 Task: Find connections with filter location Dassa-Zoumé with filter topic #lifestylewith filter profile language Potuguese with filter current company Panasonic India with filter school DAV PUBLIC SCHOOL SRESHTHA VIHAR DELHI-110092 with filter industry Metal Treatments with filter service category Web Design with filter keywords title Customer Service Manager
Action: Mouse moved to (185, 243)
Screenshot: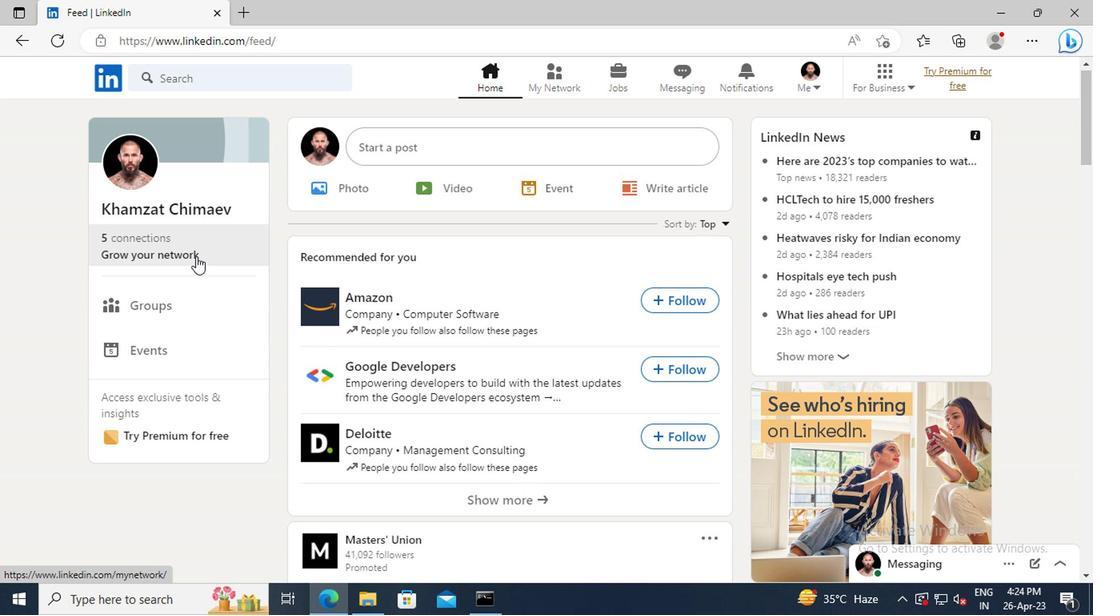 
Action: Mouse pressed left at (185, 243)
Screenshot: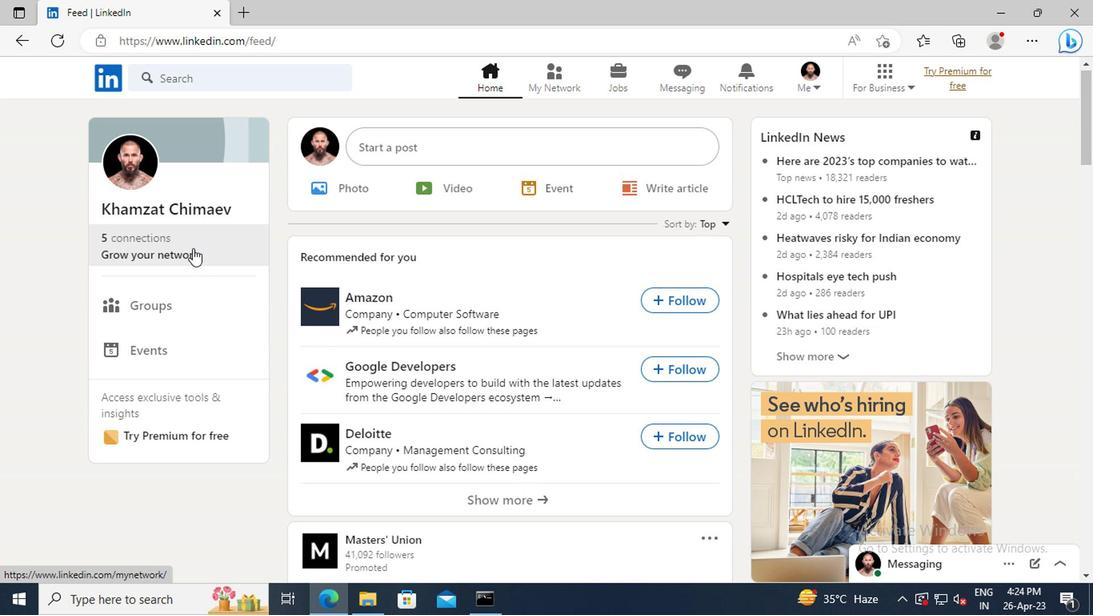 
Action: Mouse moved to (197, 169)
Screenshot: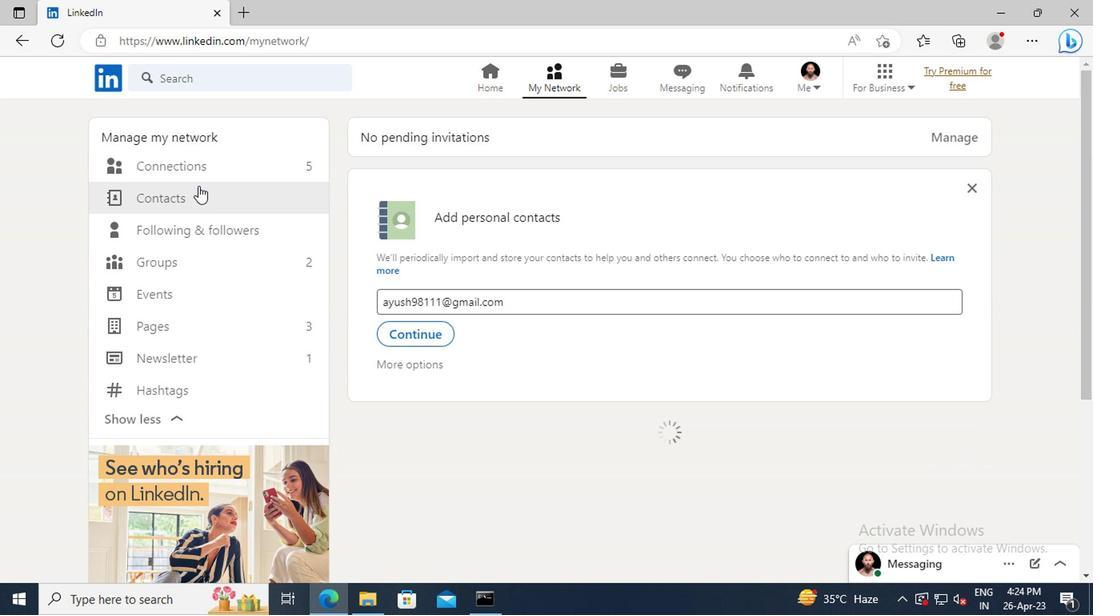 
Action: Mouse pressed left at (197, 169)
Screenshot: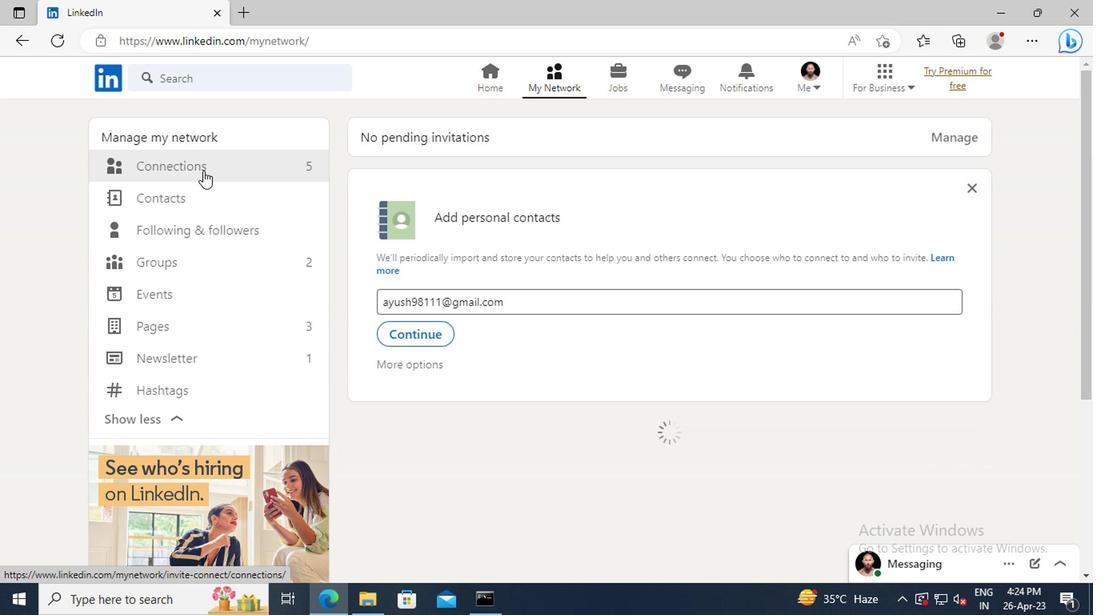 
Action: Mouse moved to (671, 171)
Screenshot: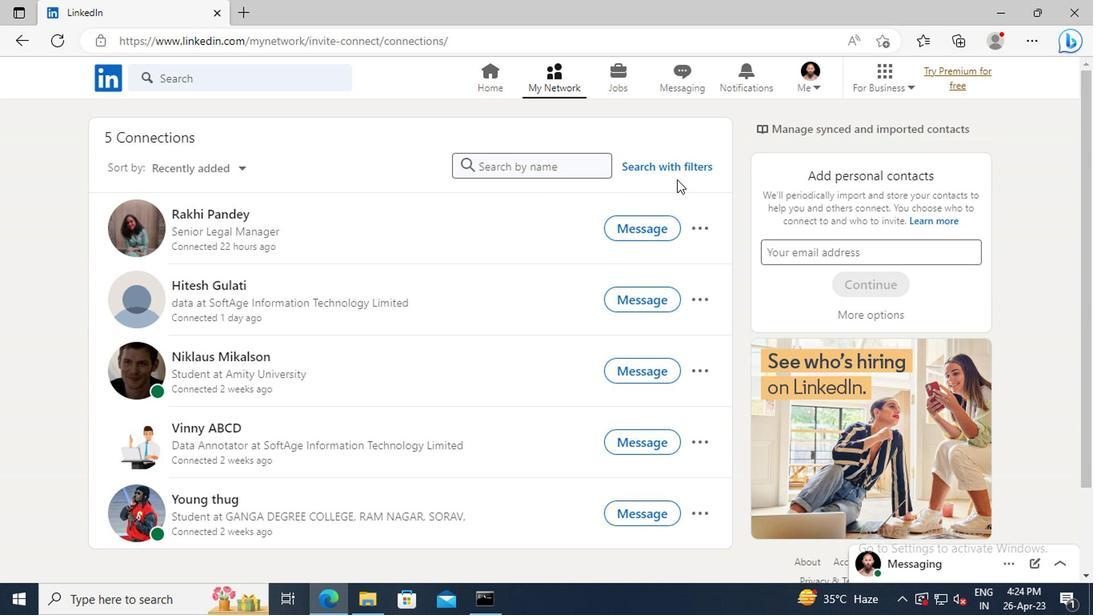 
Action: Mouse pressed left at (671, 171)
Screenshot: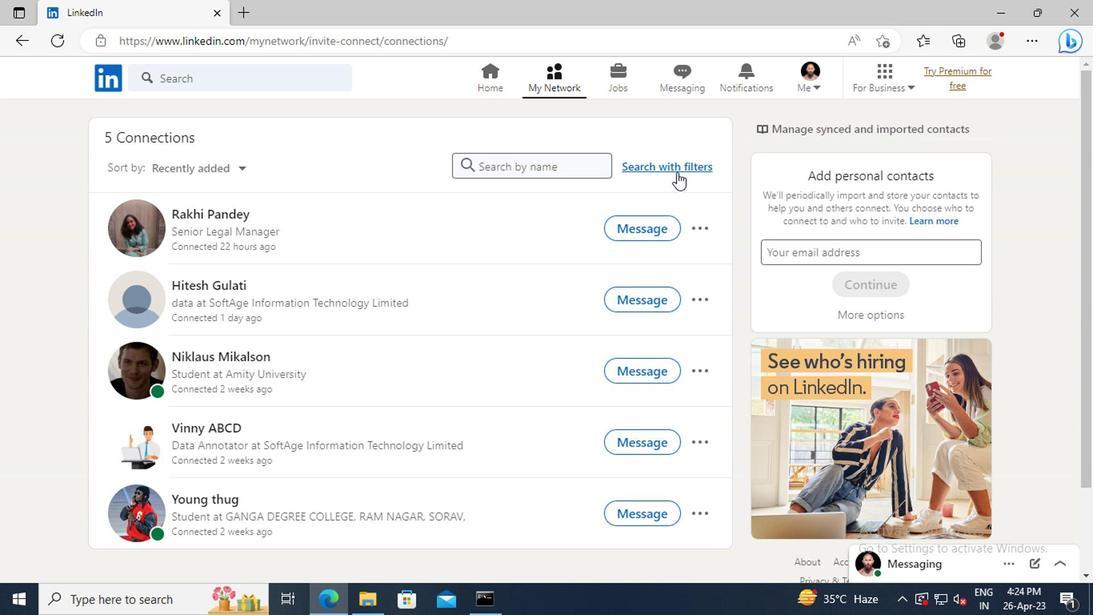 
Action: Mouse moved to (607, 123)
Screenshot: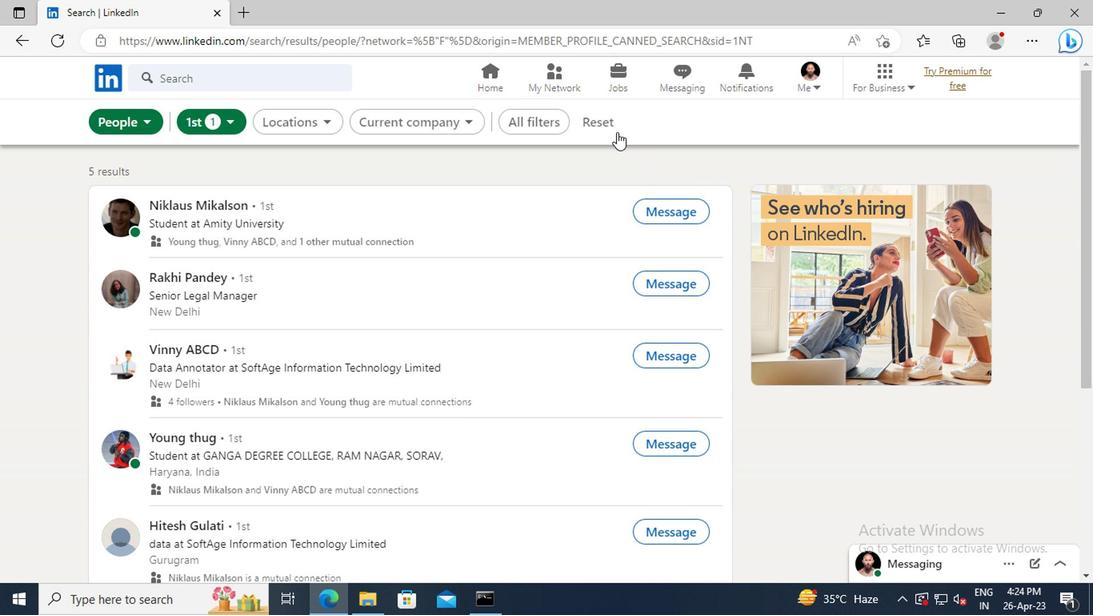 
Action: Mouse pressed left at (607, 123)
Screenshot: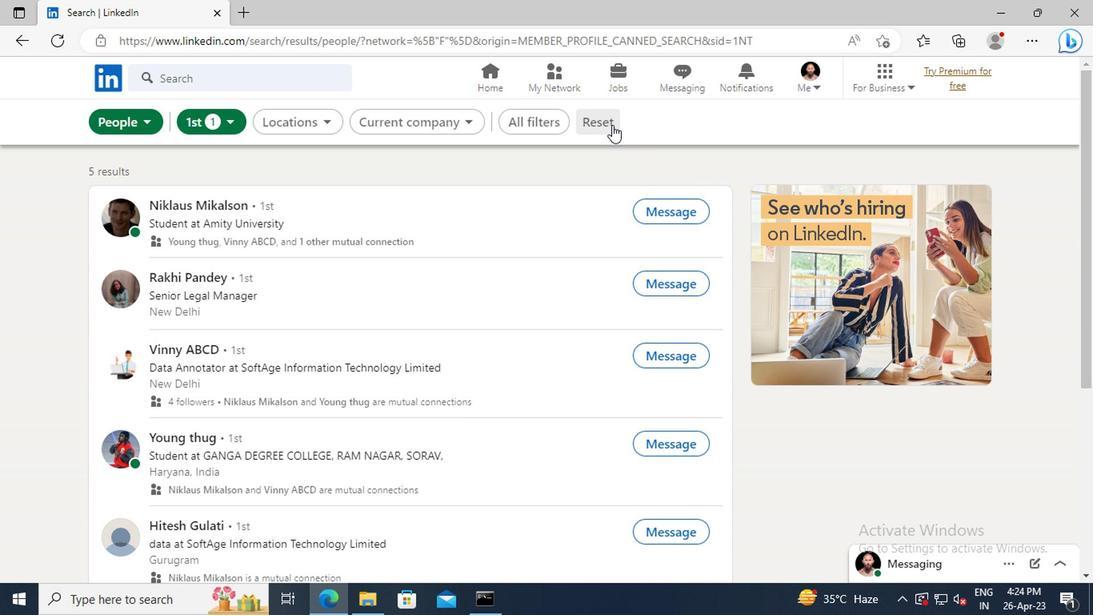 
Action: Mouse moved to (578, 119)
Screenshot: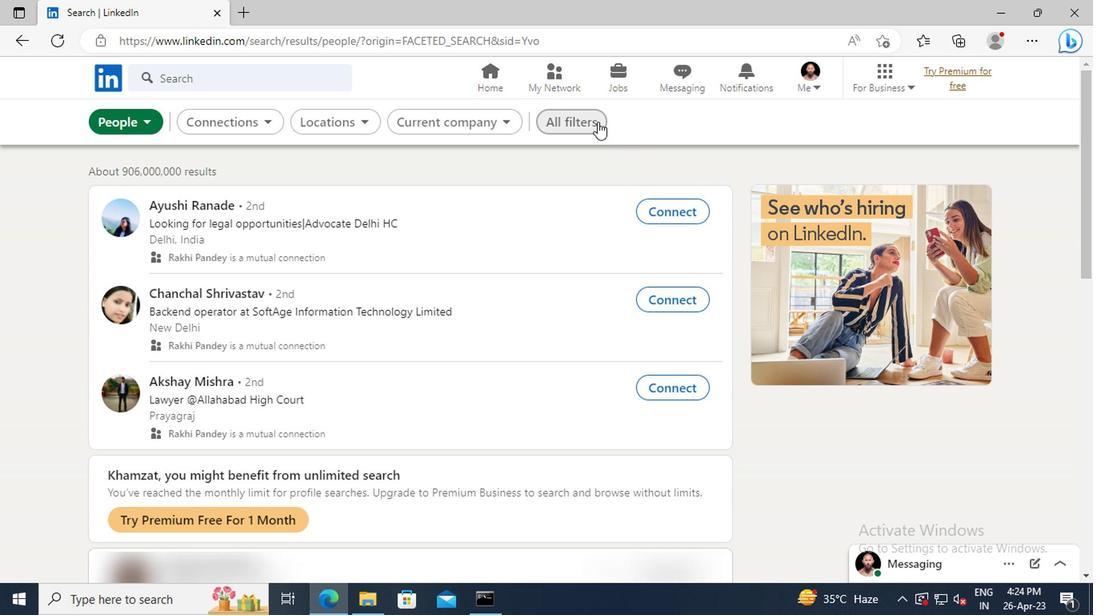 
Action: Mouse pressed left at (578, 119)
Screenshot: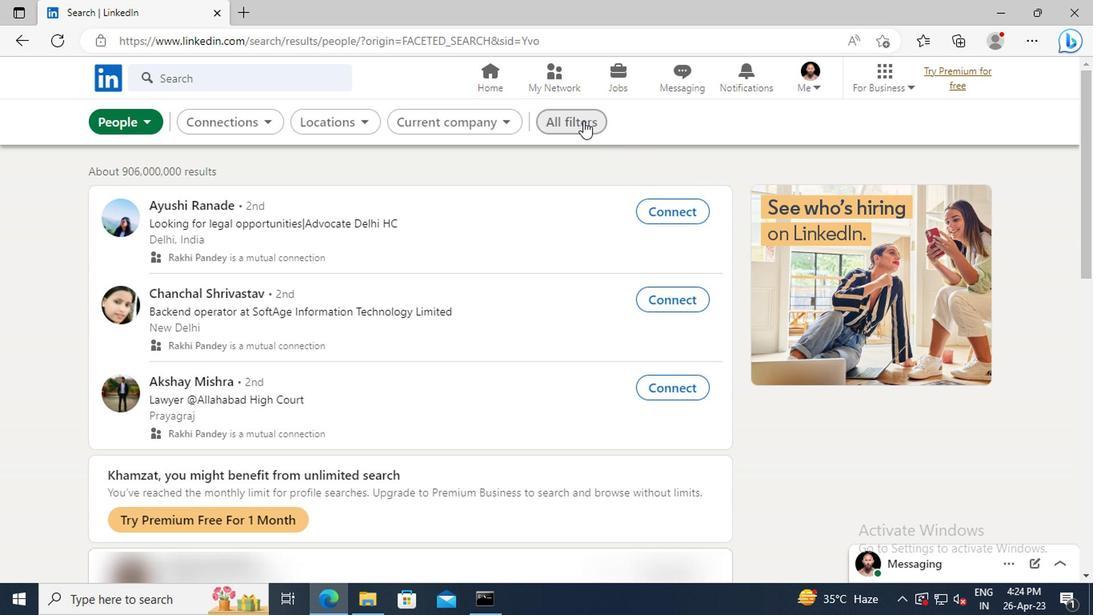 
Action: Mouse moved to (866, 320)
Screenshot: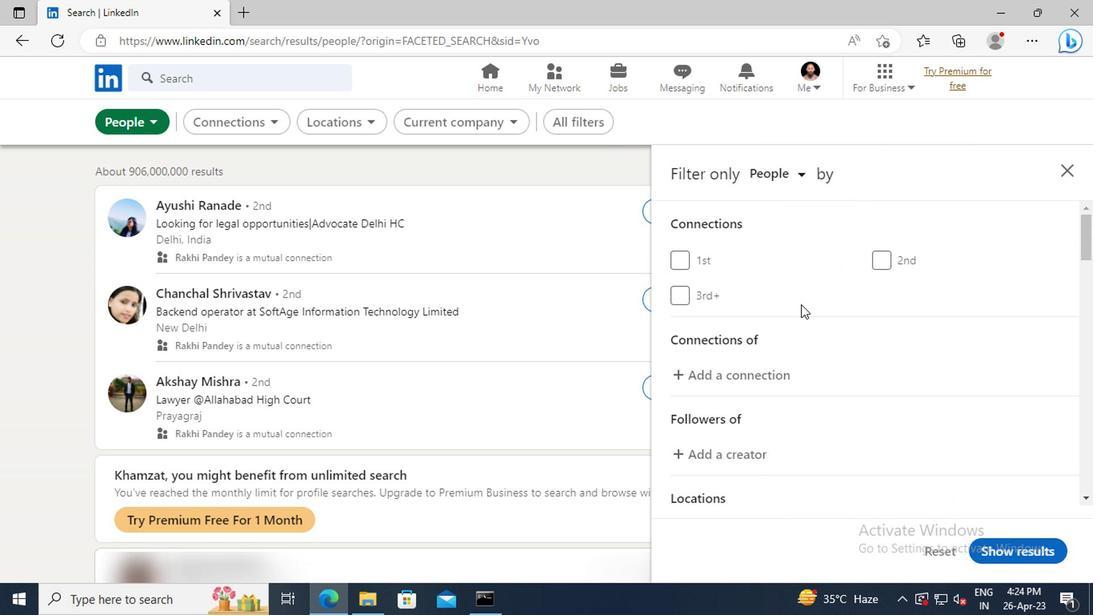 
Action: Mouse scrolled (866, 320) with delta (0, 0)
Screenshot: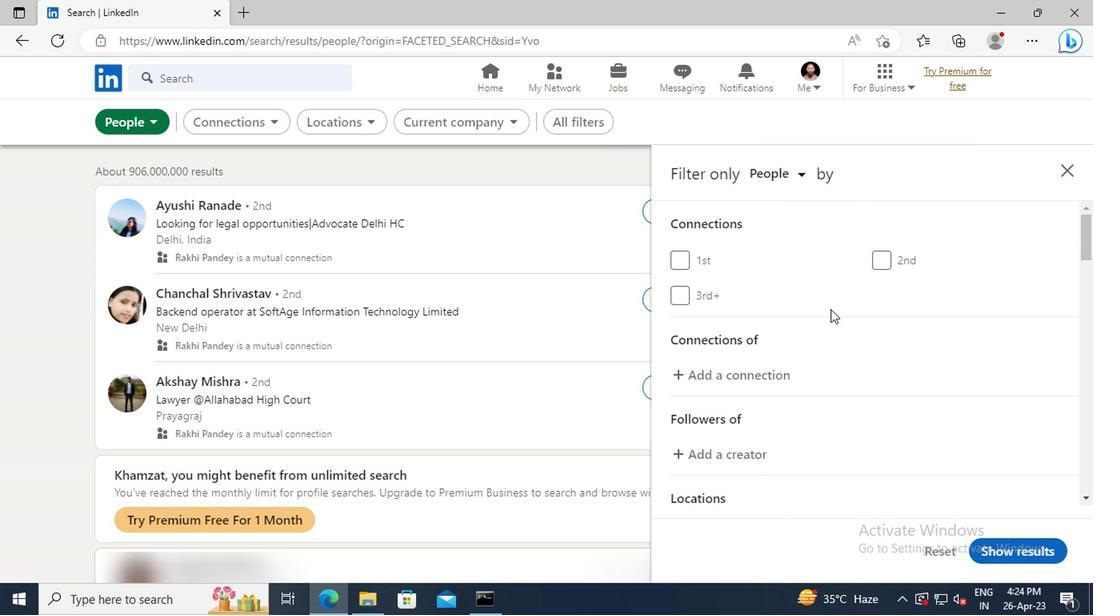 
Action: Mouse scrolled (866, 320) with delta (0, 0)
Screenshot: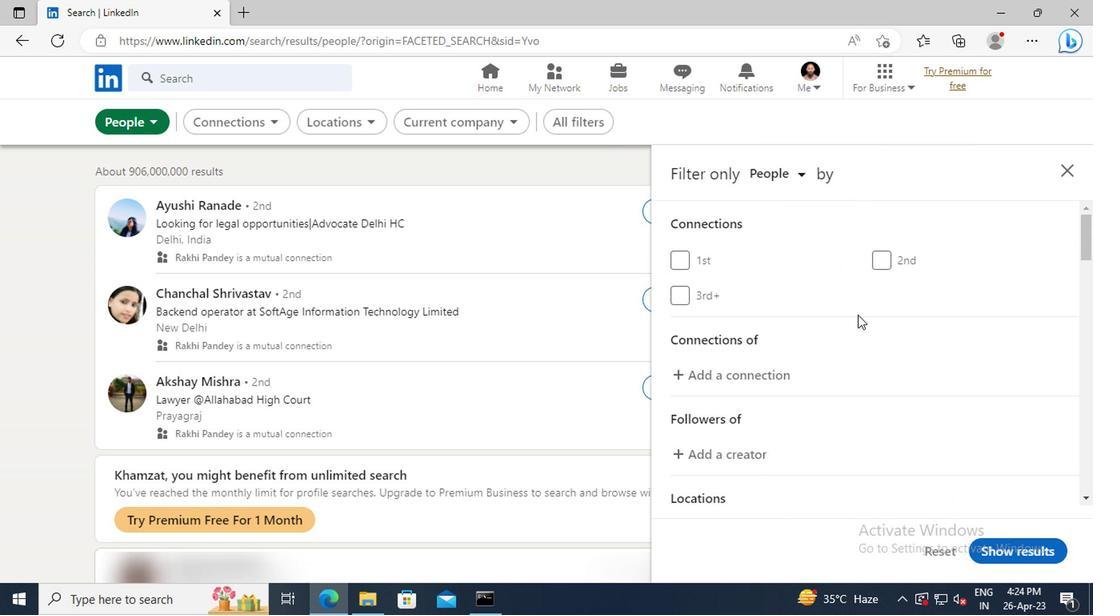 
Action: Mouse scrolled (866, 320) with delta (0, 0)
Screenshot: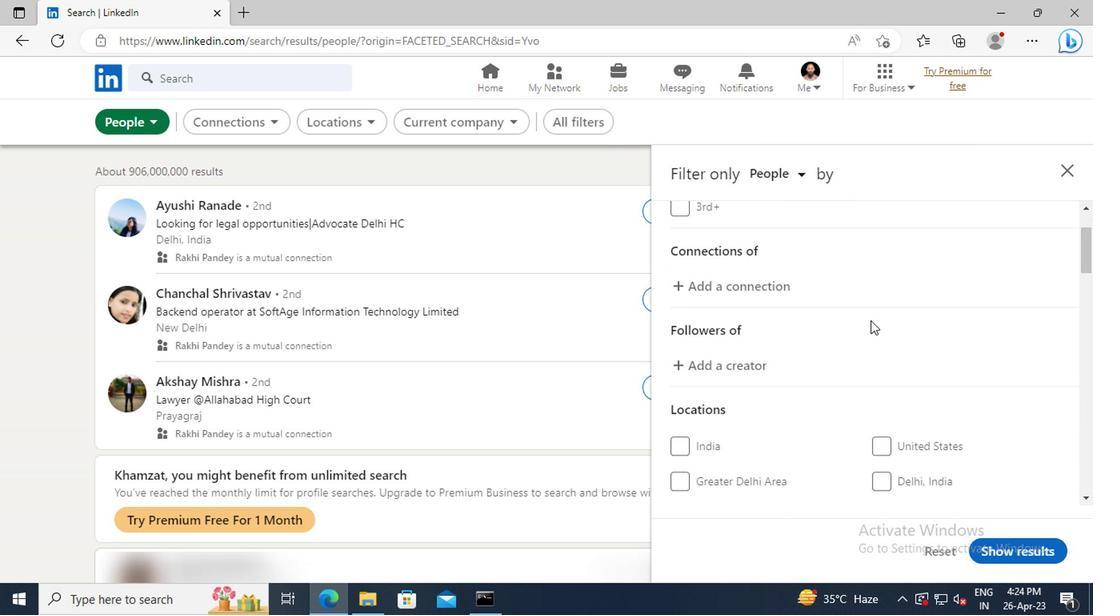 
Action: Mouse scrolled (866, 320) with delta (0, 0)
Screenshot: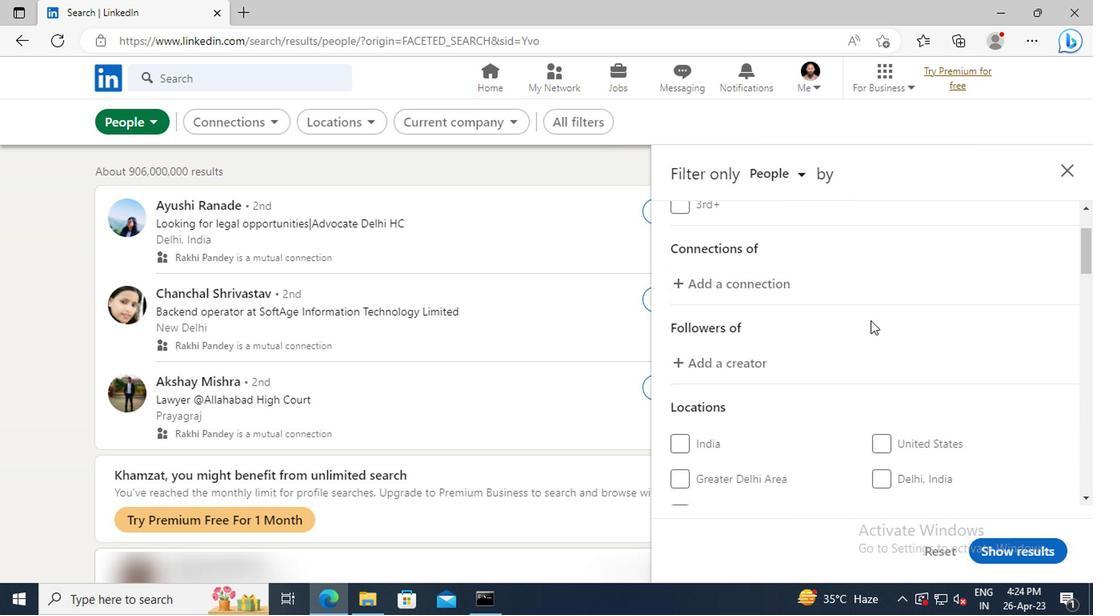 
Action: Mouse moved to (875, 358)
Screenshot: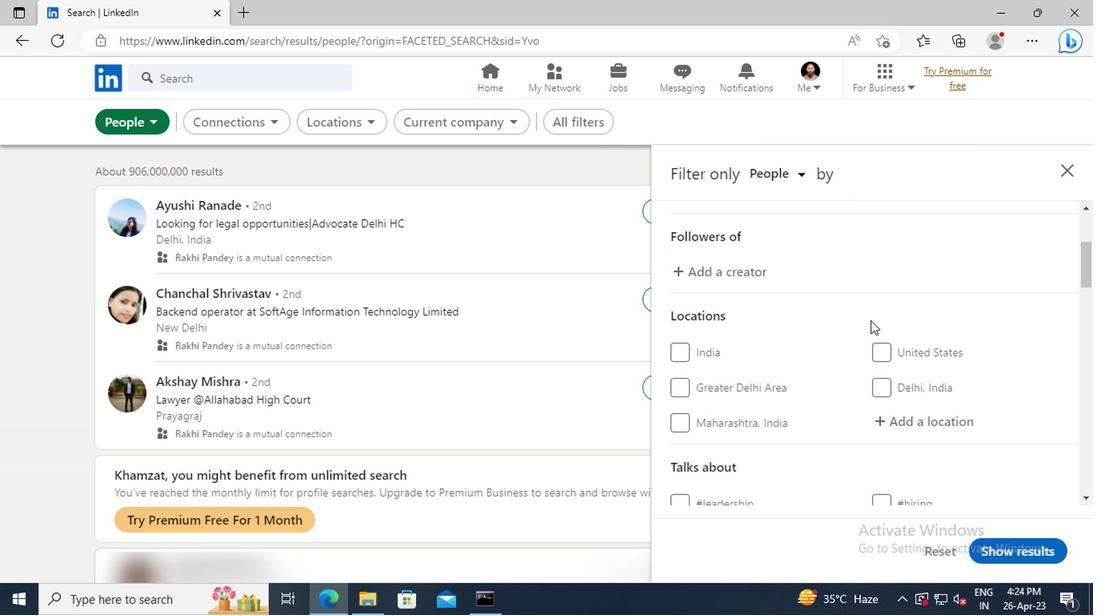 
Action: Mouse scrolled (875, 357) with delta (0, -1)
Screenshot: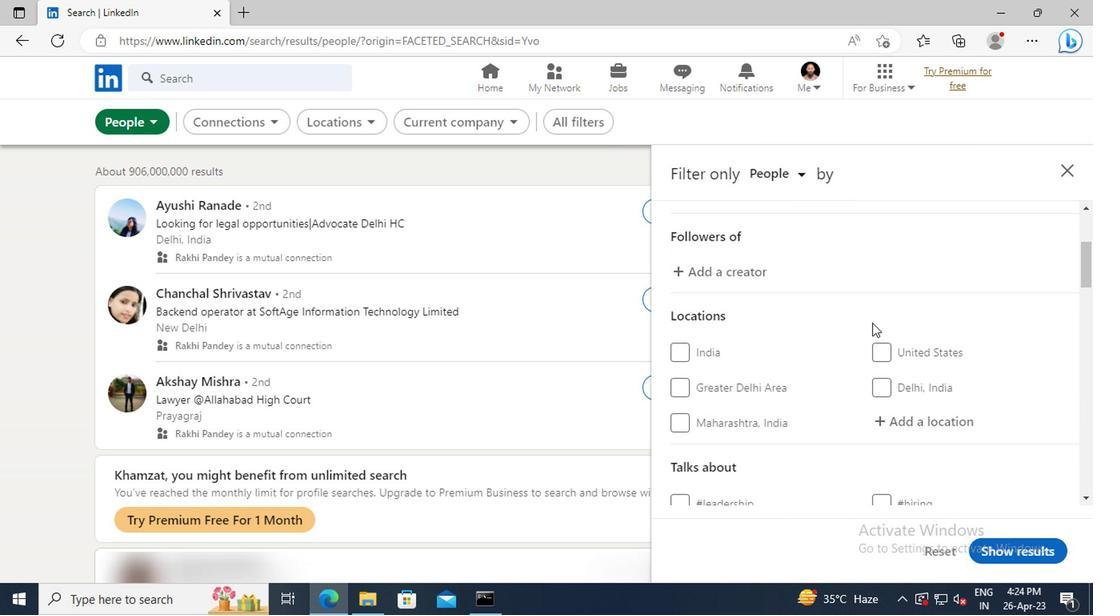 
Action: Mouse moved to (897, 379)
Screenshot: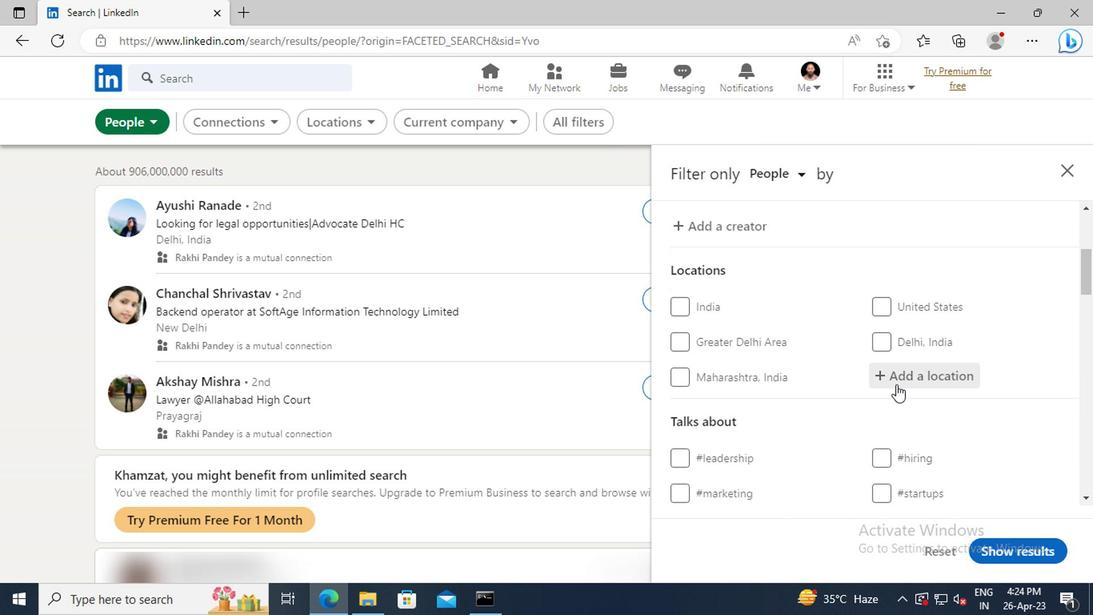
Action: Mouse pressed left at (897, 379)
Screenshot: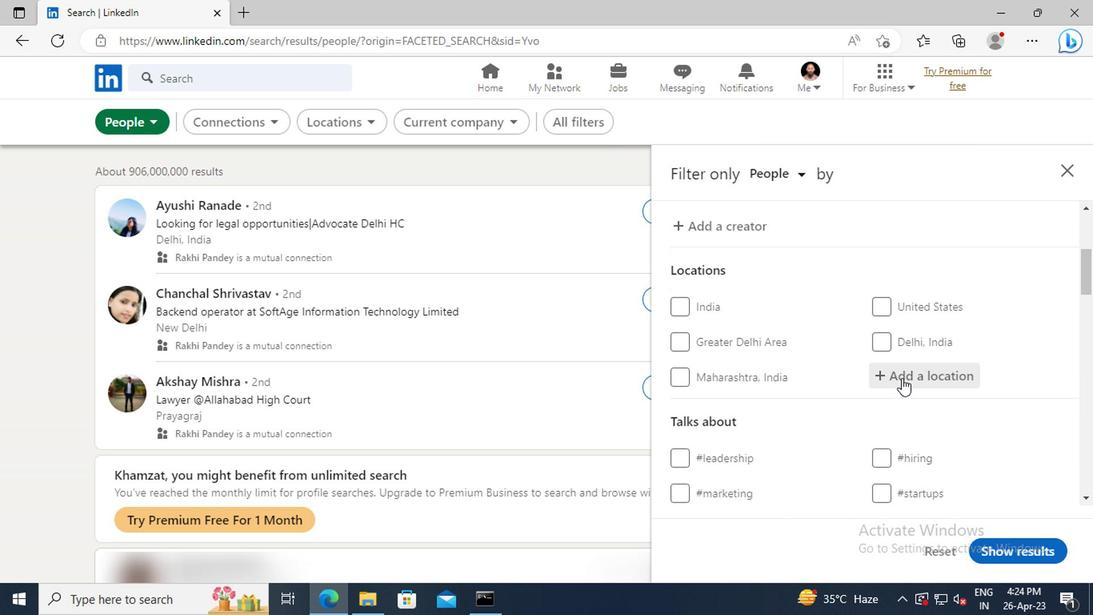 
Action: Key pressed <Key.shift>DASSA-<Key.shift>ZOUME<Key.enter>
Screenshot: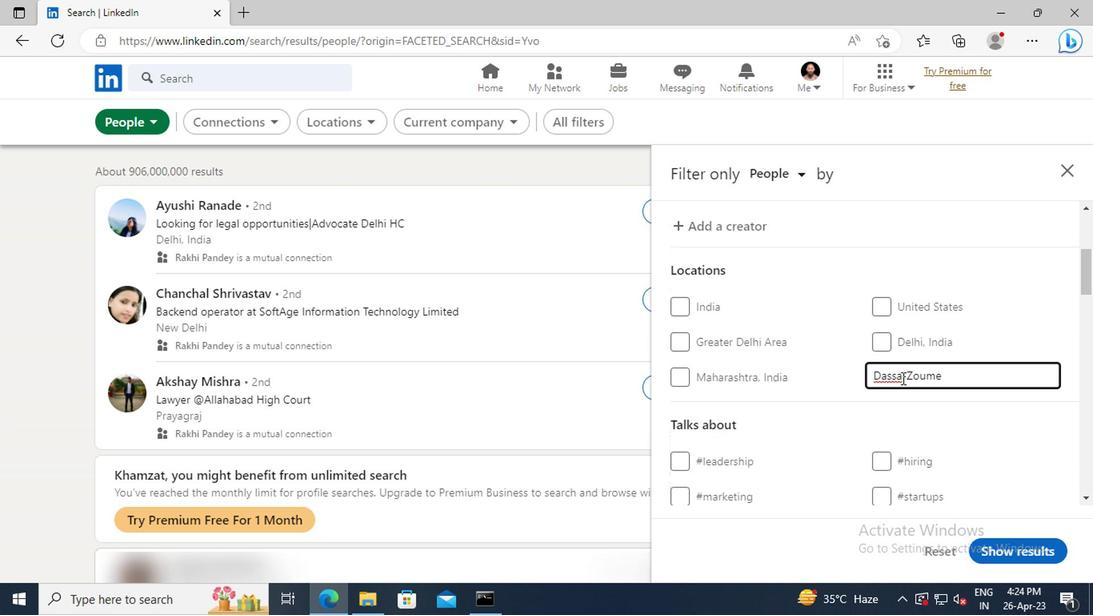 
Action: Mouse scrolled (897, 378) with delta (0, -1)
Screenshot: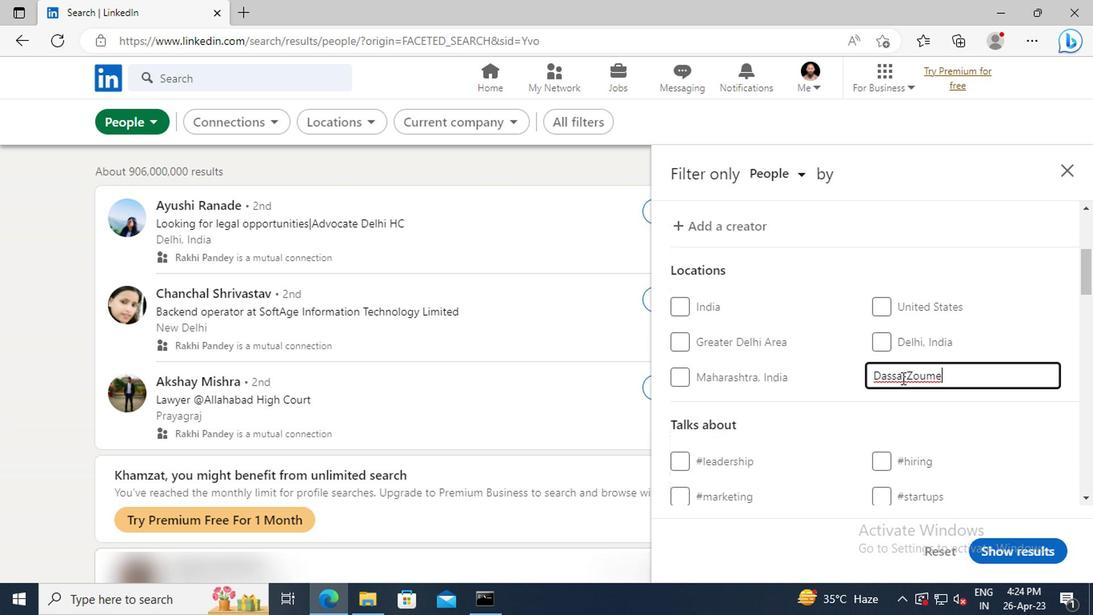 
Action: Mouse scrolled (897, 378) with delta (0, -1)
Screenshot: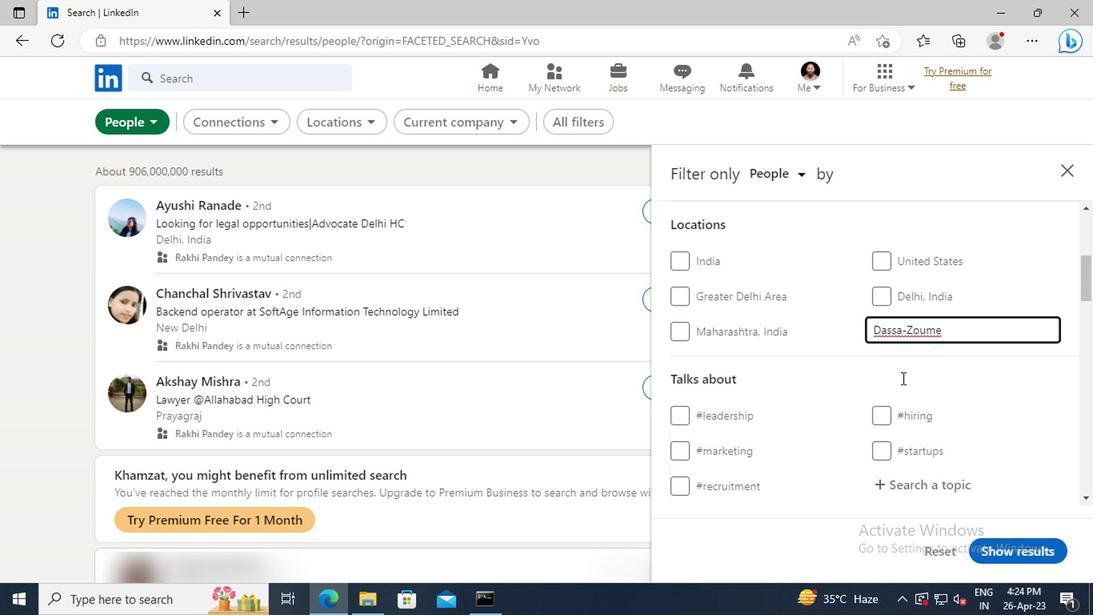 
Action: Mouse scrolled (897, 378) with delta (0, -1)
Screenshot: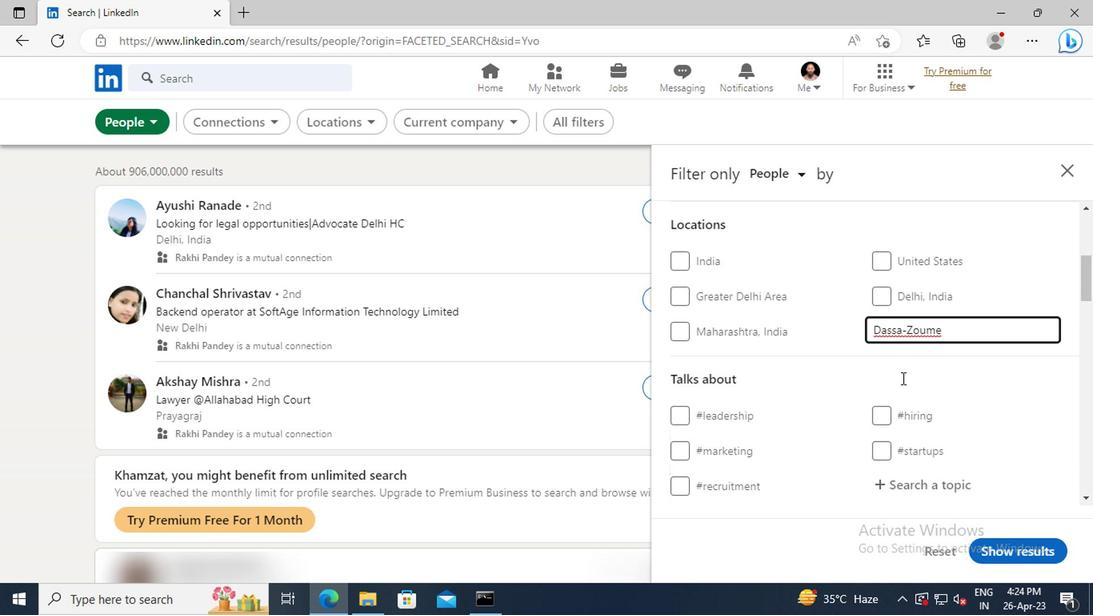 
Action: Mouse moved to (900, 391)
Screenshot: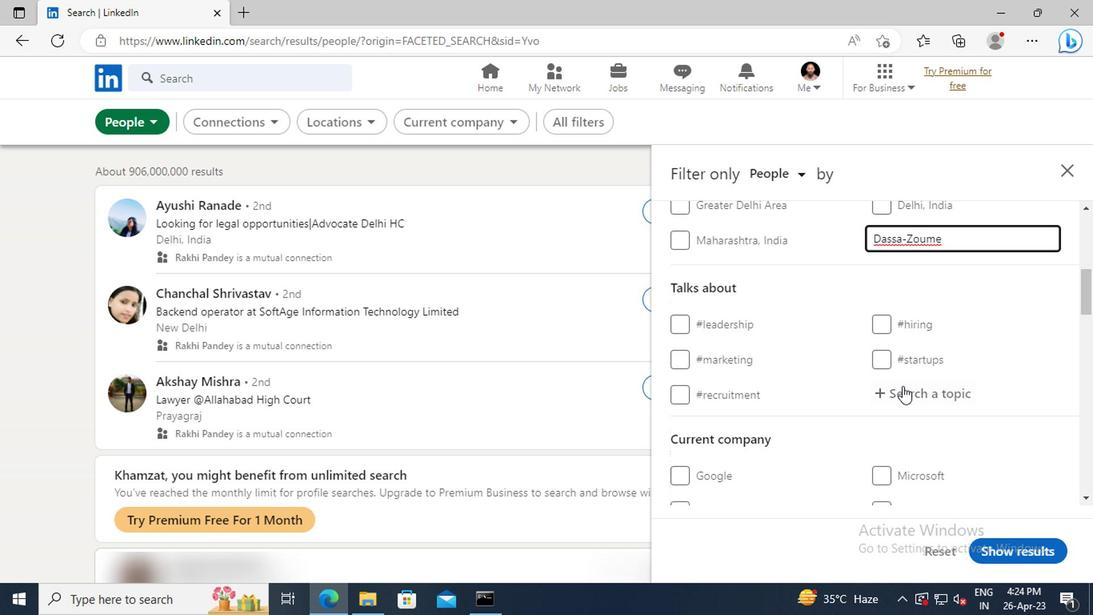 
Action: Mouse pressed left at (900, 391)
Screenshot: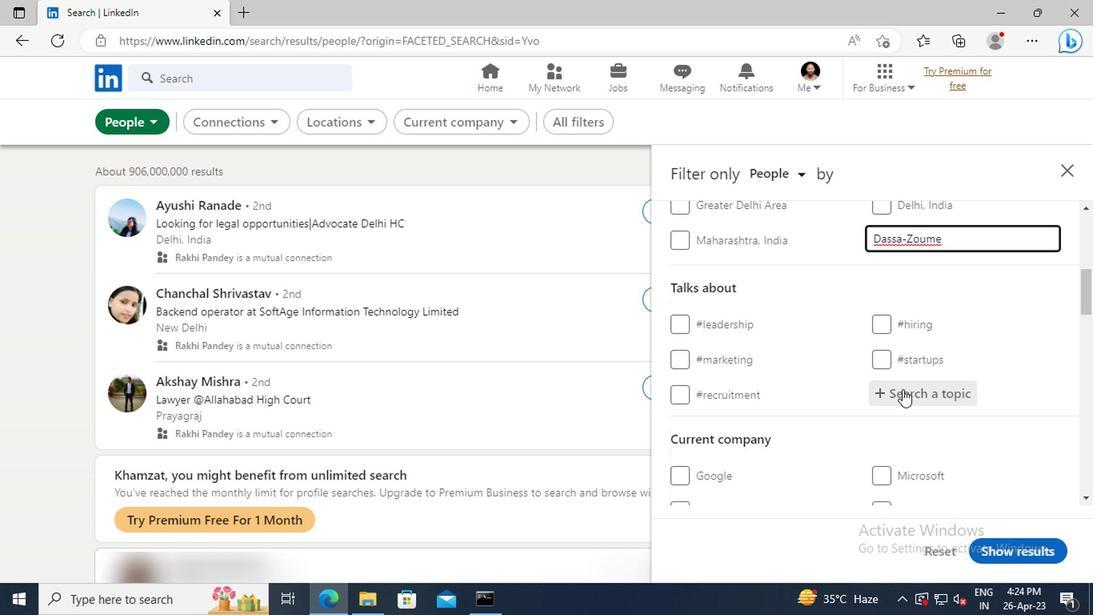 
Action: Key pressed <Key.shift>#LIFESTYLEWITH<Key.enter>
Screenshot: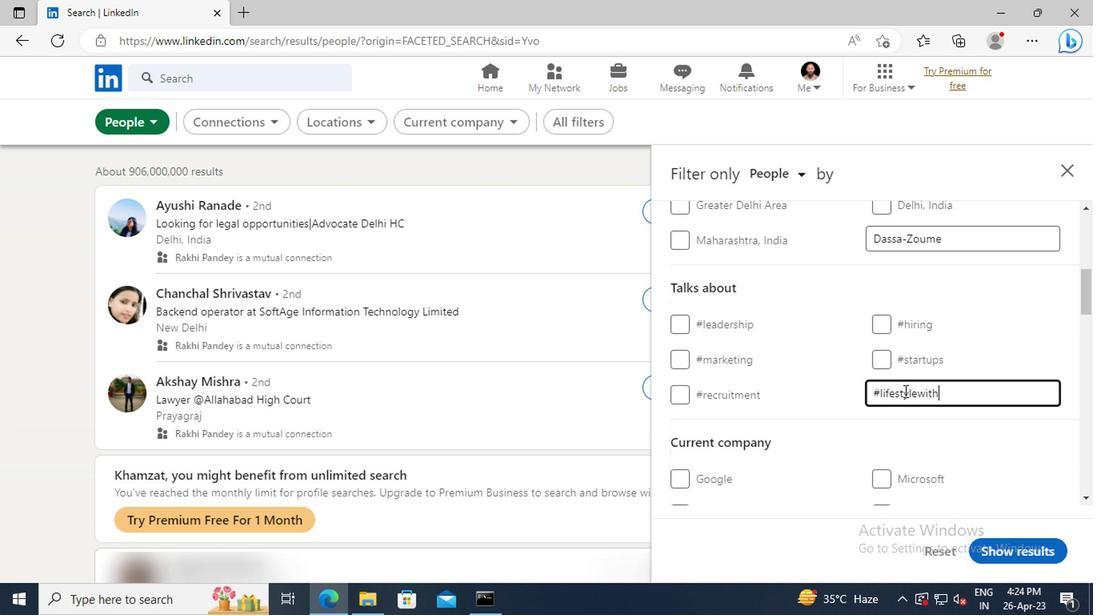 
Action: Mouse scrolled (900, 391) with delta (0, 0)
Screenshot: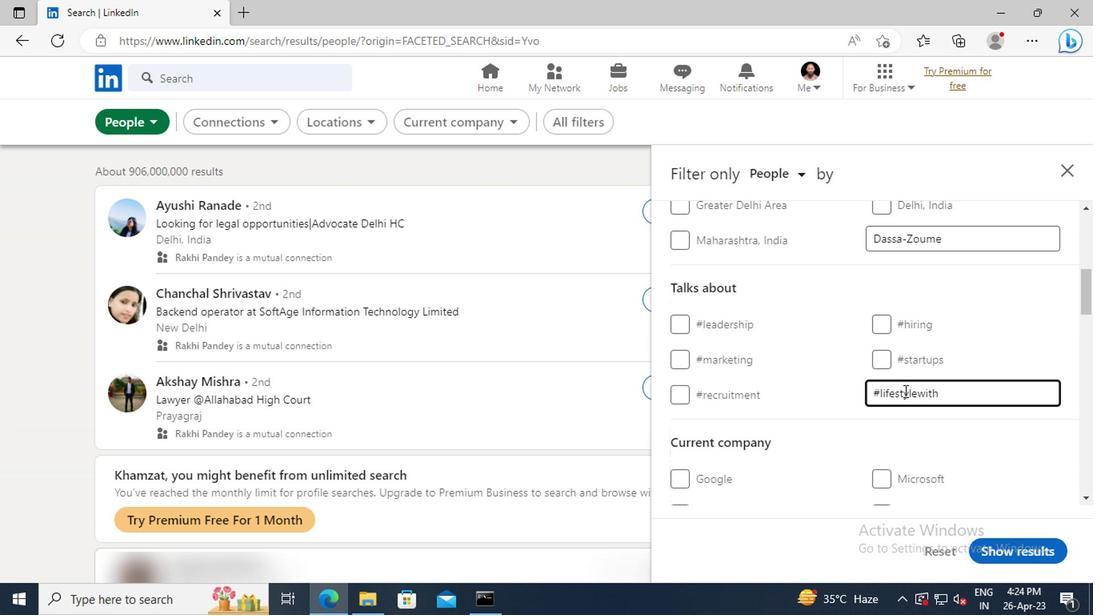 
Action: Mouse scrolled (900, 391) with delta (0, 0)
Screenshot: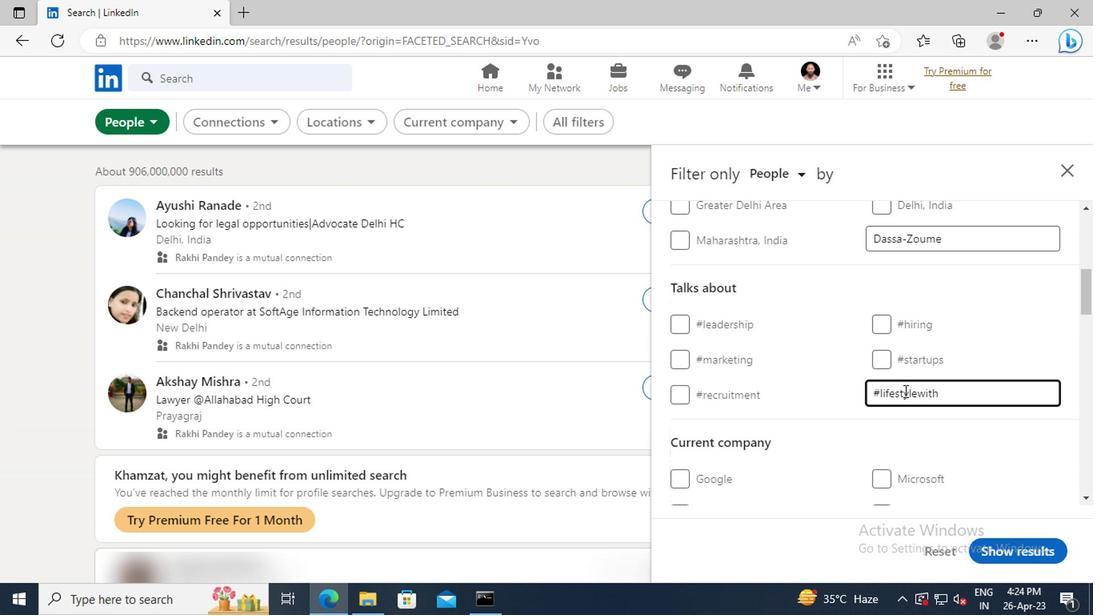 
Action: Mouse scrolled (900, 391) with delta (0, 0)
Screenshot: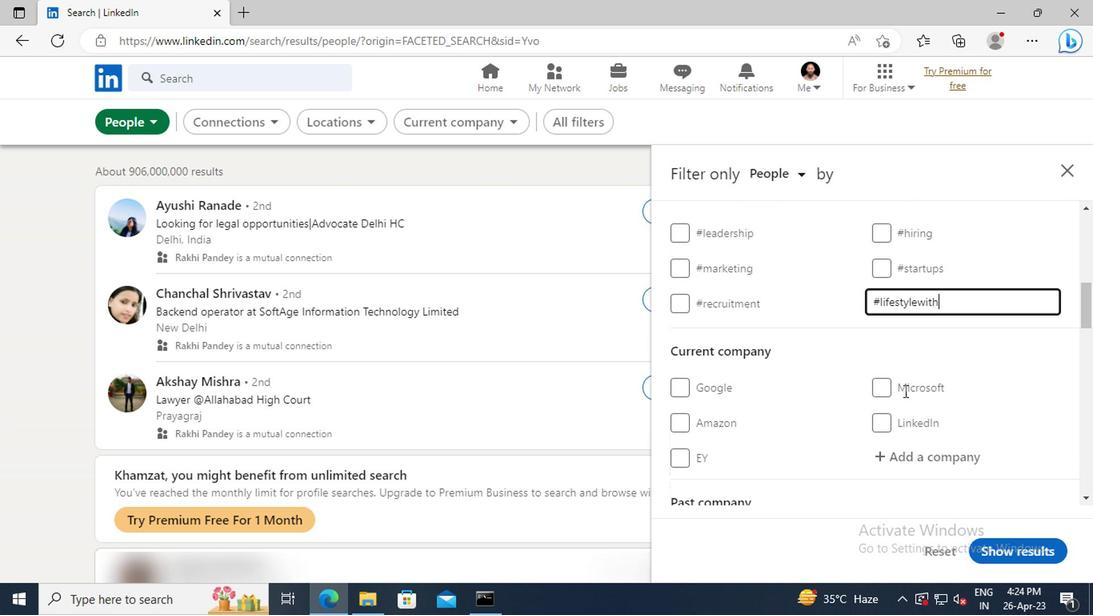 
Action: Mouse scrolled (900, 391) with delta (0, 0)
Screenshot: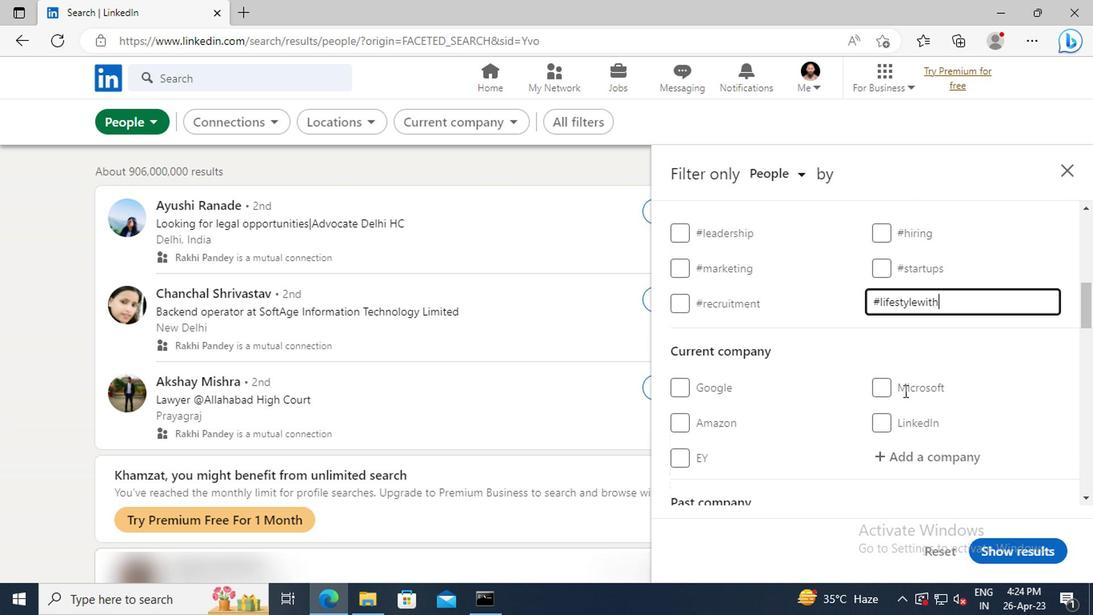 
Action: Mouse scrolled (900, 391) with delta (0, 0)
Screenshot: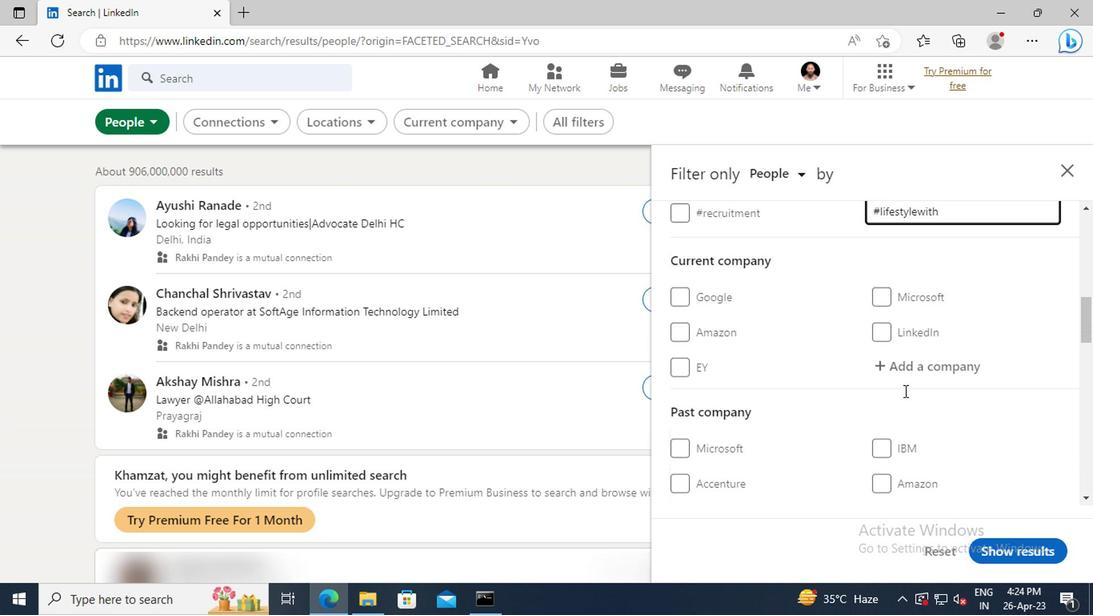 
Action: Mouse scrolled (900, 391) with delta (0, 0)
Screenshot: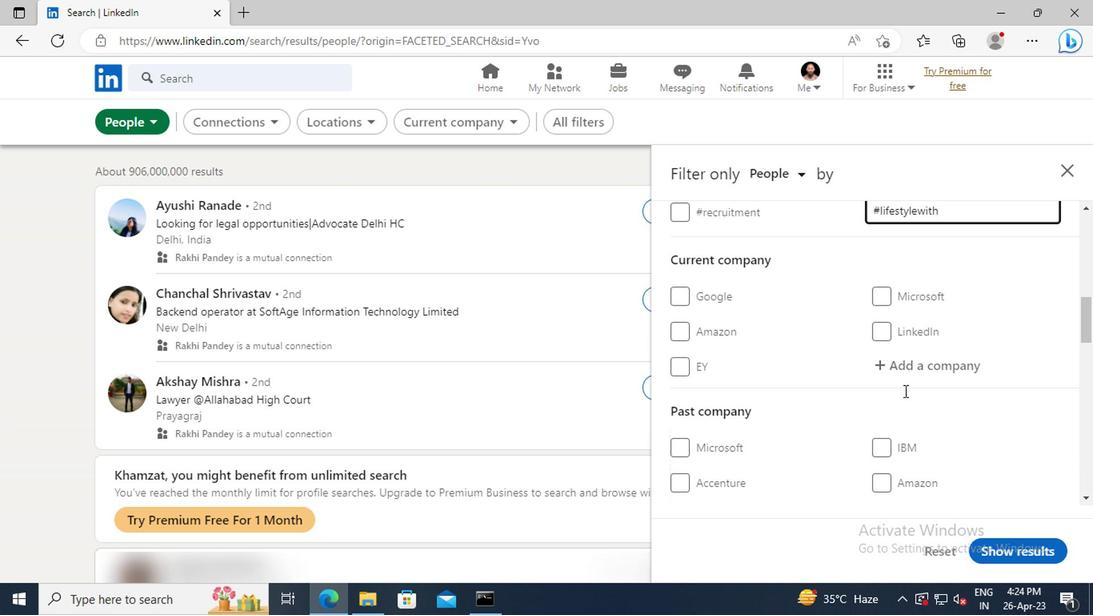 
Action: Mouse scrolled (900, 391) with delta (0, 0)
Screenshot: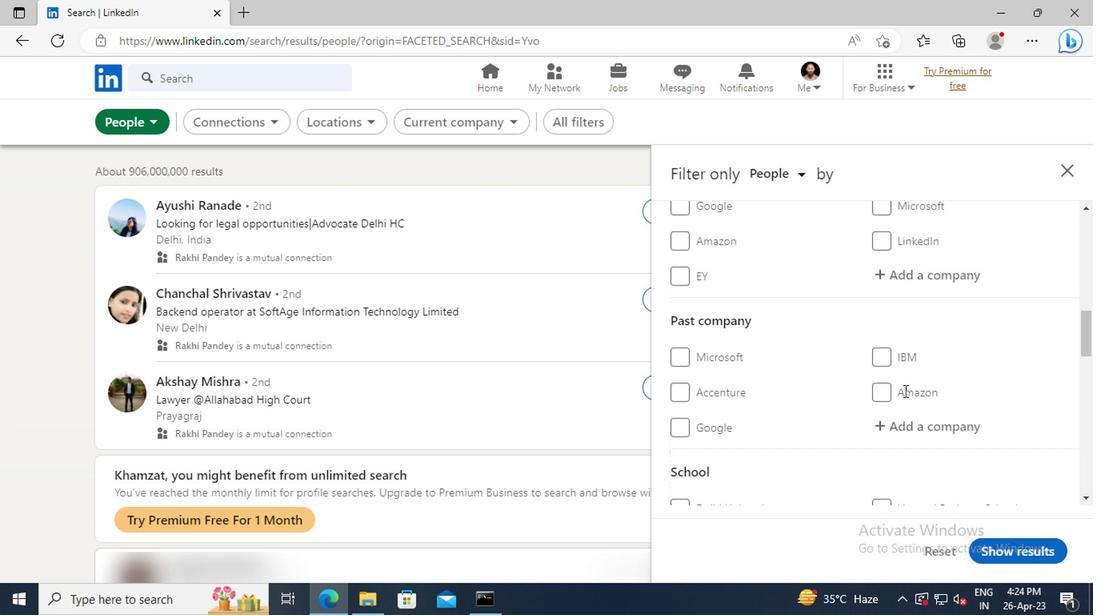
Action: Mouse scrolled (900, 391) with delta (0, 0)
Screenshot: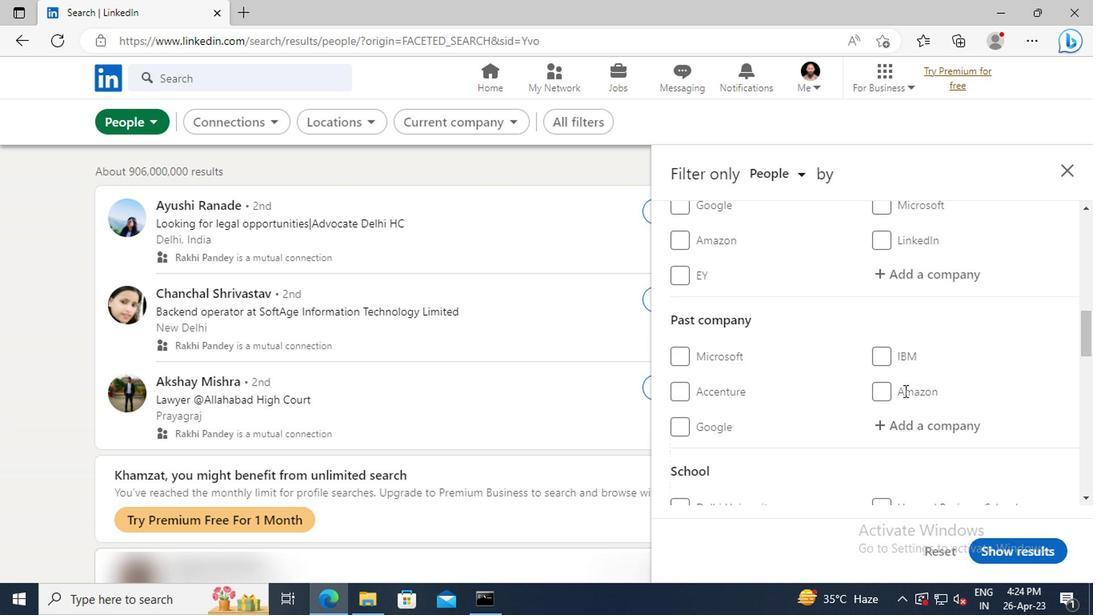
Action: Mouse scrolled (900, 391) with delta (0, 0)
Screenshot: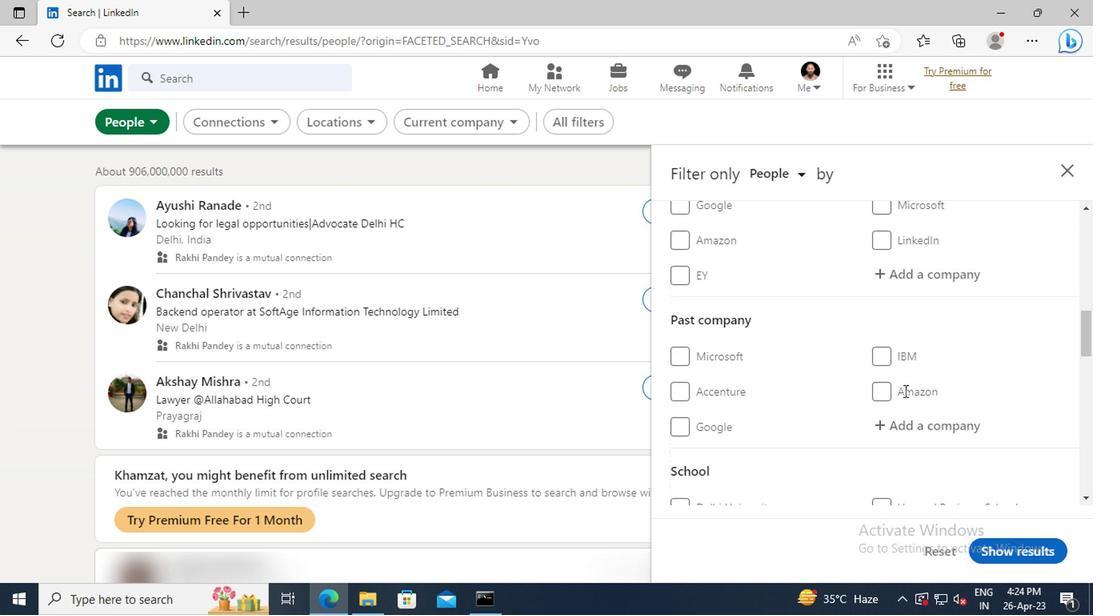 
Action: Mouse scrolled (900, 391) with delta (0, 0)
Screenshot: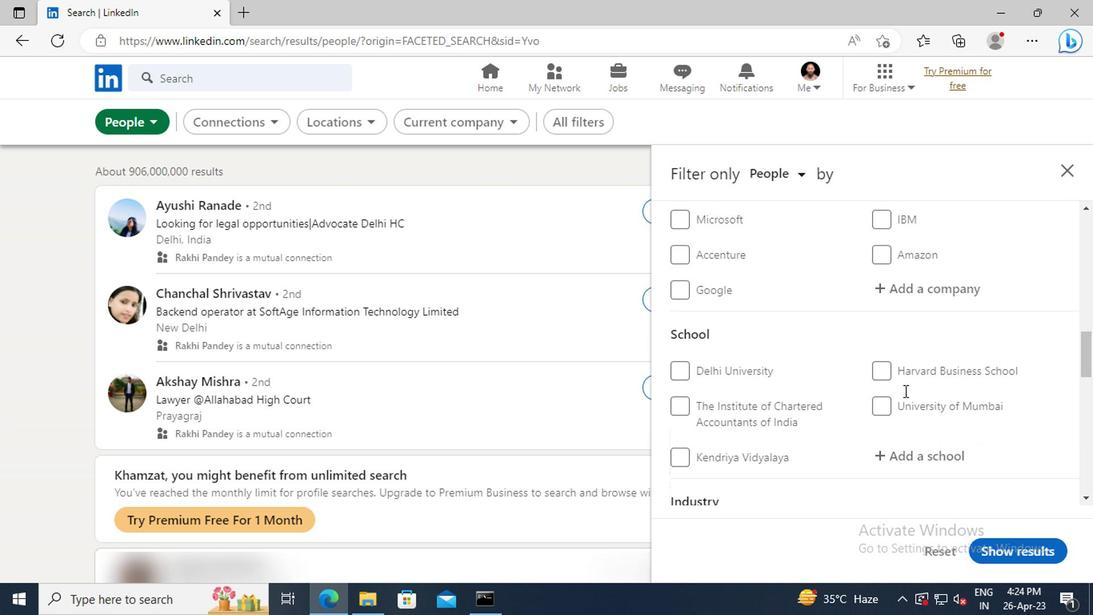 
Action: Mouse scrolled (900, 391) with delta (0, 0)
Screenshot: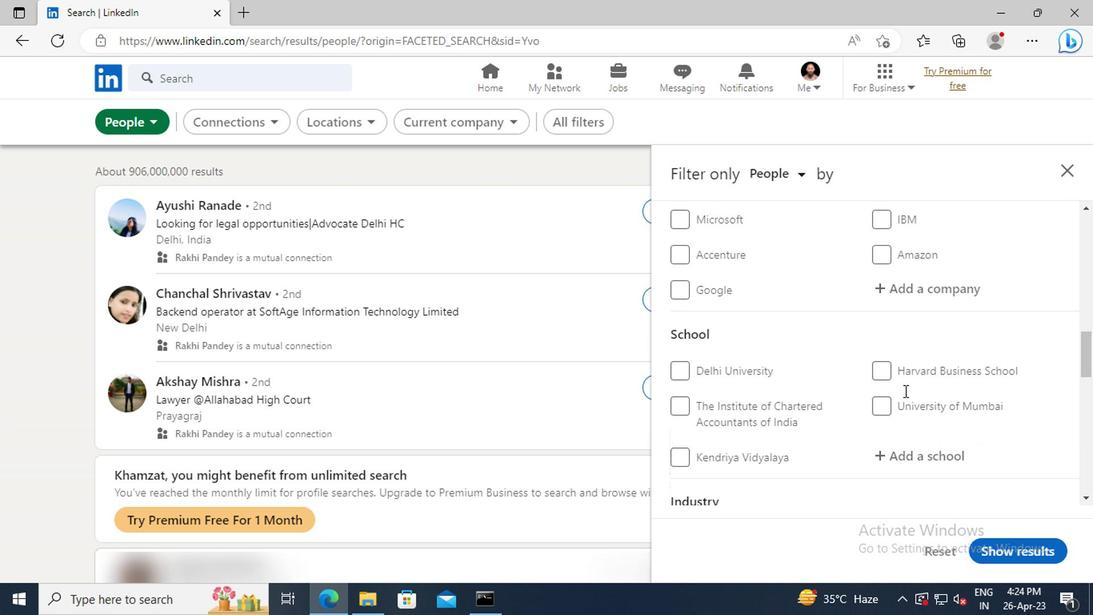 
Action: Mouse scrolled (900, 391) with delta (0, 0)
Screenshot: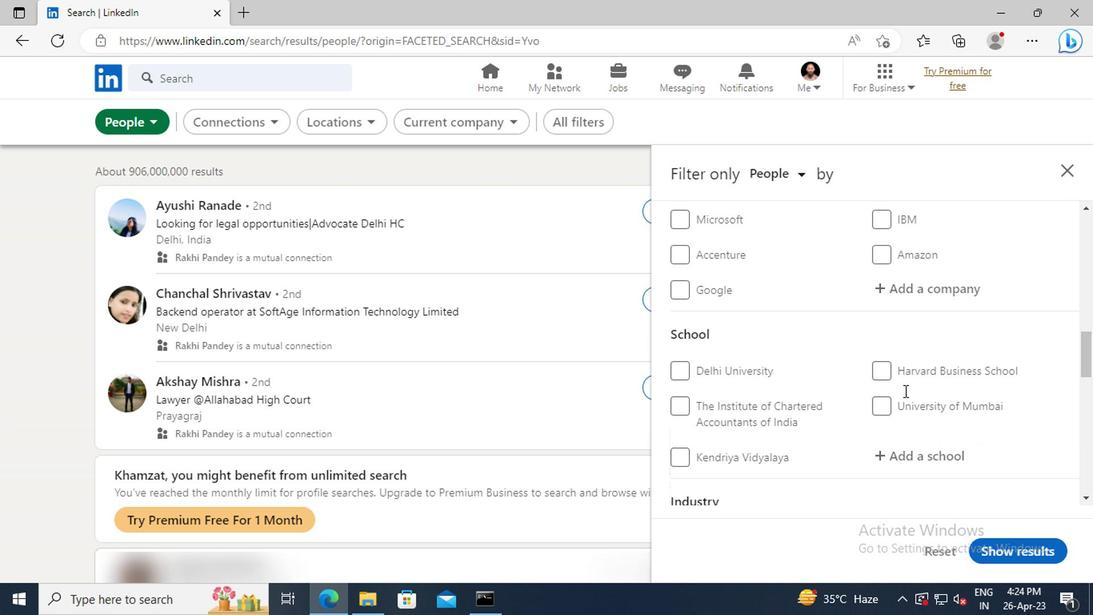 
Action: Mouse scrolled (900, 391) with delta (0, 0)
Screenshot: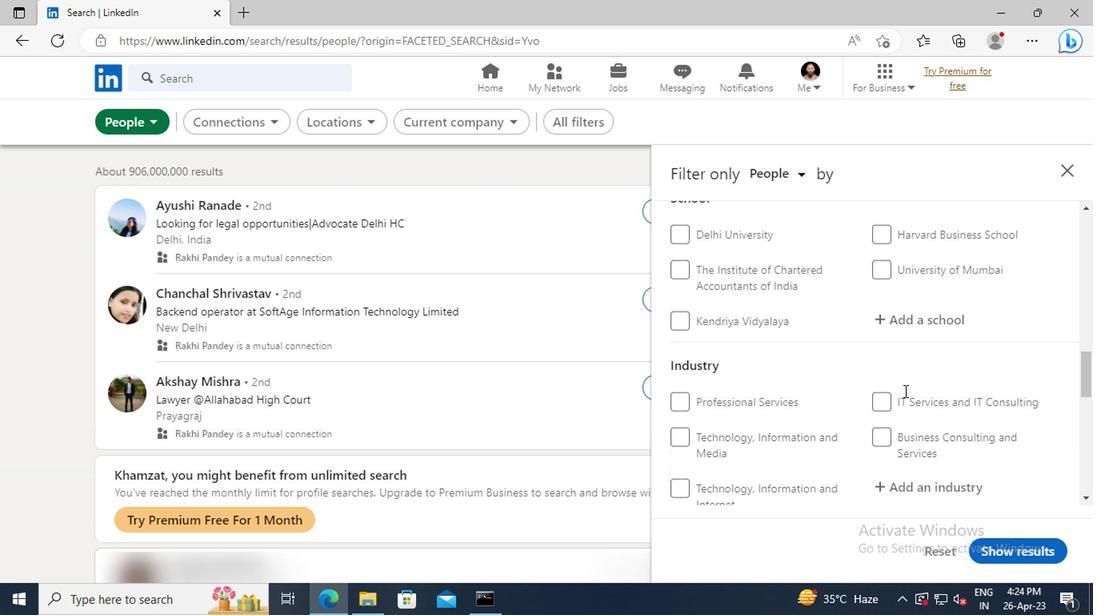 
Action: Mouse scrolled (900, 391) with delta (0, 0)
Screenshot: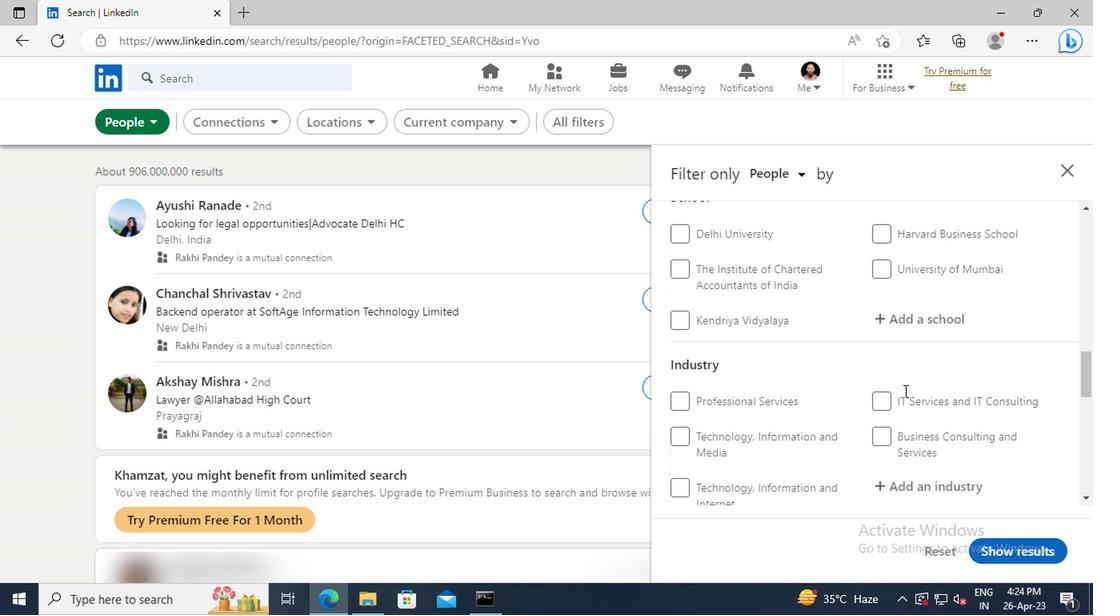 
Action: Mouse scrolled (900, 391) with delta (0, 0)
Screenshot: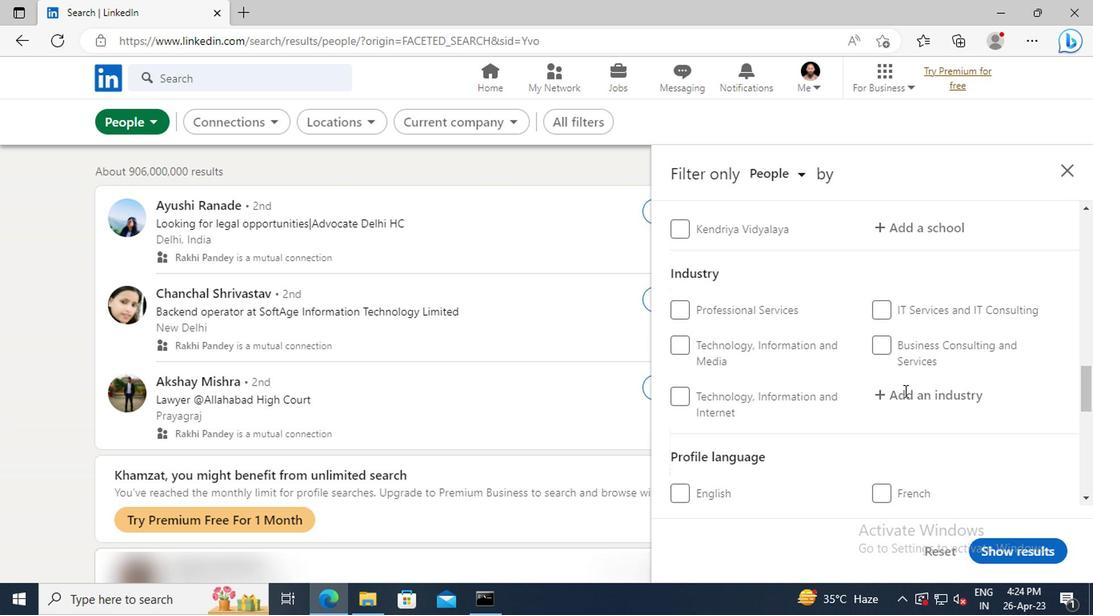 
Action: Mouse scrolled (900, 391) with delta (0, 0)
Screenshot: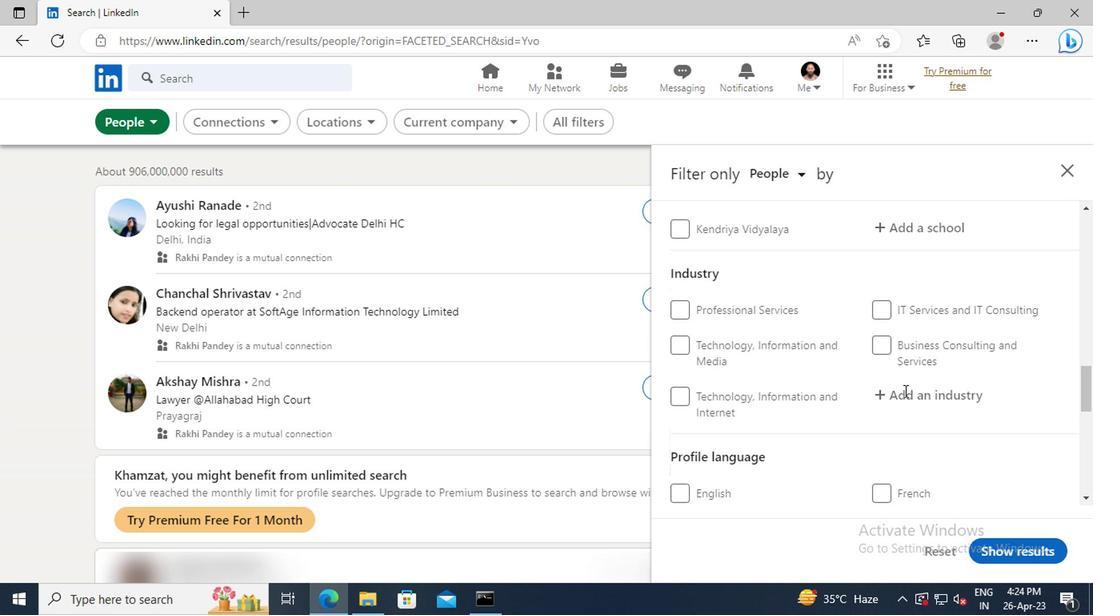 
Action: Mouse moved to (878, 446)
Screenshot: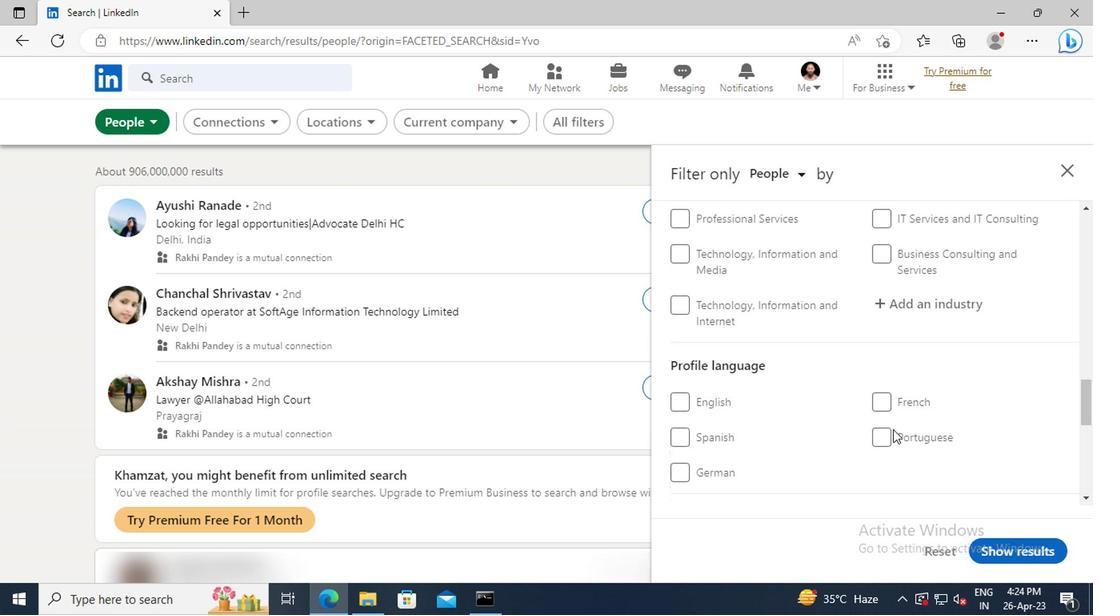
Action: Mouse pressed left at (878, 446)
Screenshot: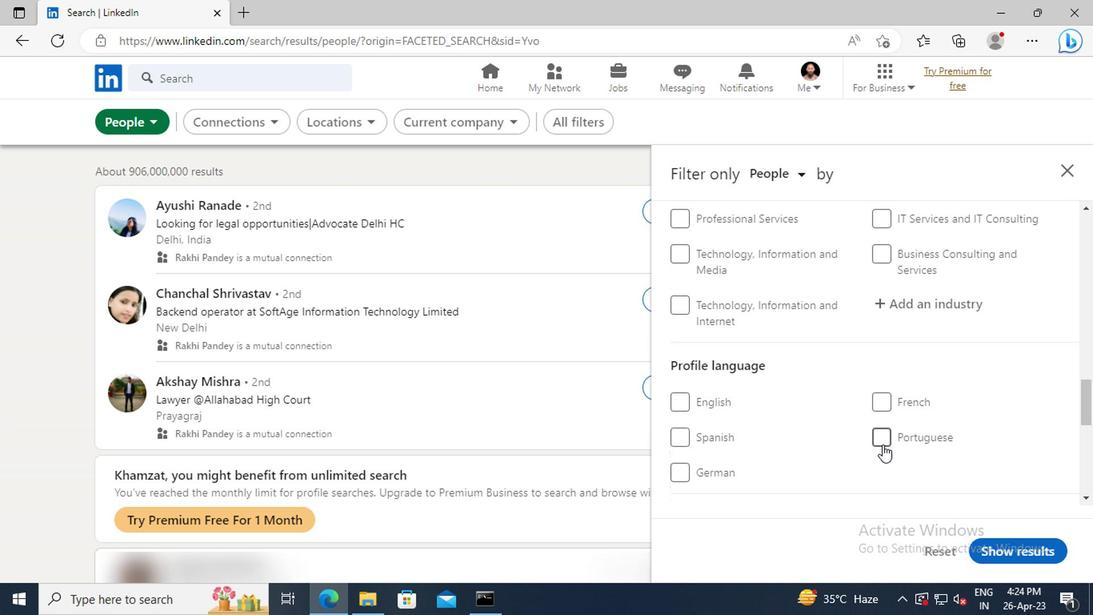 
Action: Mouse scrolled (878, 447) with delta (0, 0)
Screenshot: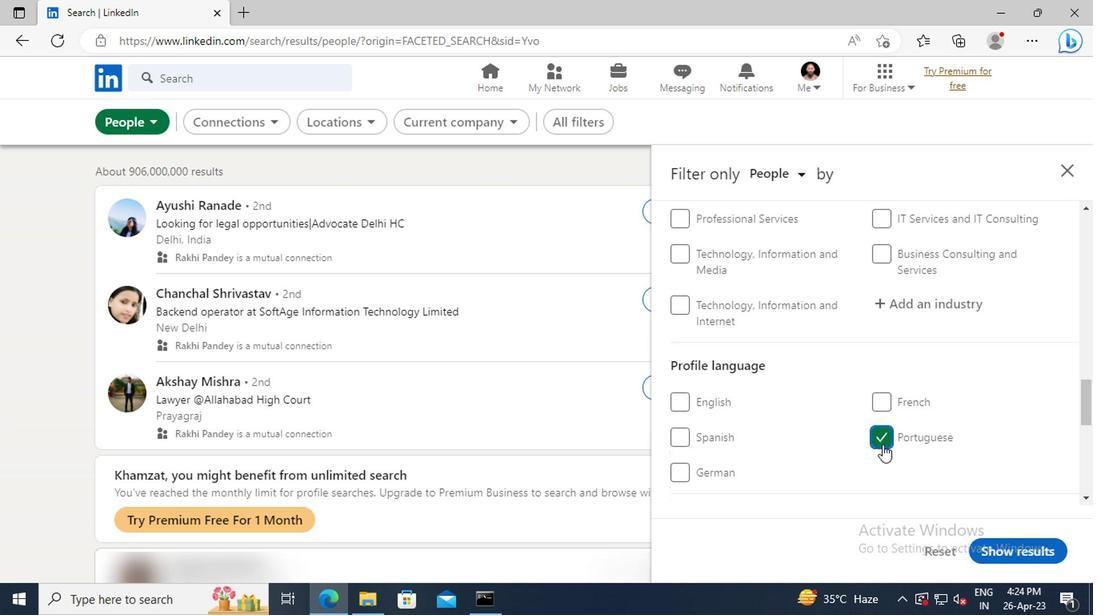 
Action: Mouse scrolled (878, 447) with delta (0, 0)
Screenshot: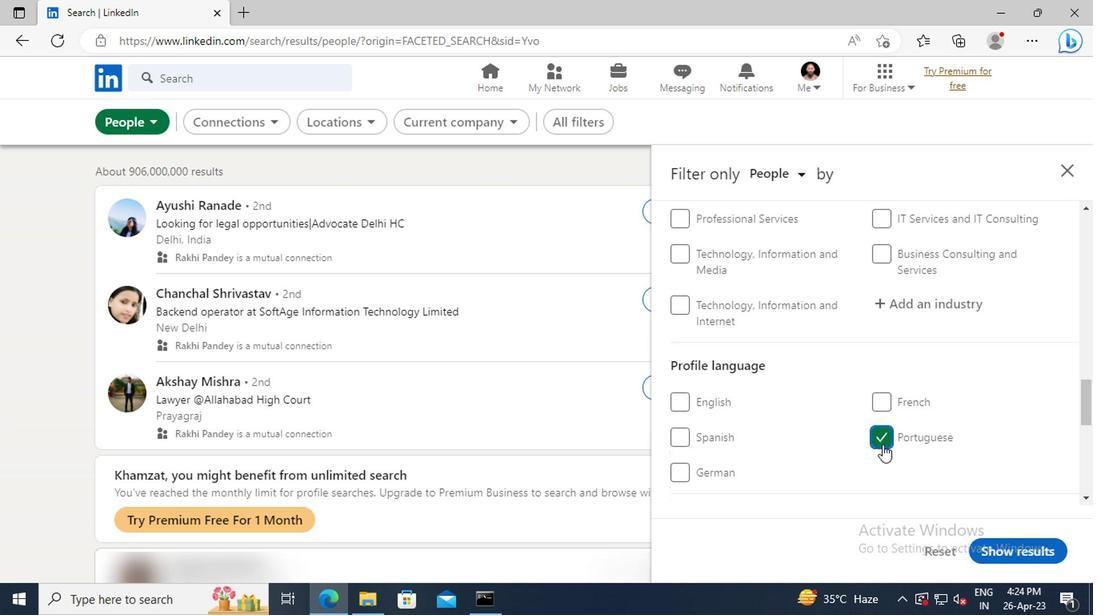 
Action: Mouse scrolled (878, 447) with delta (0, 0)
Screenshot: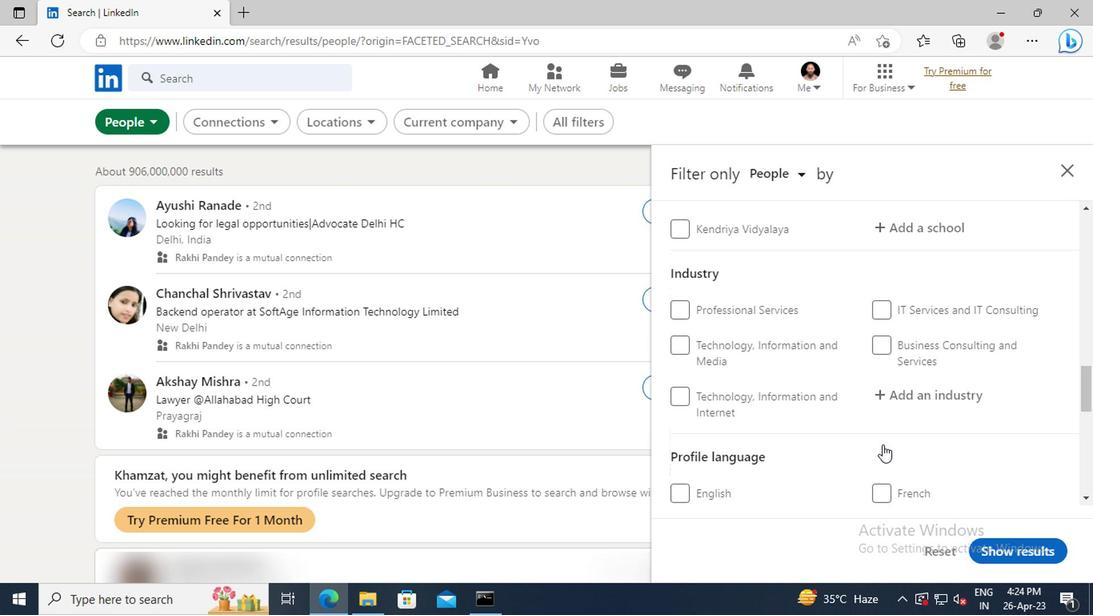 
Action: Mouse scrolled (878, 447) with delta (0, 0)
Screenshot: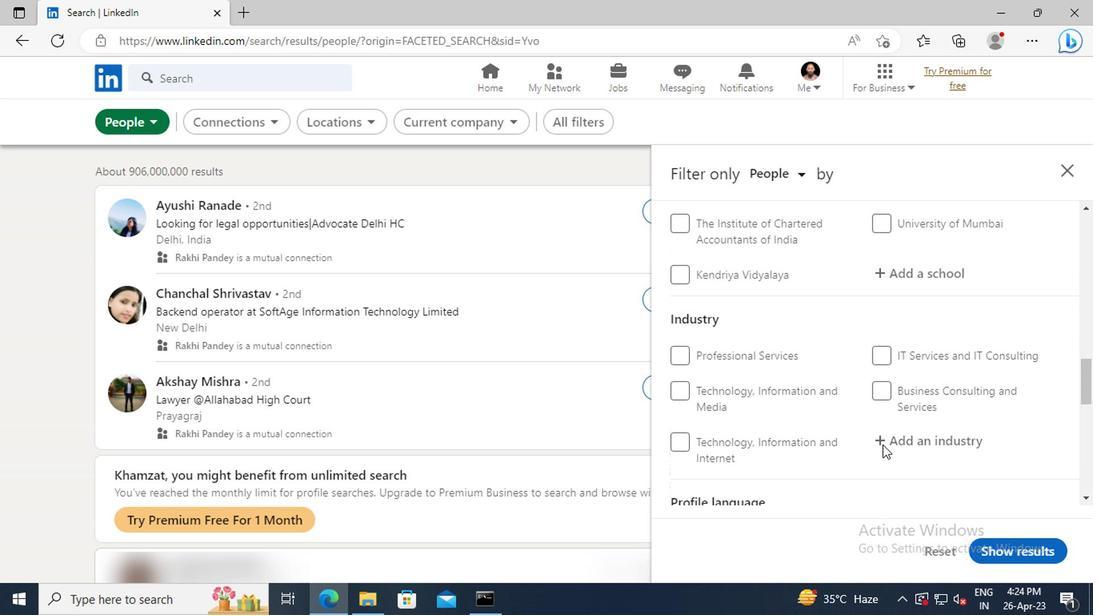 
Action: Mouse scrolled (878, 447) with delta (0, 0)
Screenshot: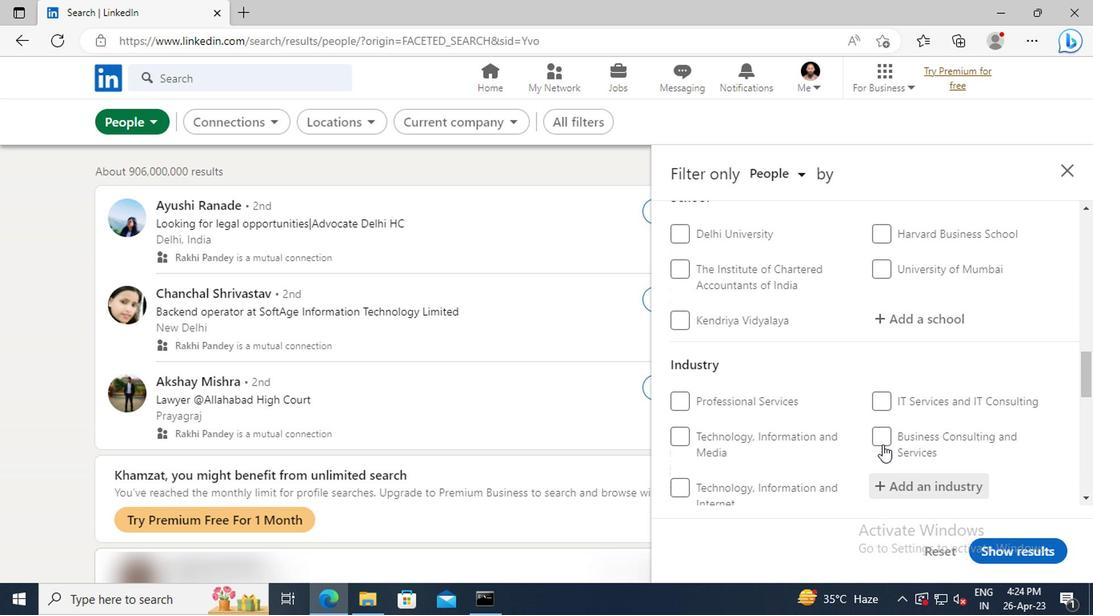 
Action: Mouse scrolled (878, 447) with delta (0, 0)
Screenshot: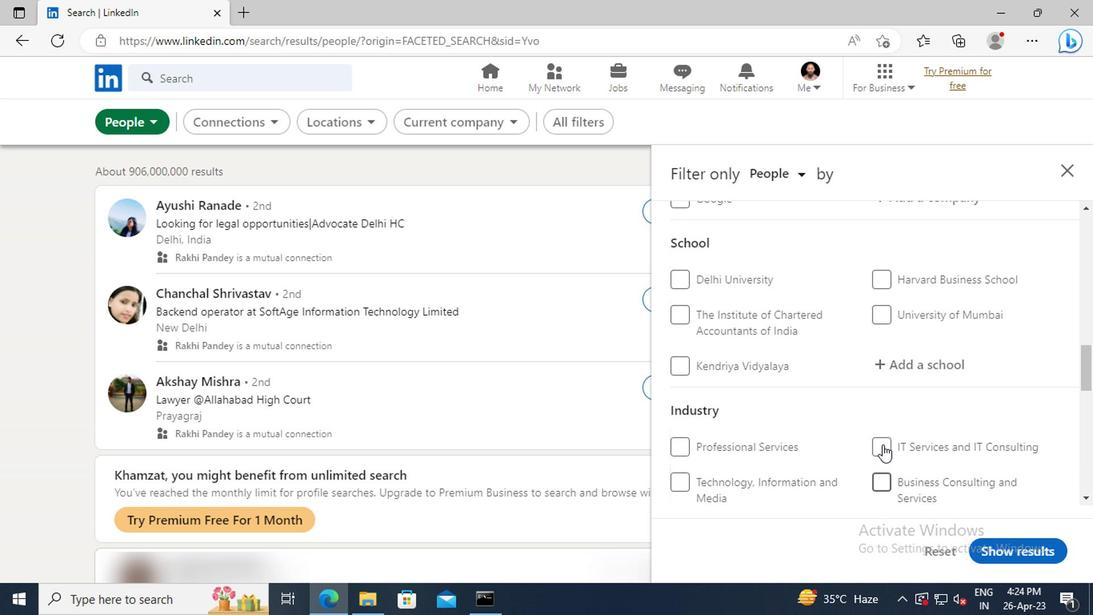 
Action: Mouse scrolled (878, 447) with delta (0, 0)
Screenshot: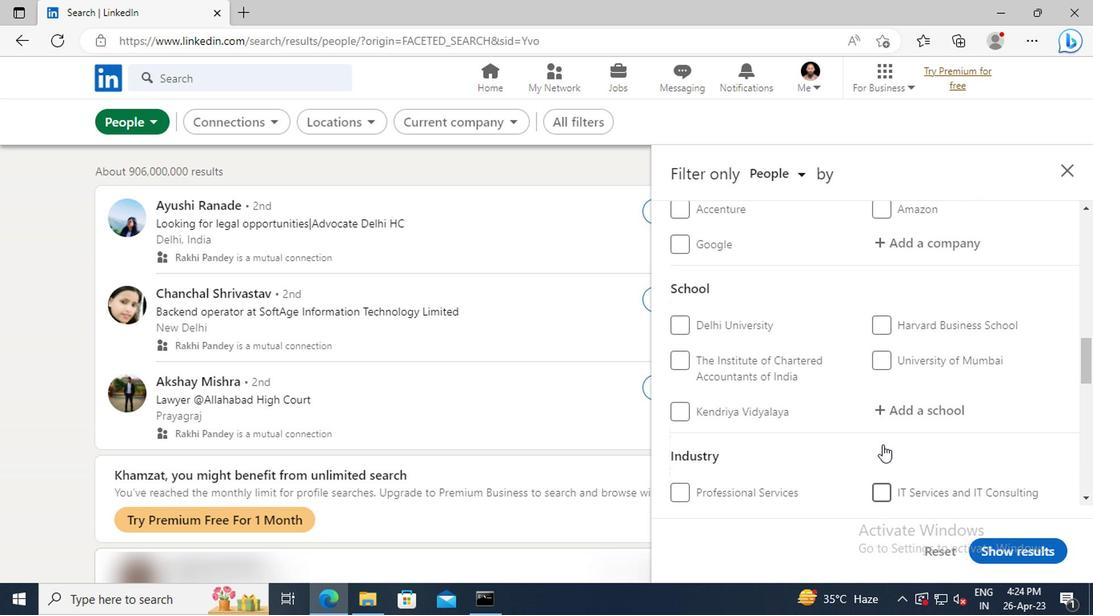 
Action: Mouse scrolled (878, 447) with delta (0, 0)
Screenshot: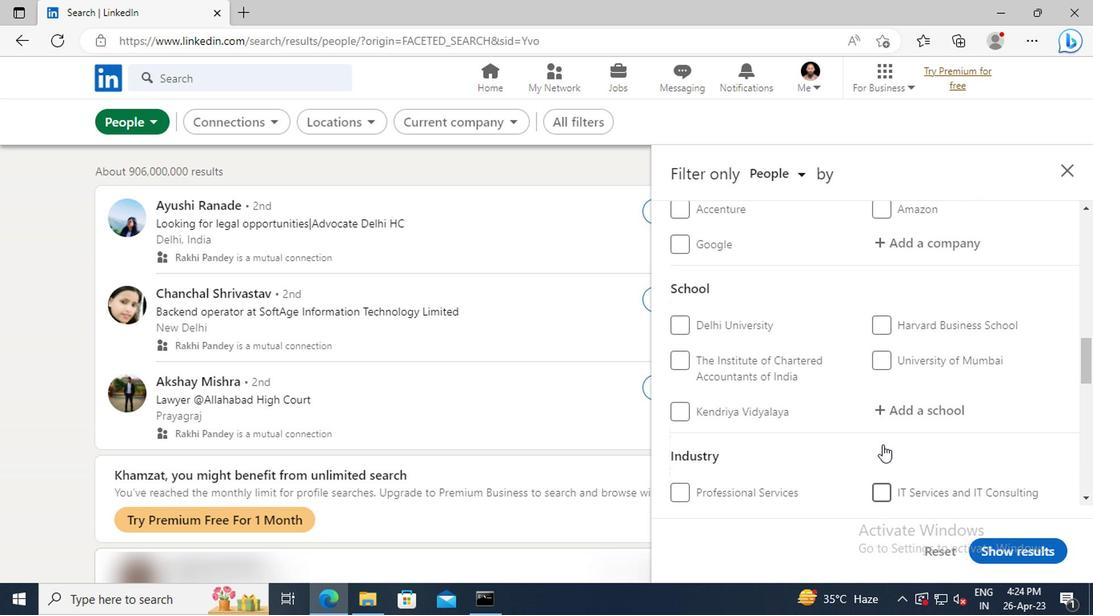 
Action: Mouse scrolled (878, 447) with delta (0, 0)
Screenshot: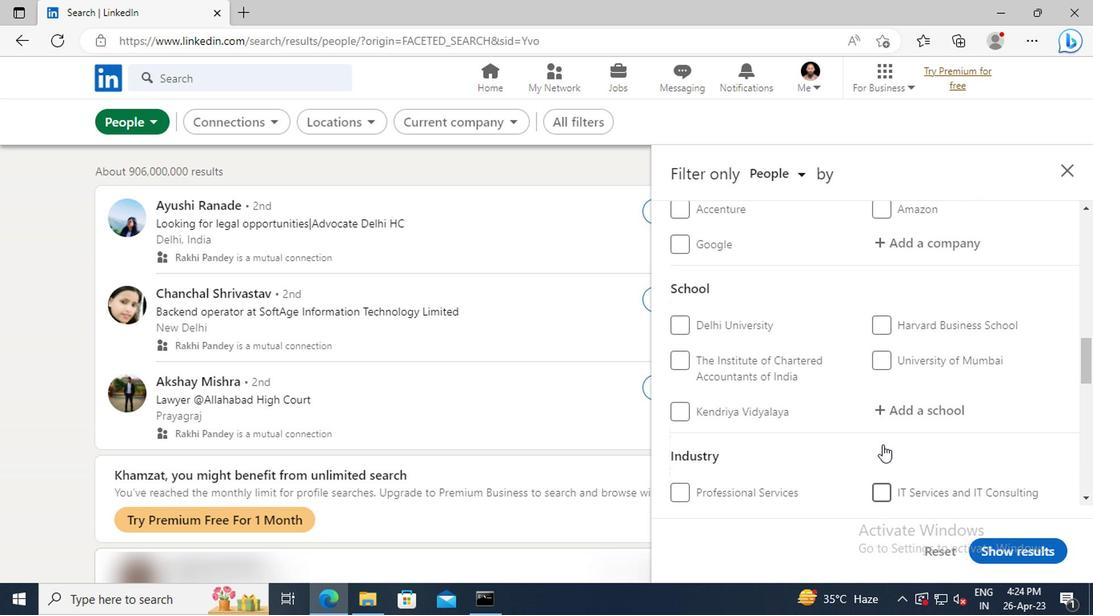 
Action: Mouse scrolled (878, 447) with delta (0, 0)
Screenshot: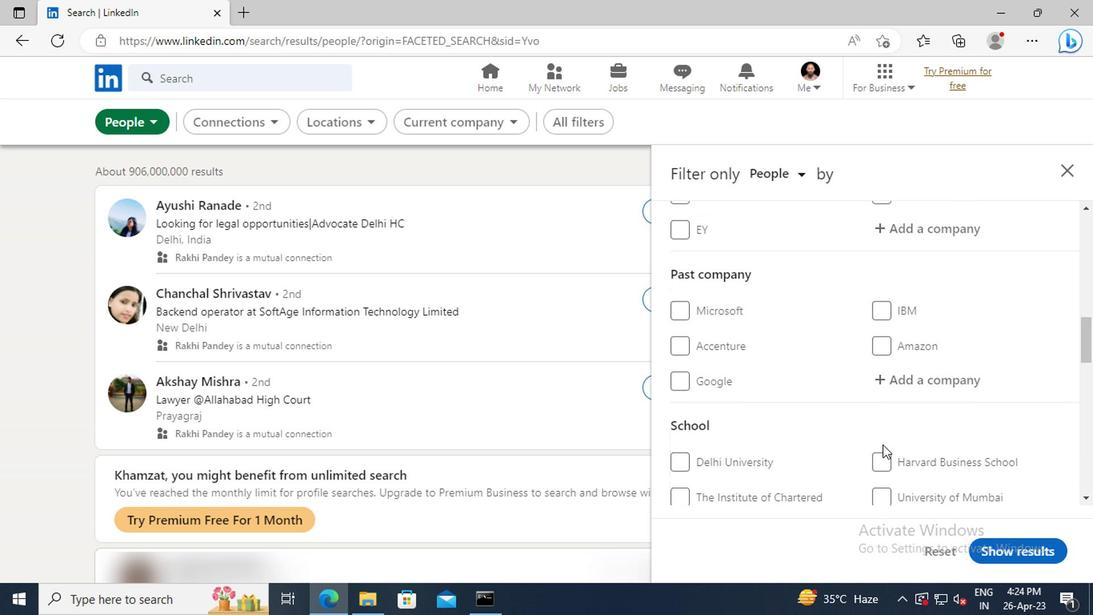 
Action: Mouse scrolled (878, 447) with delta (0, 0)
Screenshot: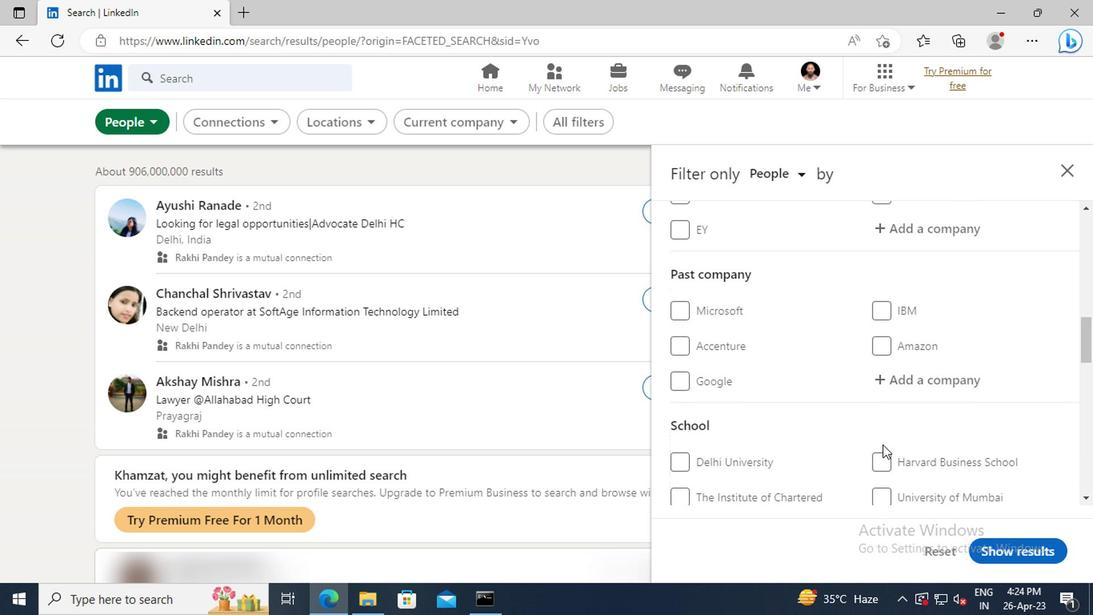 
Action: Mouse scrolled (878, 447) with delta (0, 0)
Screenshot: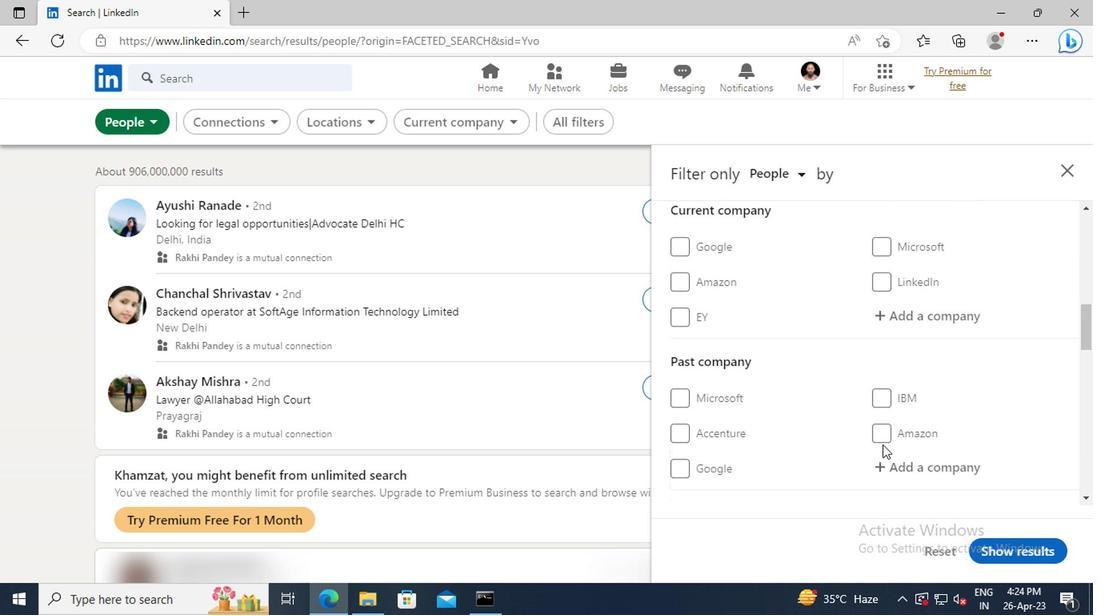 
Action: Mouse moved to (893, 360)
Screenshot: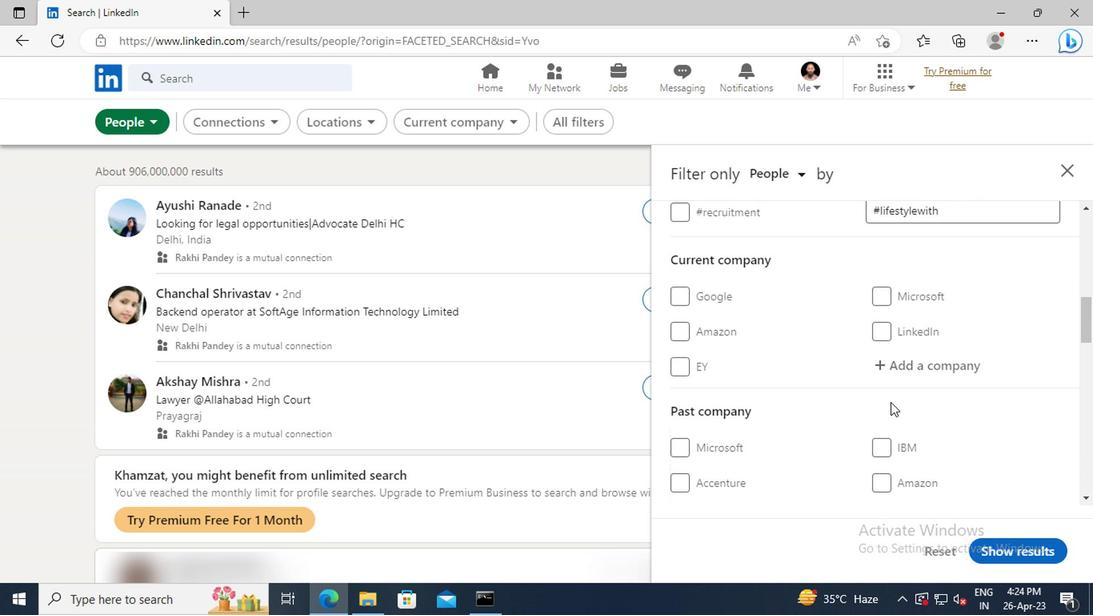 
Action: Mouse pressed left at (893, 360)
Screenshot: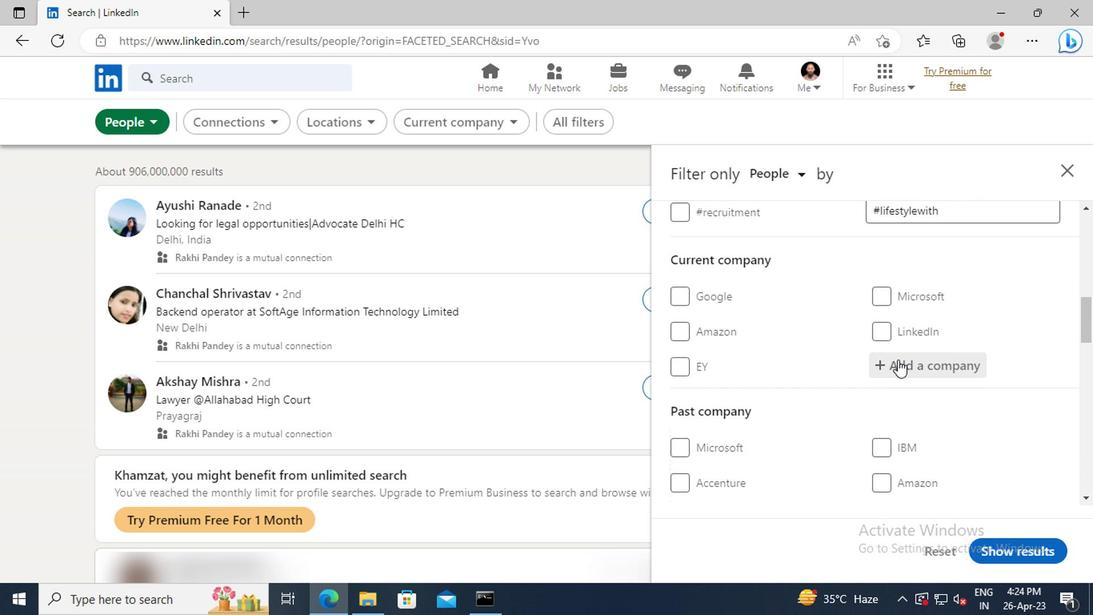 
Action: Key pressed <Key.shift>PANASONIC<Key.space><Key.shift>INDIA
Screenshot: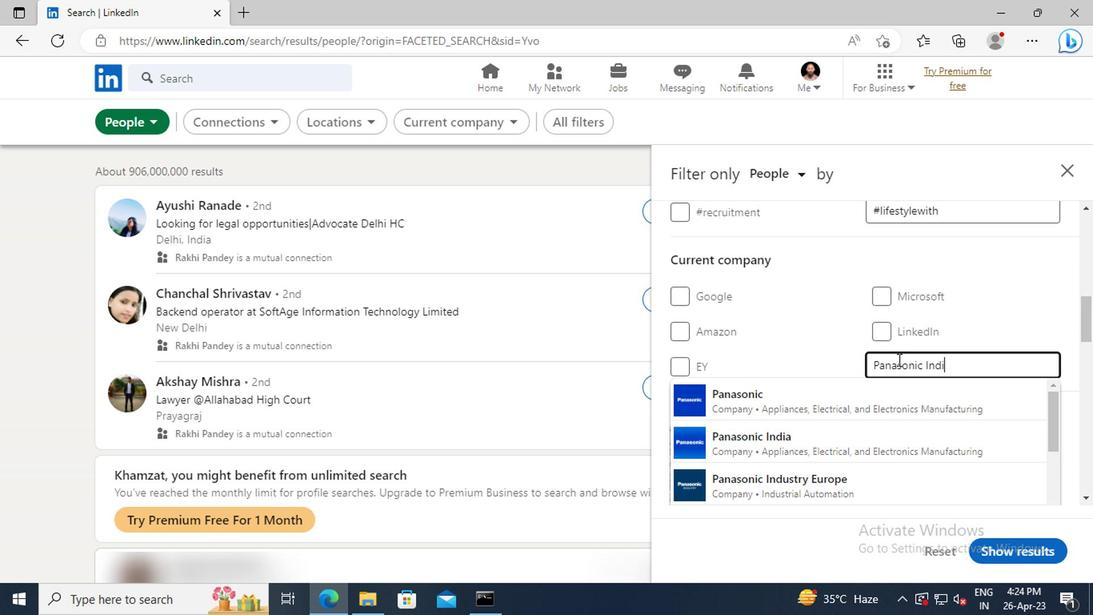 
Action: Mouse moved to (853, 435)
Screenshot: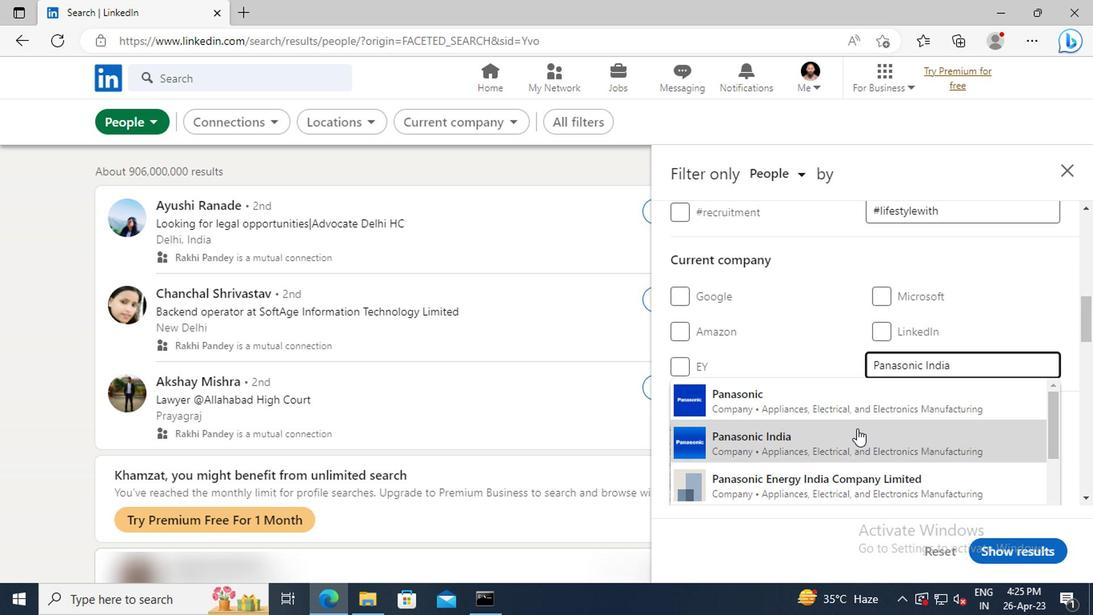 
Action: Mouse pressed left at (853, 435)
Screenshot: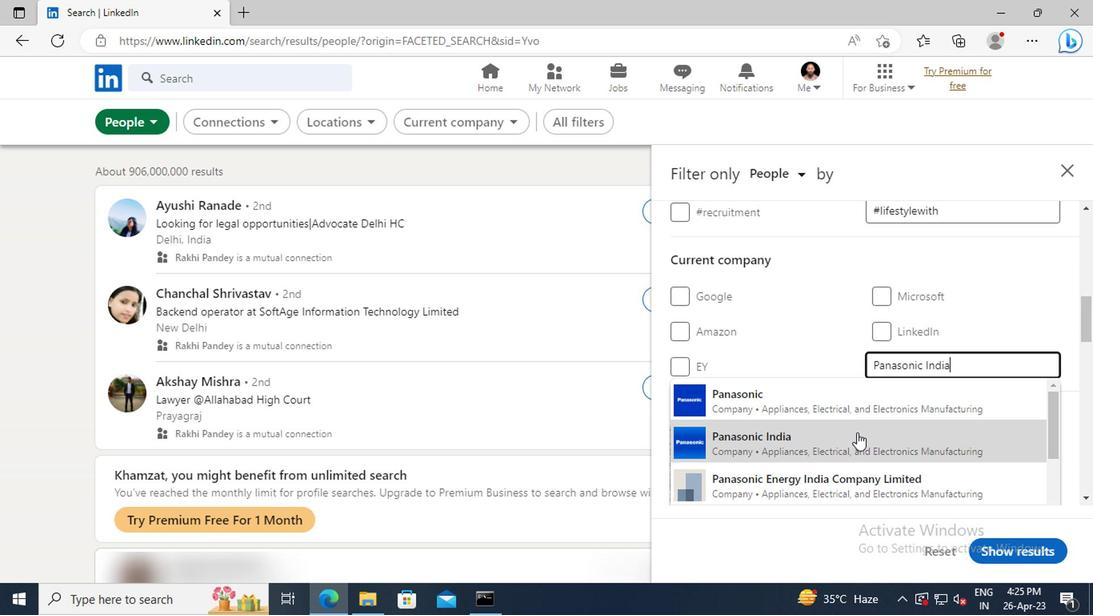 
Action: Mouse moved to (828, 326)
Screenshot: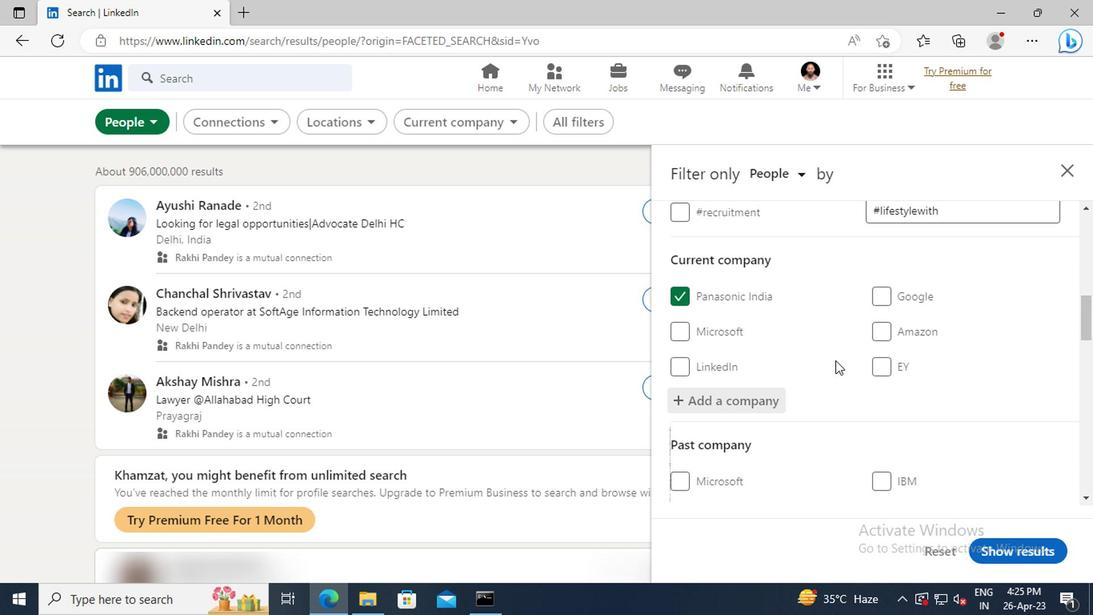 
Action: Mouse scrolled (828, 325) with delta (0, 0)
Screenshot: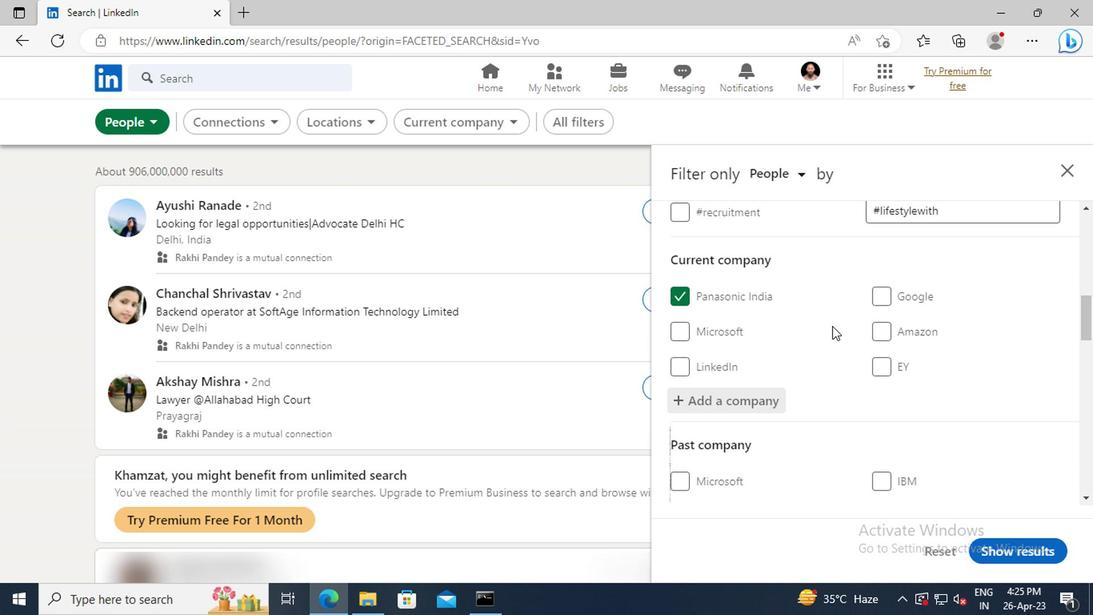 
Action: Mouse scrolled (828, 325) with delta (0, 0)
Screenshot: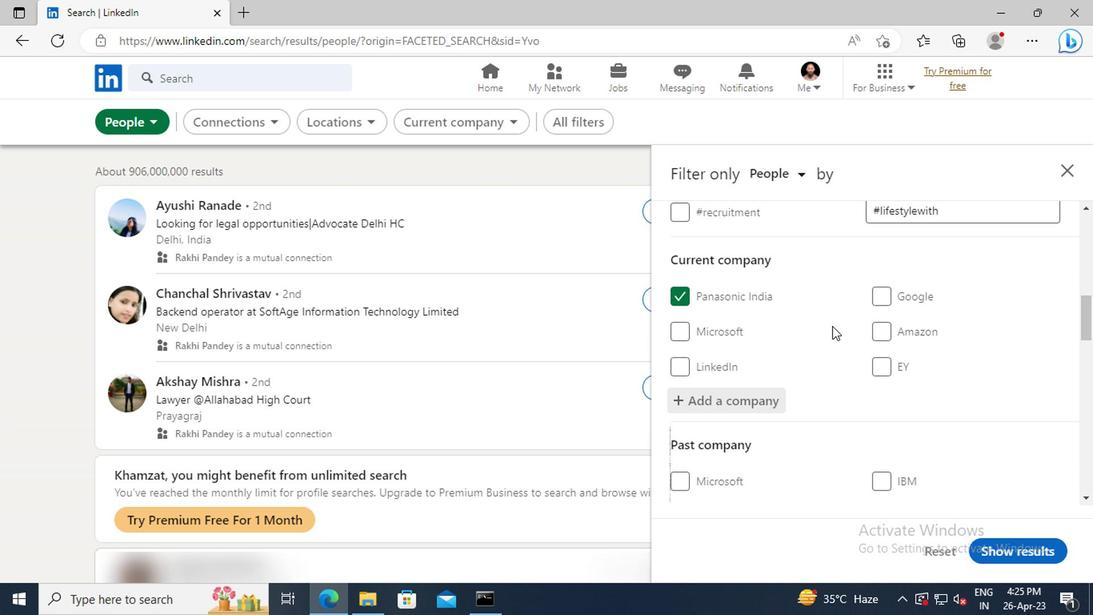 
Action: Mouse scrolled (828, 325) with delta (0, 0)
Screenshot: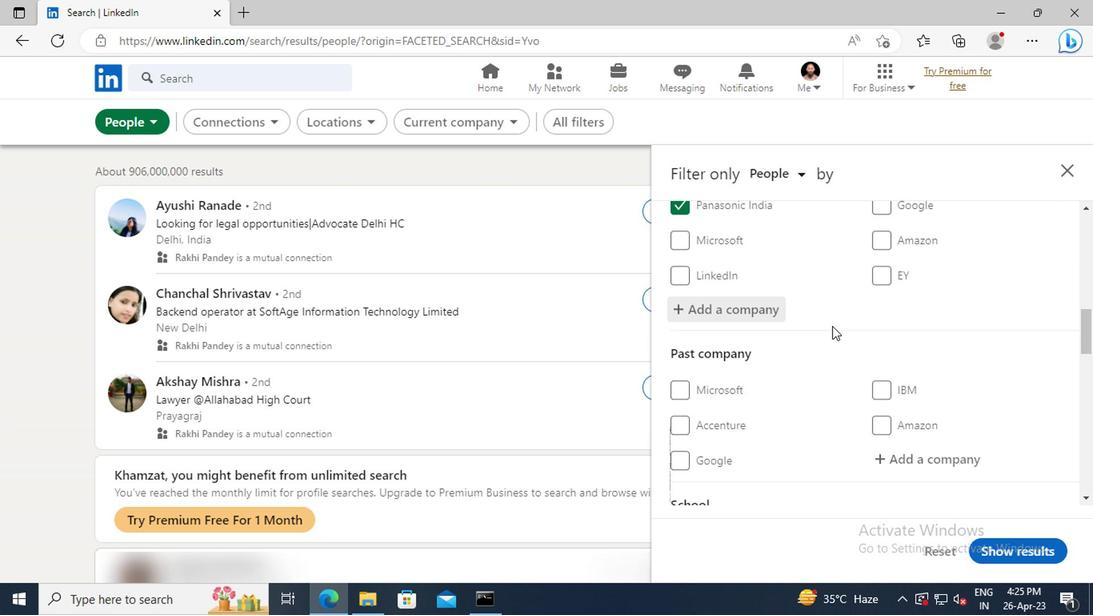 
Action: Mouse scrolled (828, 325) with delta (0, 0)
Screenshot: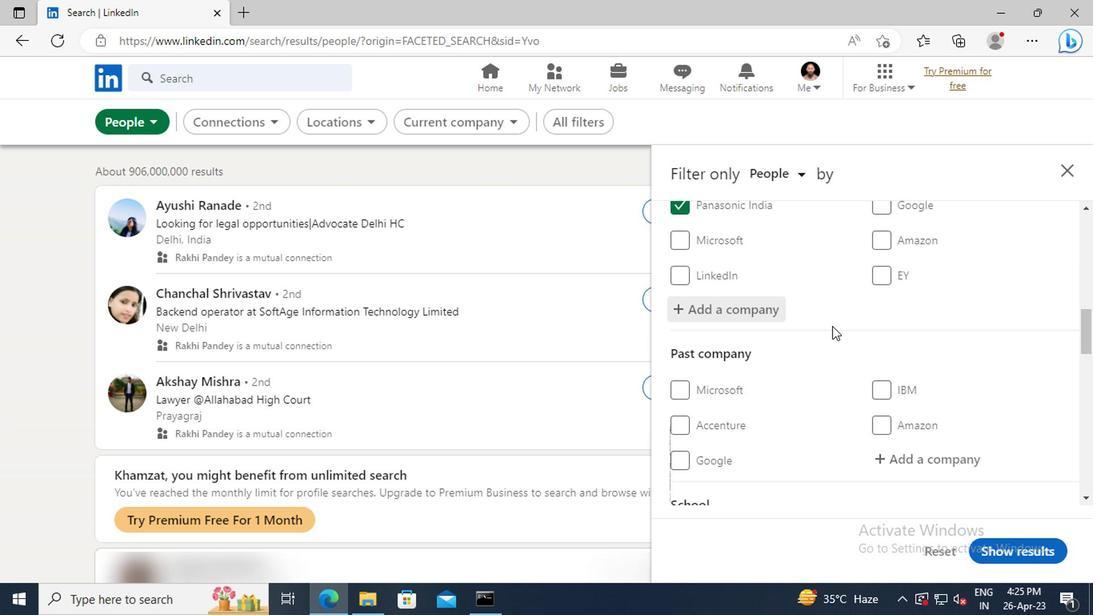 
Action: Mouse scrolled (828, 325) with delta (0, 0)
Screenshot: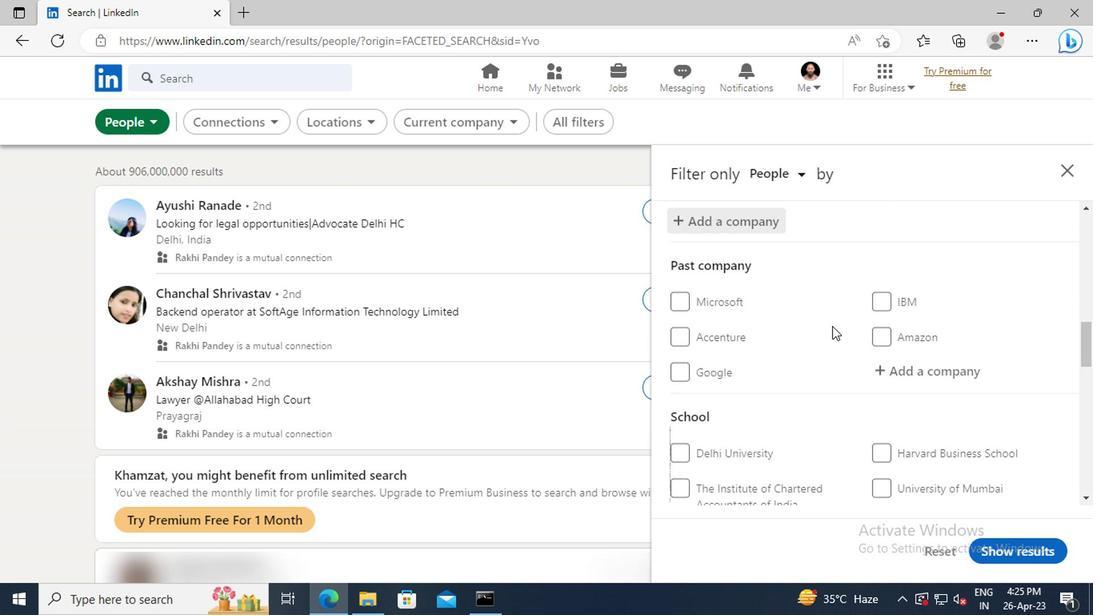
Action: Mouse scrolled (828, 325) with delta (0, 0)
Screenshot: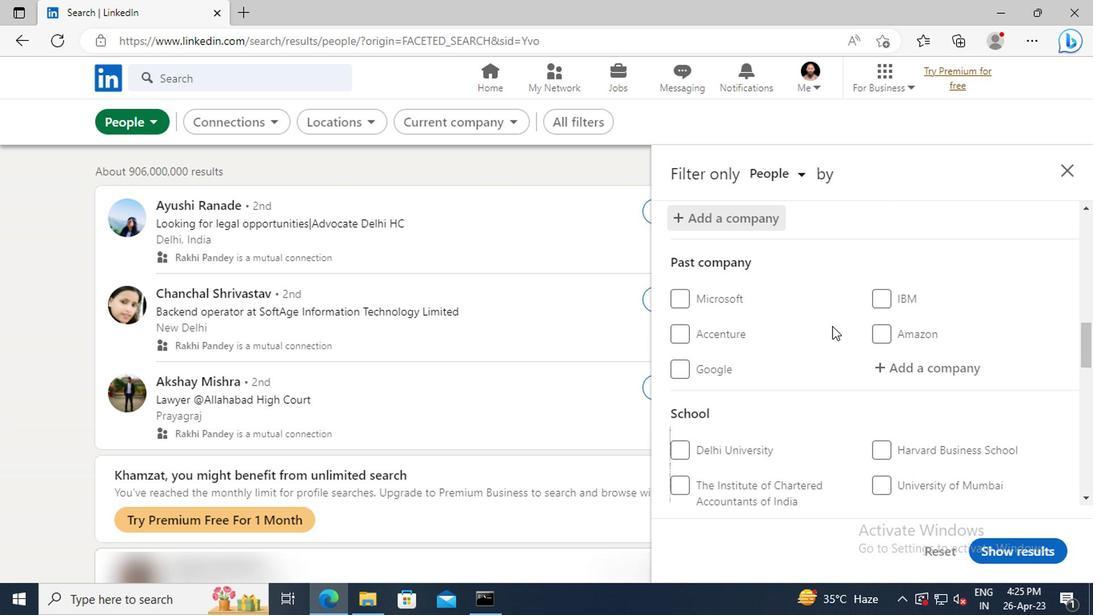 
Action: Mouse scrolled (828, 325) with delta (0, 0)
Screenshot: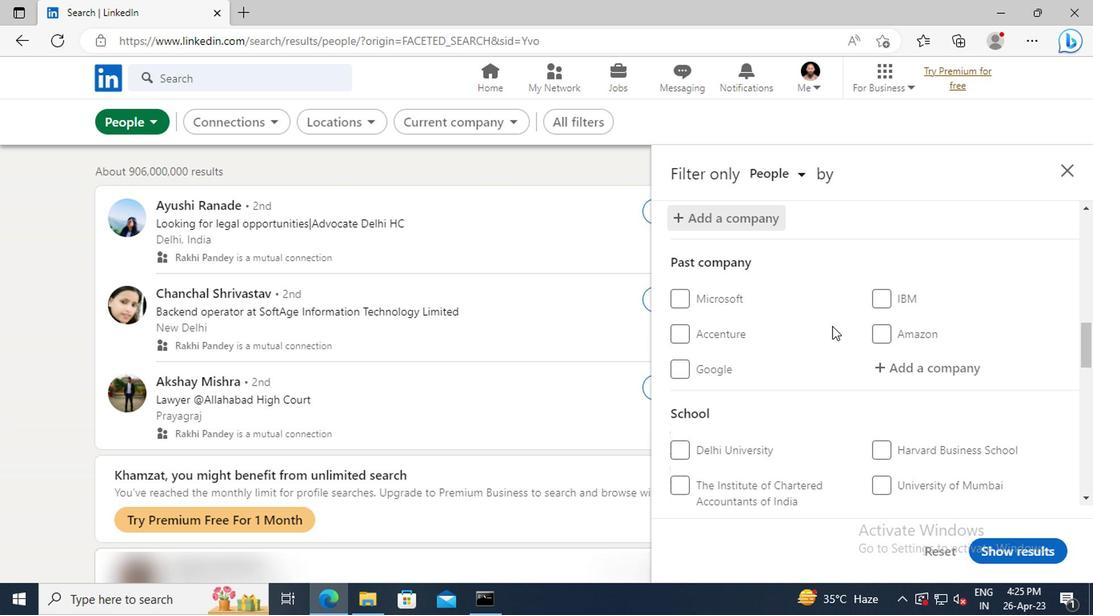 
Action: Mouse moved to (899, 402)
Screenshot: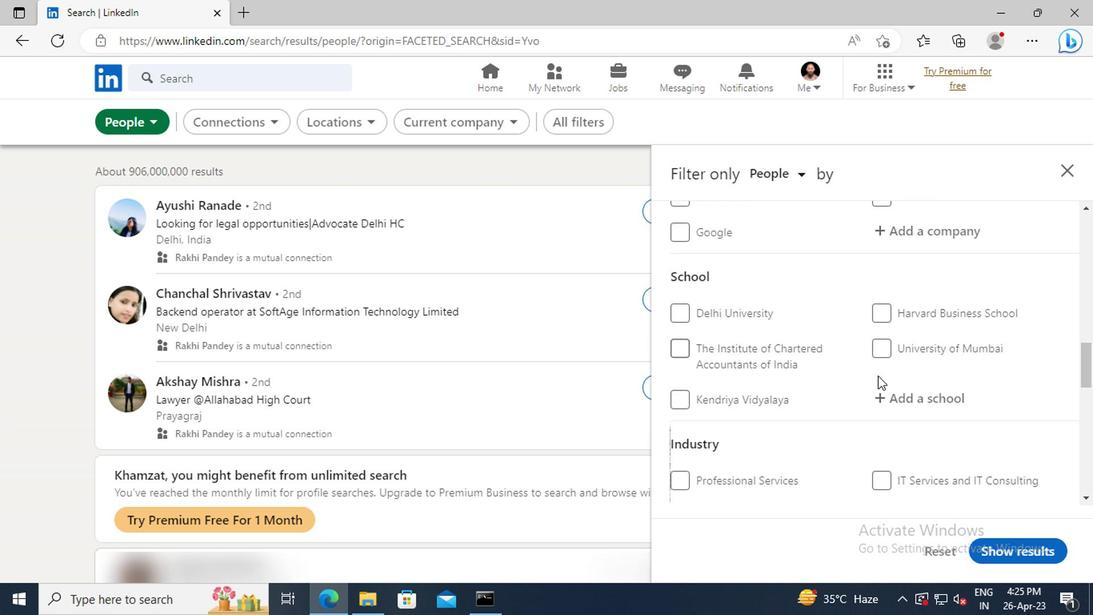 
Action: Mouse pressed left at (899, 402)
Screenshot: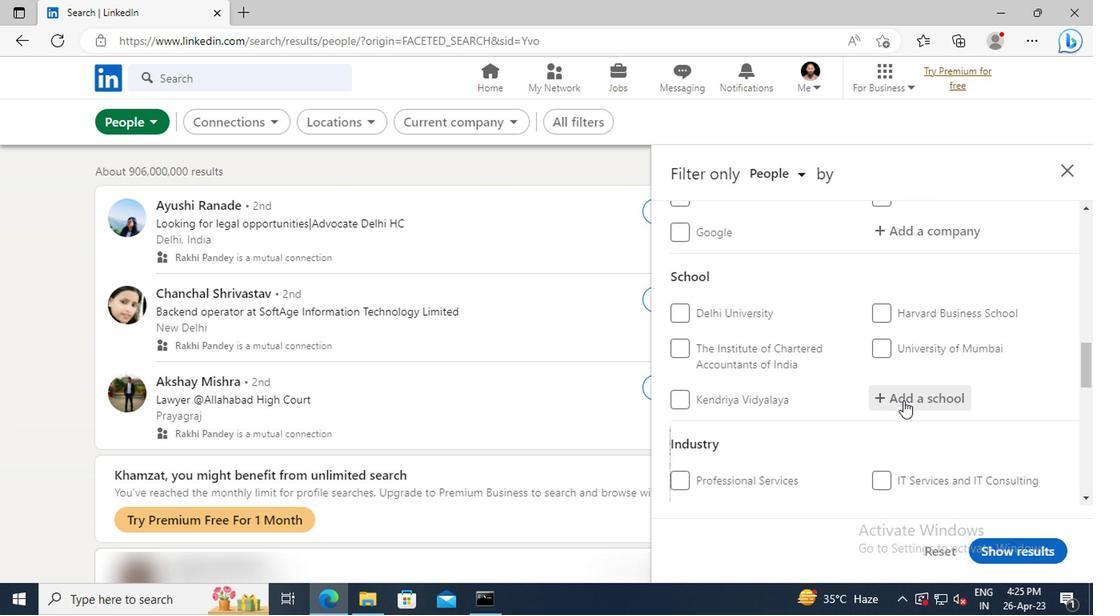
Action: Key pressed <Key.shift>DAV<Key.space><Key.shift>PUBLIC<Key.space><Key.shift>SCHOOL<Key.space><Key.shift><Key.shift><Key.shift><Key.shift><Key.shift><Key.shift><Key.shift><Key.shift><Key.shift><Key.shift><Key.shift>SRESHTHA
Screenshot: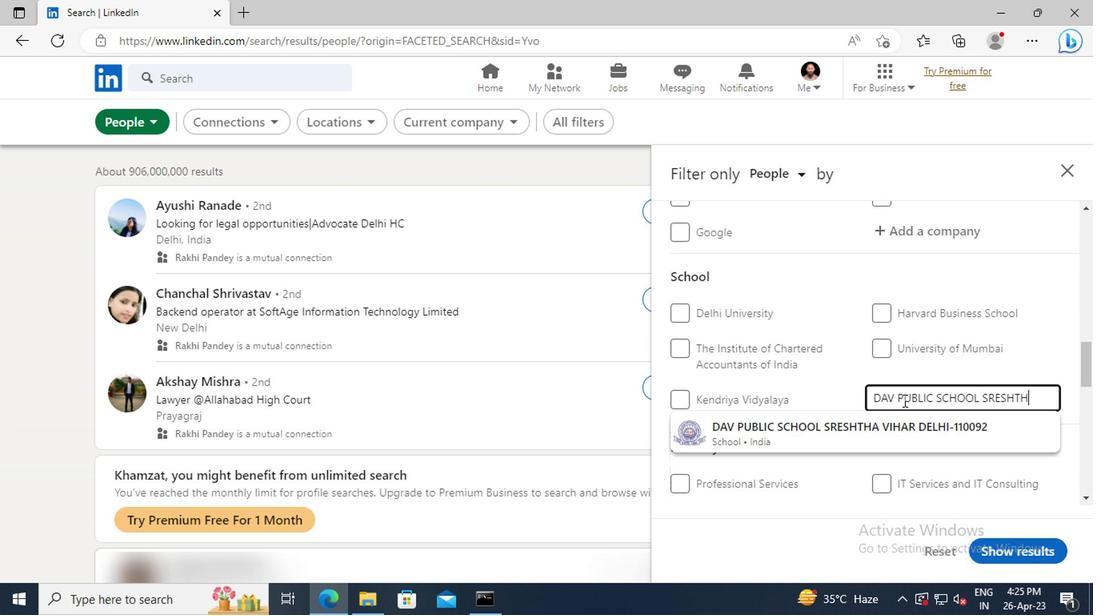
Action: Mouse moved to (903, 431)
Screenshot: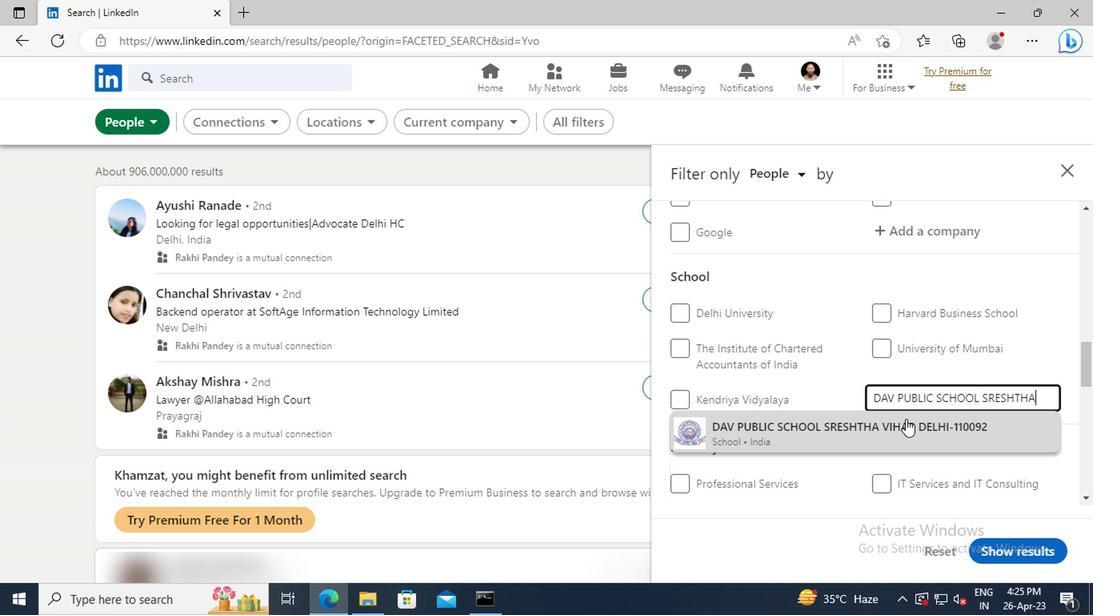 
Action: Mouse pressed left at (903, 431)
Screenshot: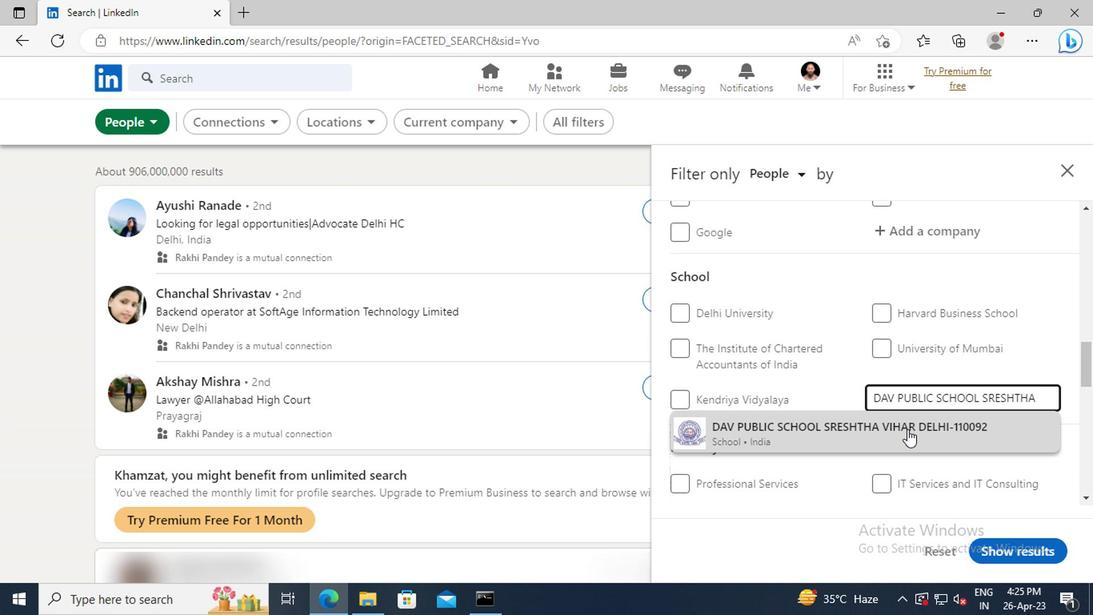 
Action: Mouse moved to (867, 348)
Screenshot: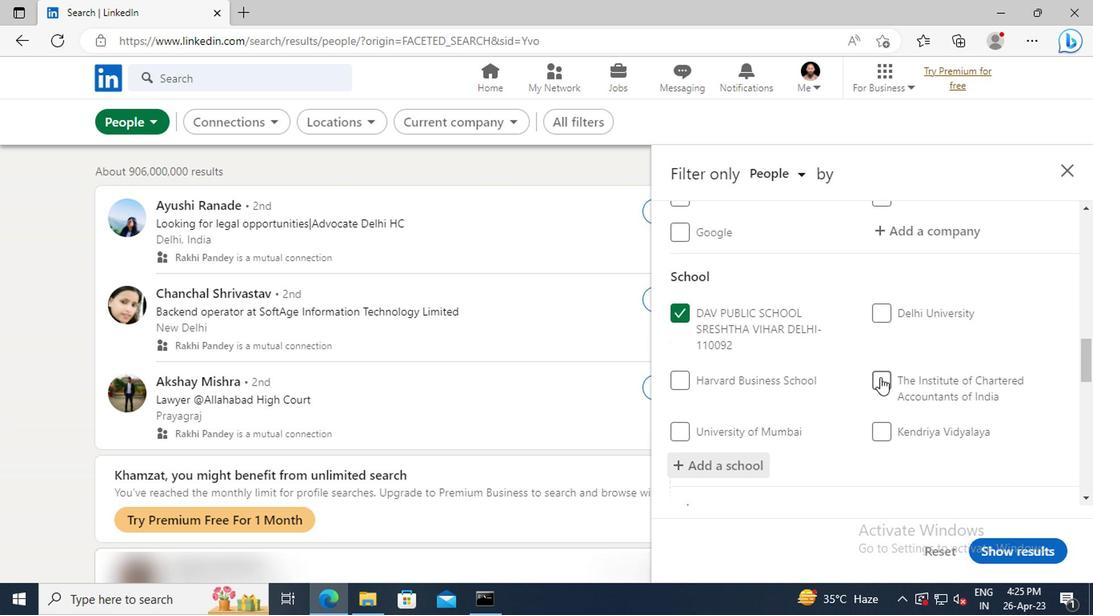 
Action: Mouse scrolled (867, 347) with delta (0, -1)
Screenshot: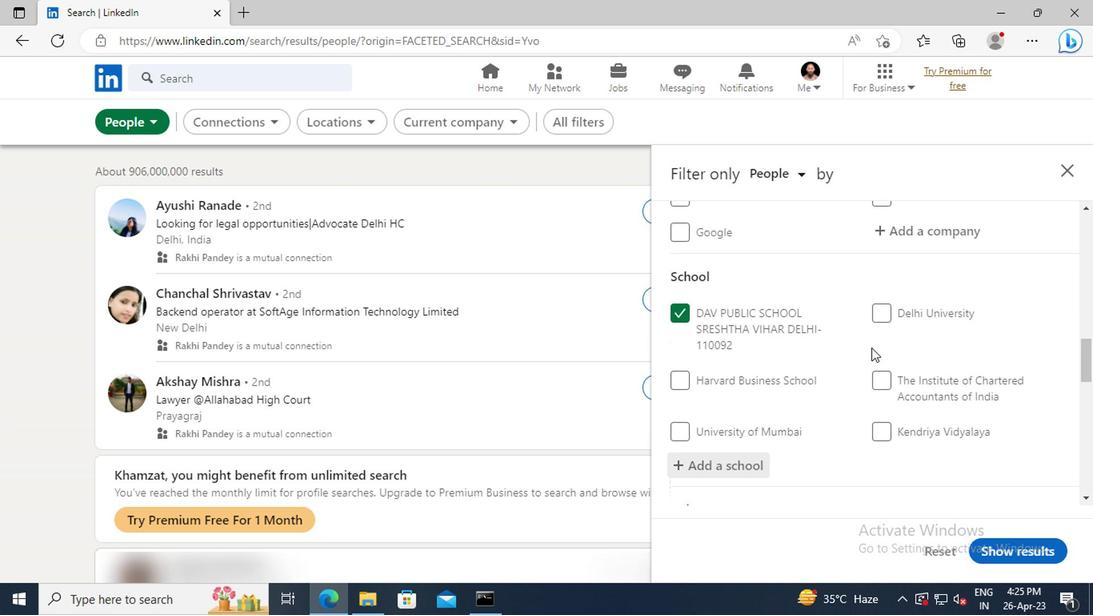 
Action: Mouse scrolled (867, 347) with delta (0, -1)
Screenshot: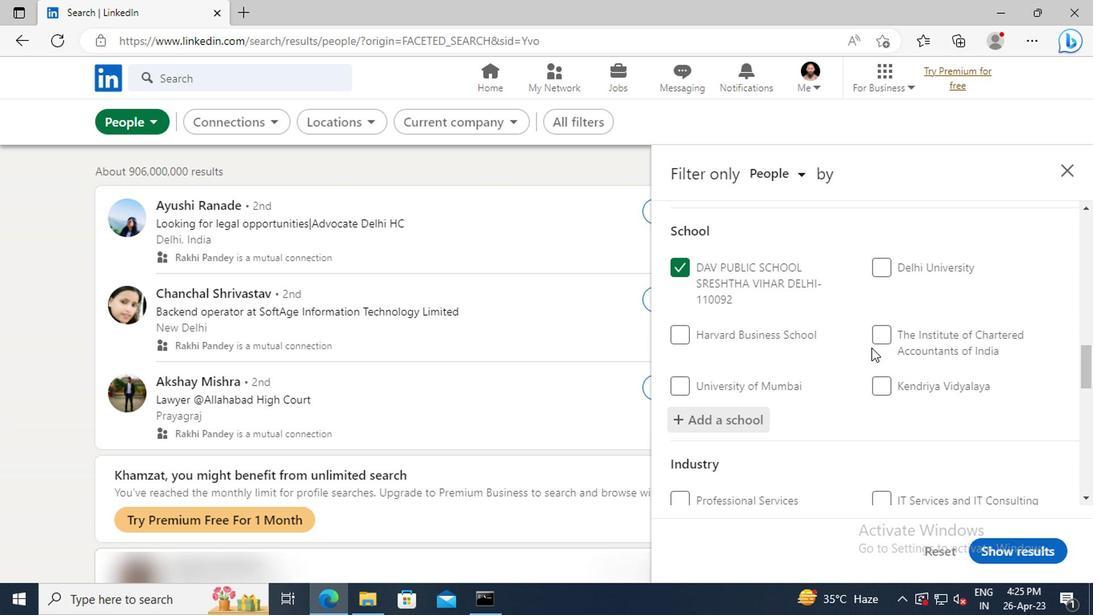 
Action: Mouse scrolled (867, 347) with delta (0, -1)
Screenshot: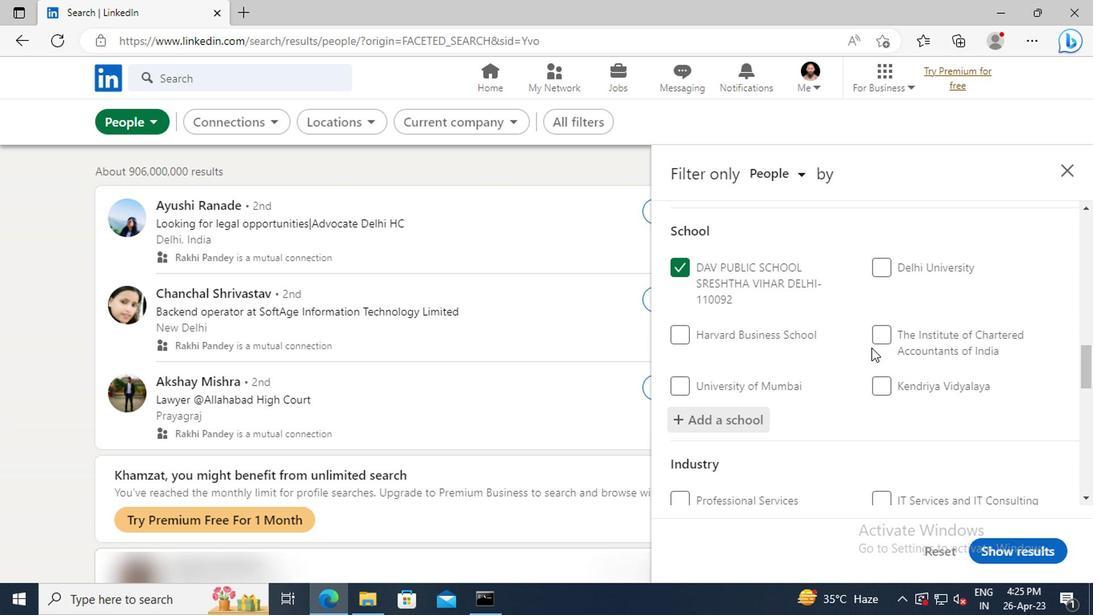 
Action: Mouse scrolled (867, 347) with delta (0, -1)
Screenshot: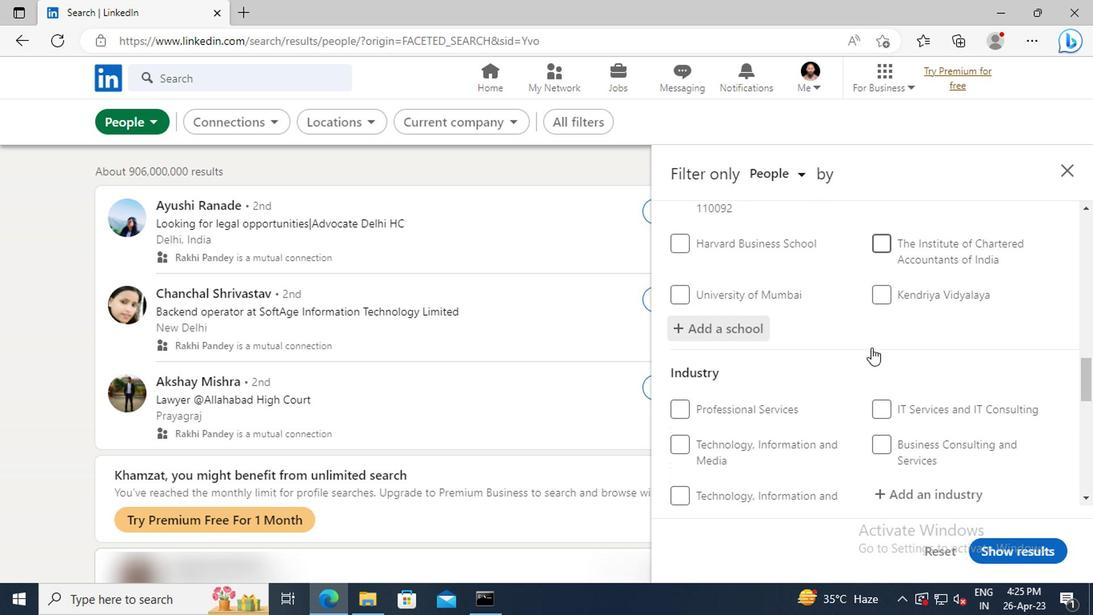 
Action: Mouse scrolled (867, 347) with delta (0, -1)
Screenshot: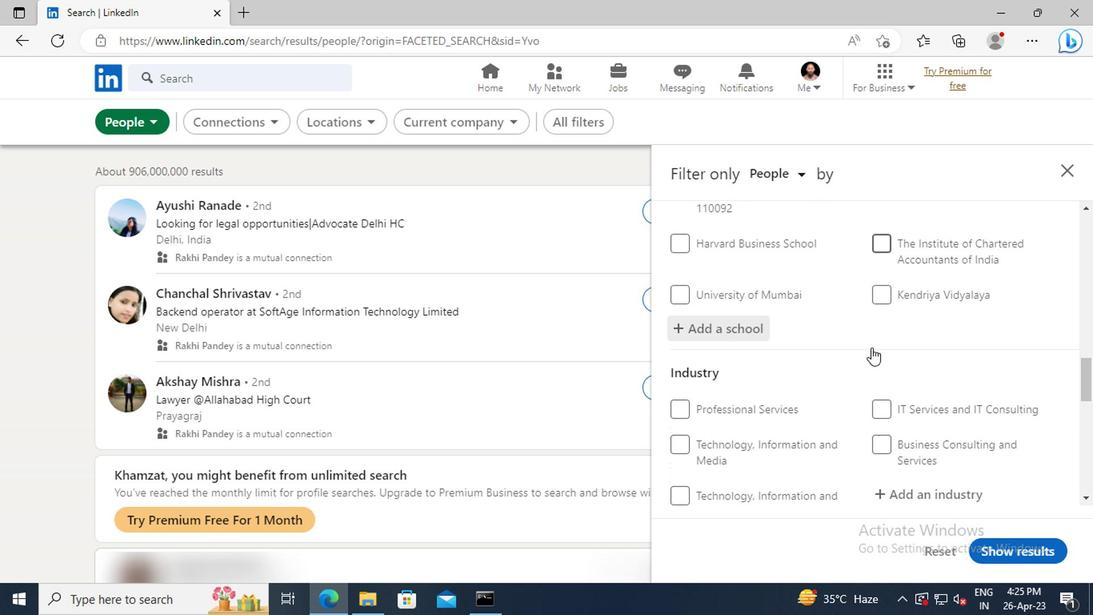 
Action: Mouse moved to (894, 399)
Screenshot: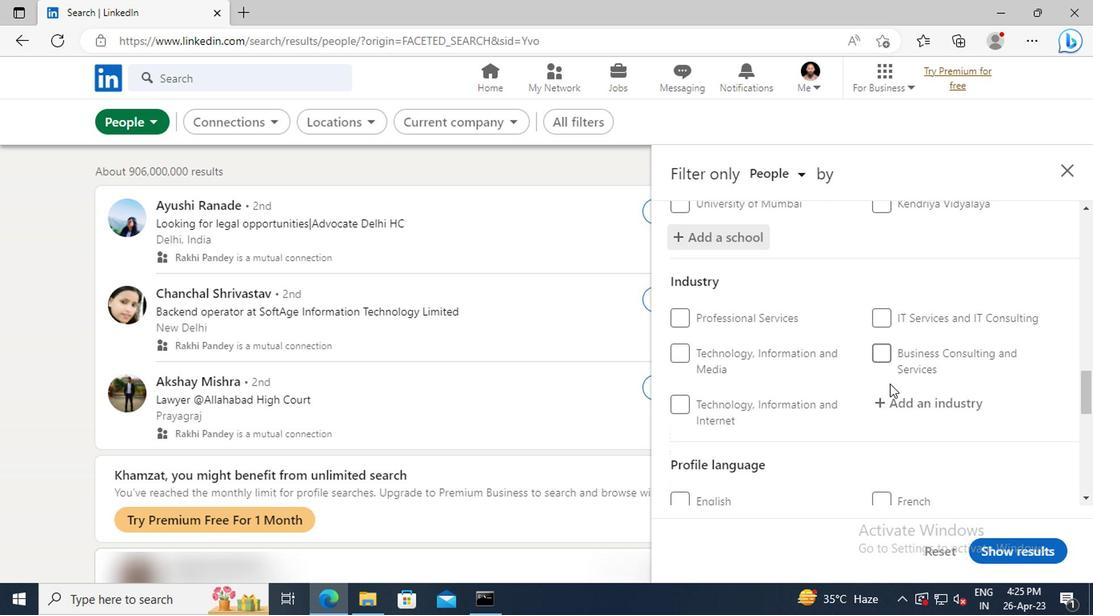 
Action: Mouse pressed left at (894, 399)
Screenshot: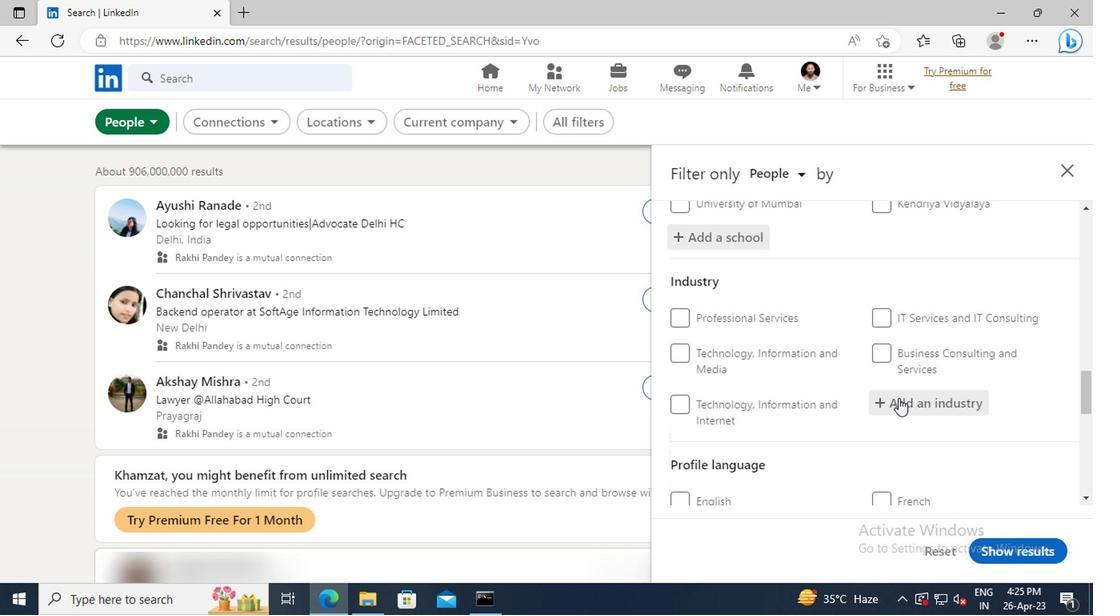 
Action: Key pressed <Key.shift>METAL<Key.space><Key.shift>TREATMENTS
Screenshot: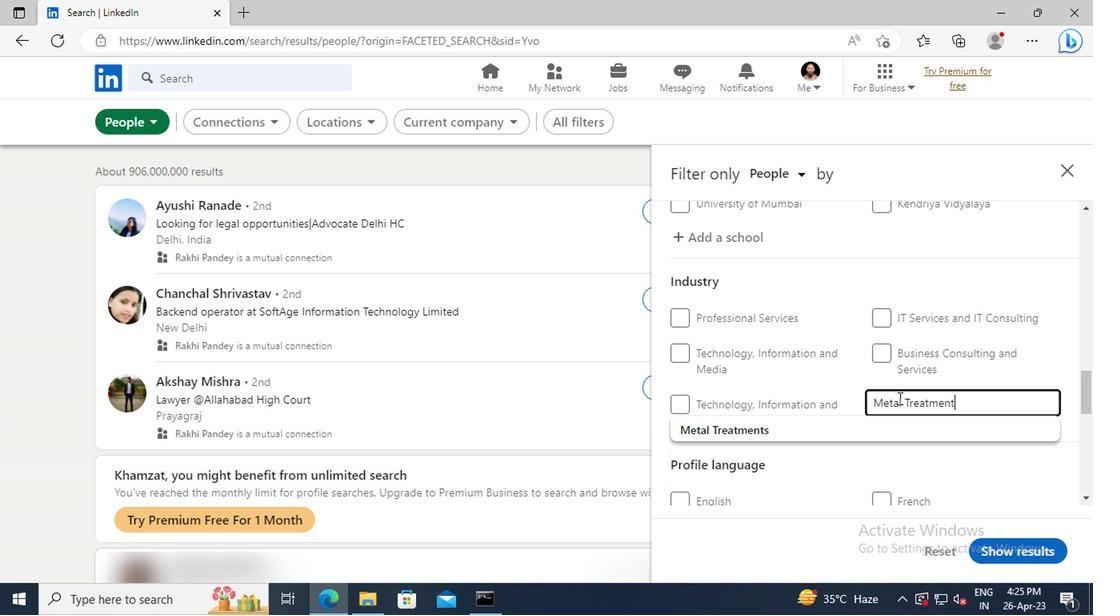 
Action: Mouse moved to (893, 427)
Screenshot: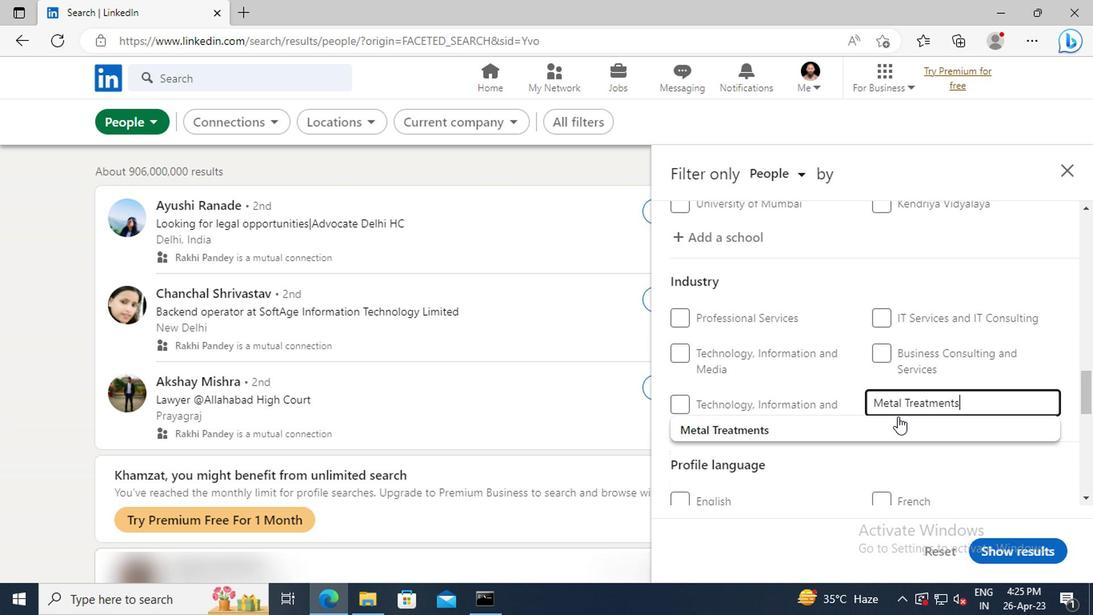 
Action: Mouse pressed left at (893, 427)
Screenshot: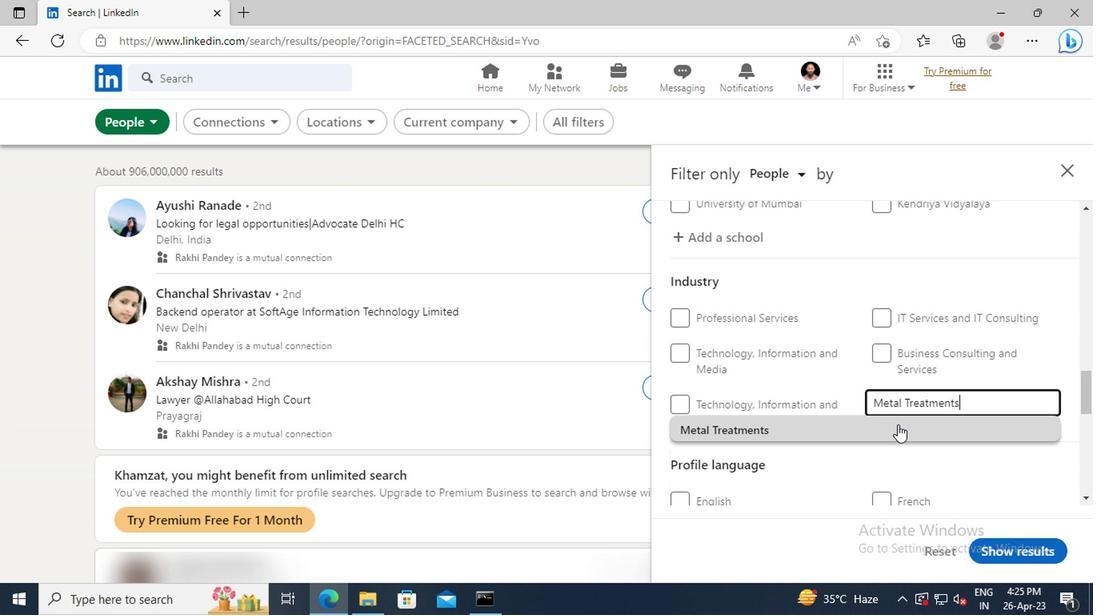 
Action: Mouse moved to (887, 313)
Screenshot: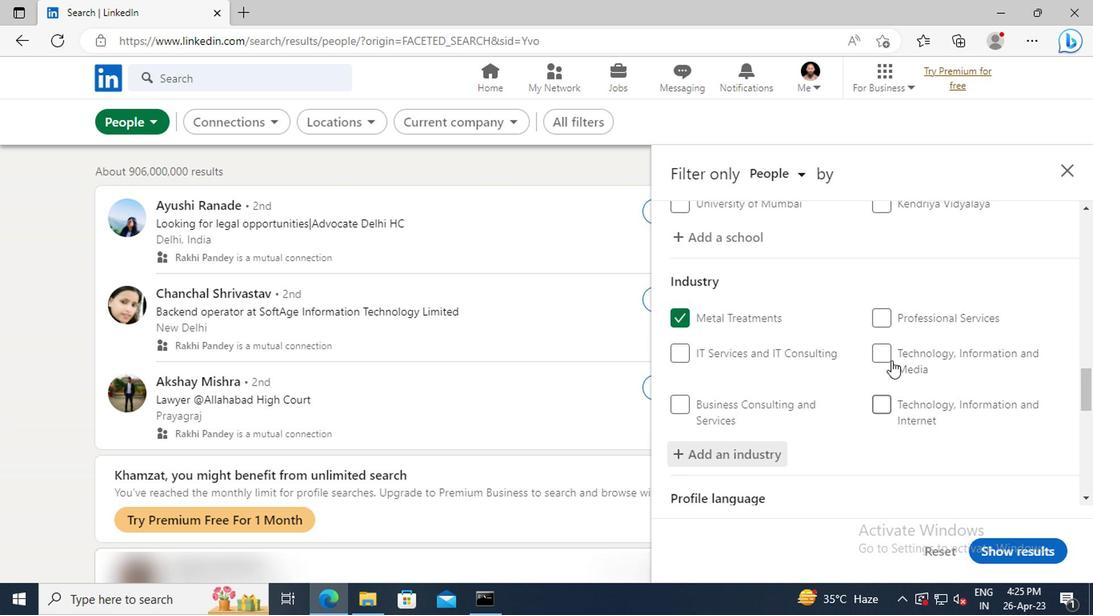 
Action: Mouse scrolled (887, 312) with delta (0, -1)
Screenshot: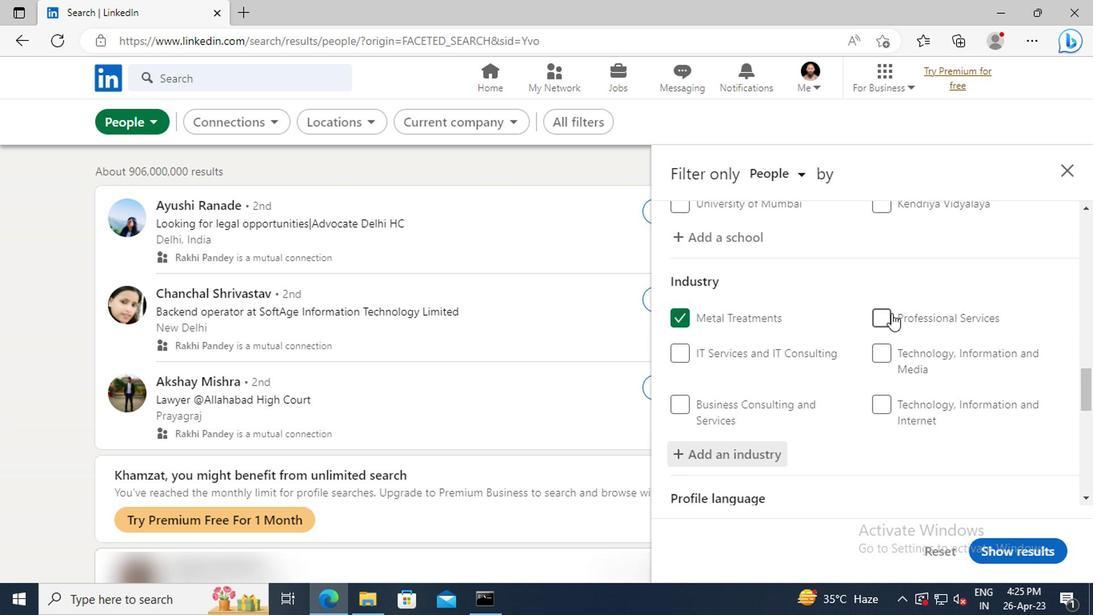 
Action: Mouse scrolled (887, 312) with delta (0, -1)
Screenshot: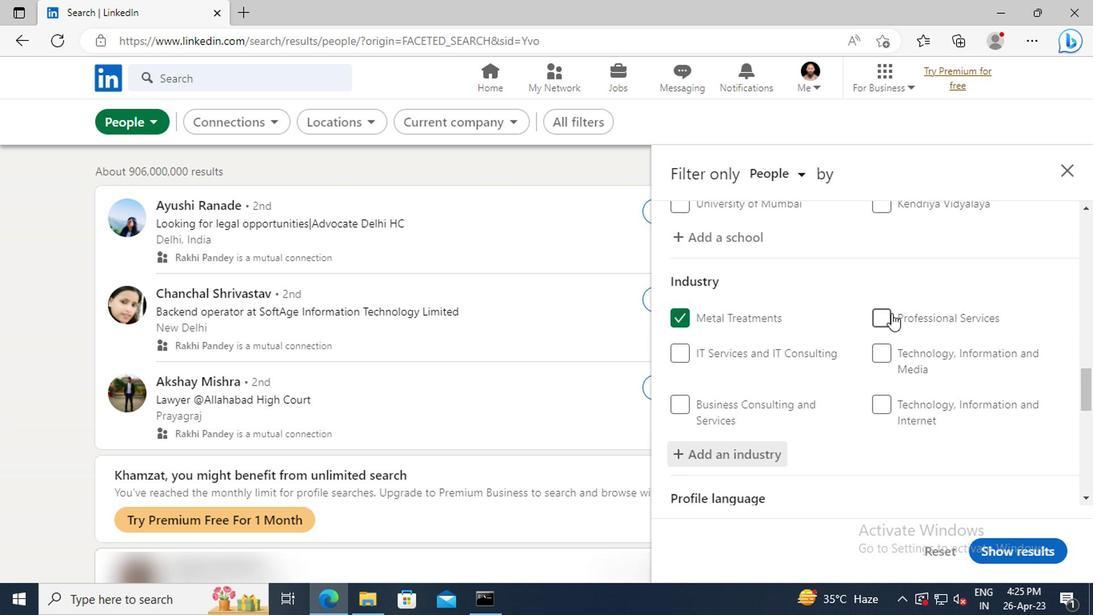 
Action: Mouse scrolled (887, 312) with delta (0, -1)
Screenshot: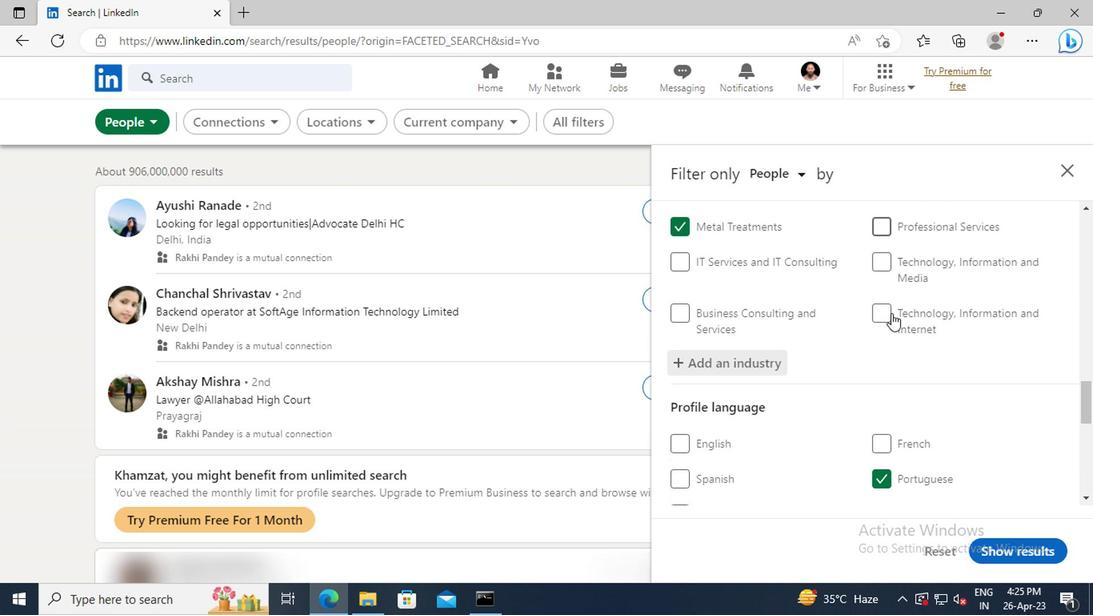 
Action: Mouse scrolled (887, 312) with delta (0, -1)
Screenshot: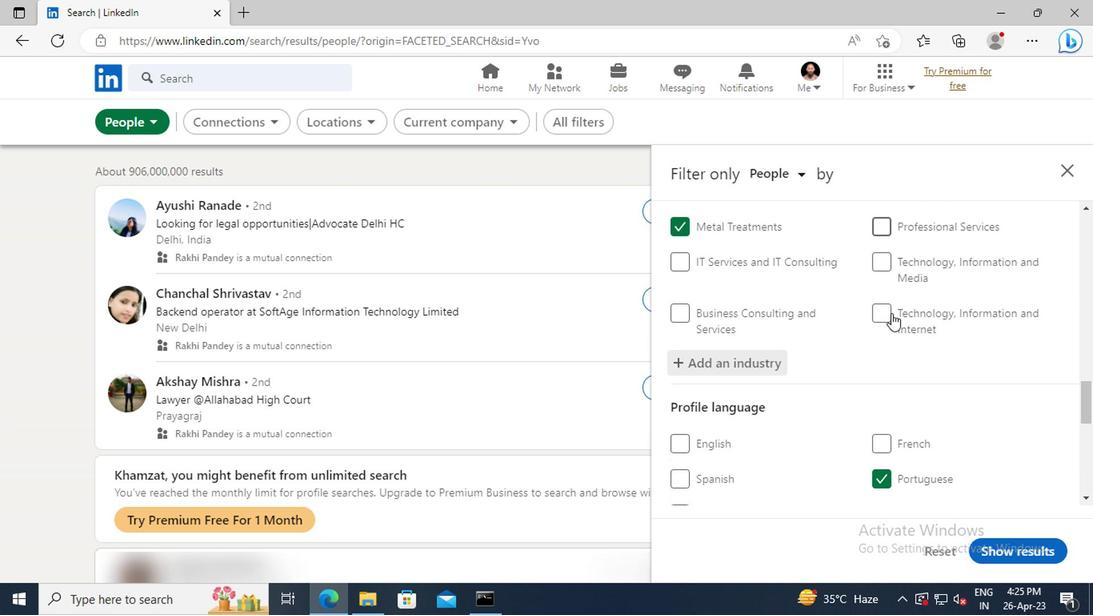 
Action: Mouse scrolled (887, 312) with delta (0, -1)
Screenshot: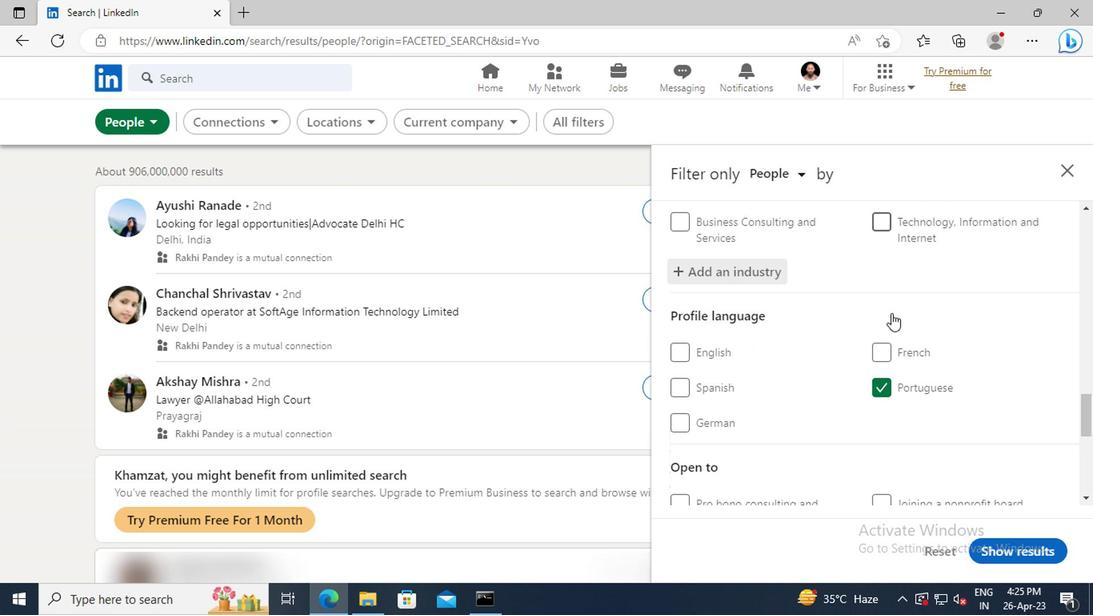 
Action: Mouse scrolled (887, 312) with delta (0, -1)
Screenshot: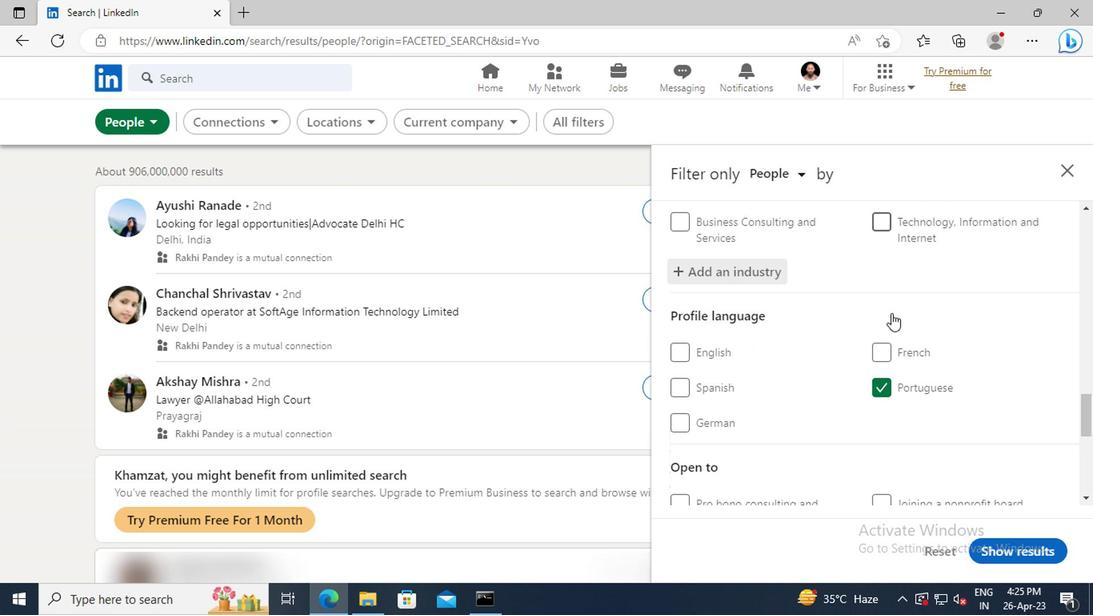 
Action: Mouse scrolled (887, 312) with delta (0, -1)
Screenshot: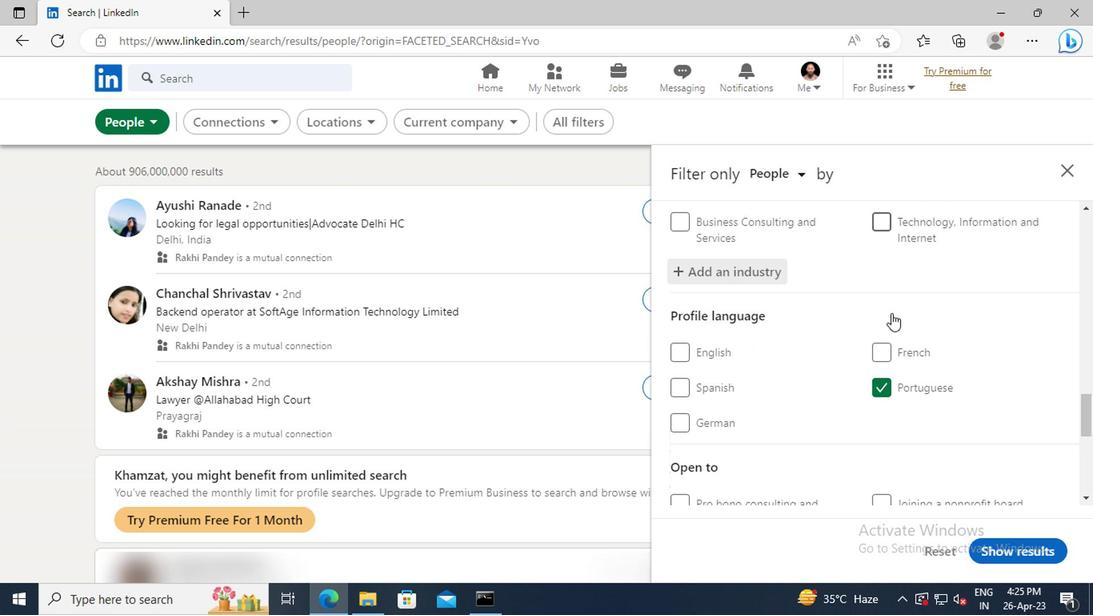 
Action: Mouse scrolled (887, 312) with delta (0, -1)
Screenshot: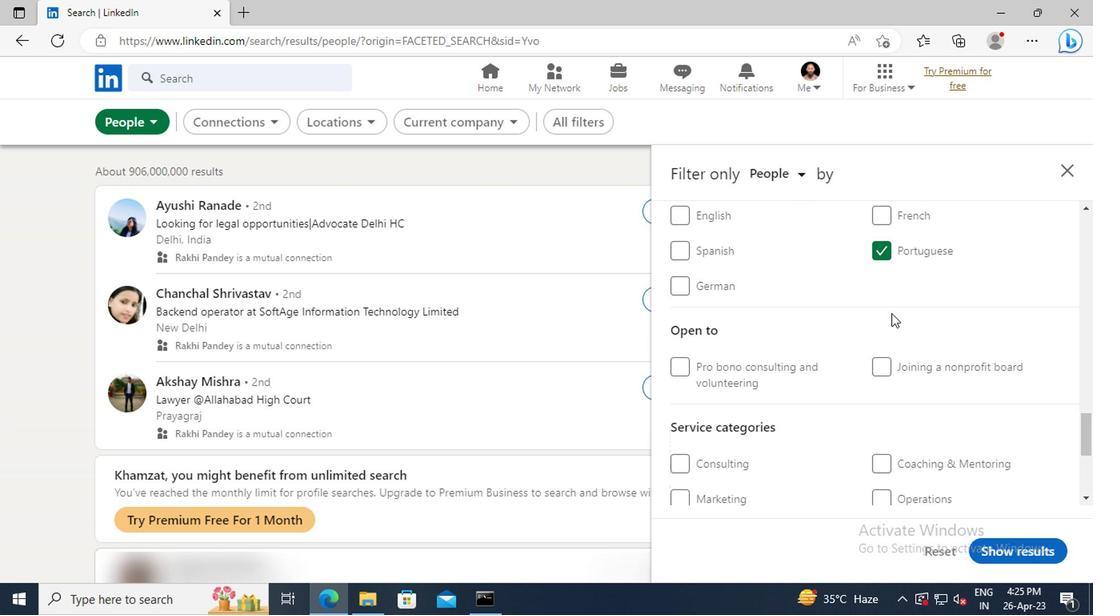 
Action: Mouse scrolled (887, 312) with delta (0, -1)
Screenshot: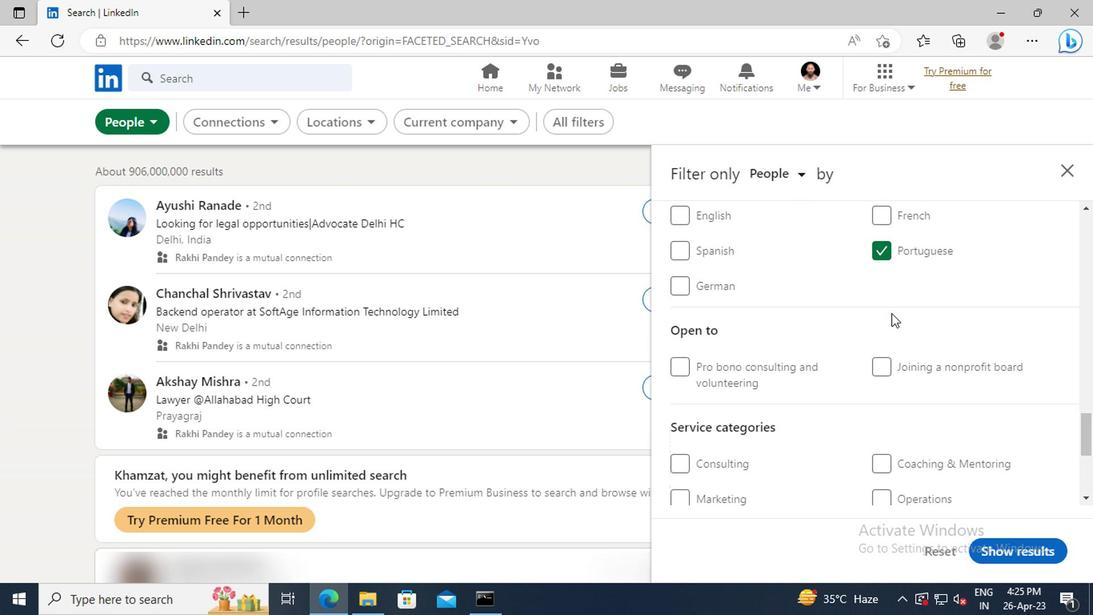 
Action: Mouse scrolled (887, 312) with delta (0, -1)
Screenshot: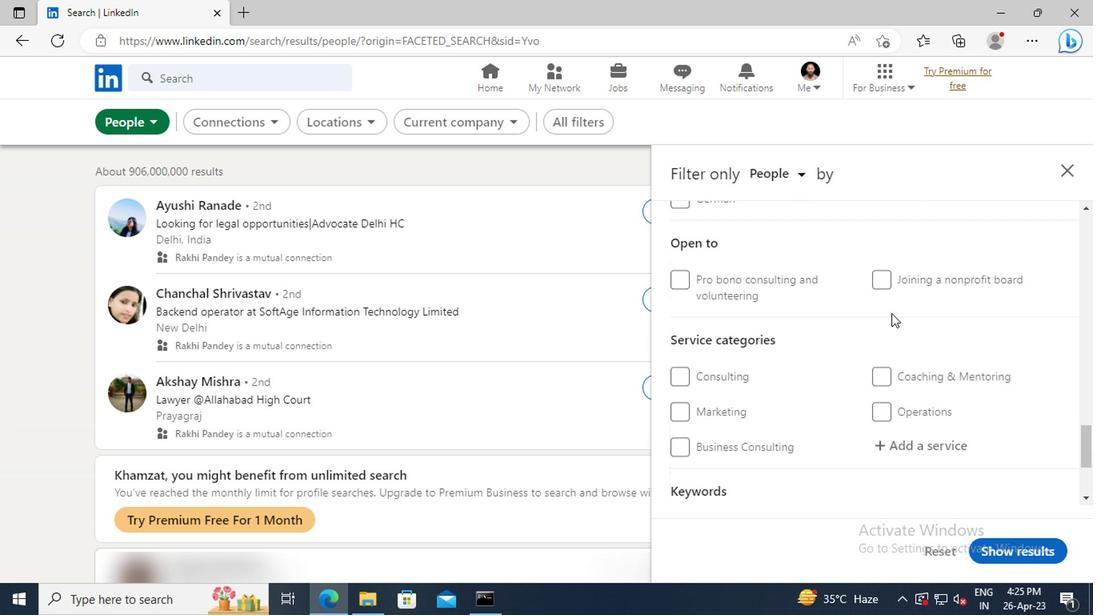 
Action: Mouse moved to (918, 396)
Screenshot: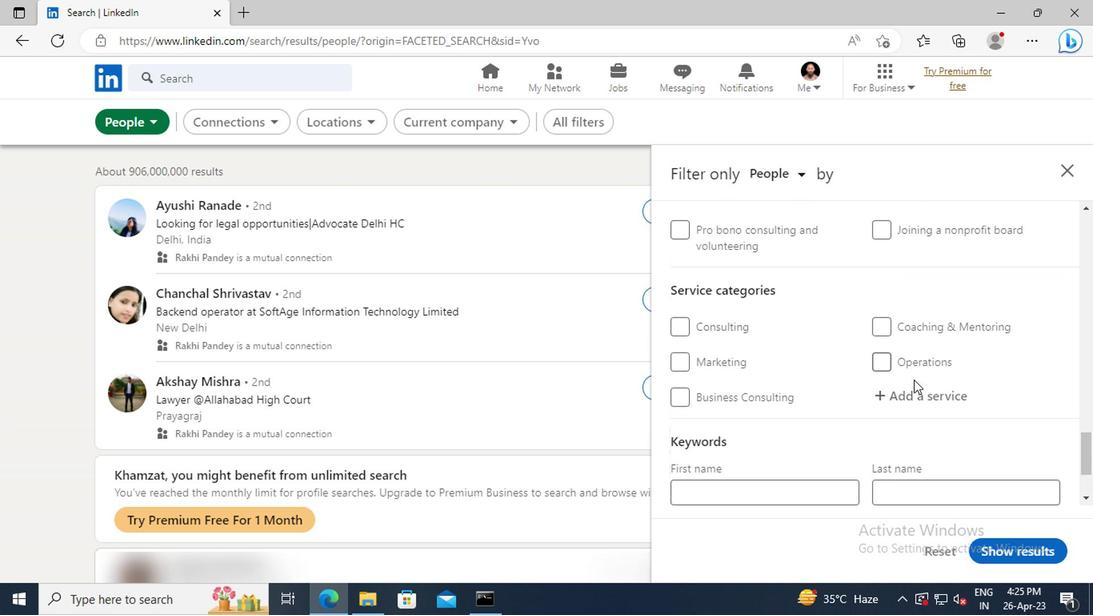 
Action: Mouse pressed left at (918, 396)
Screenshot: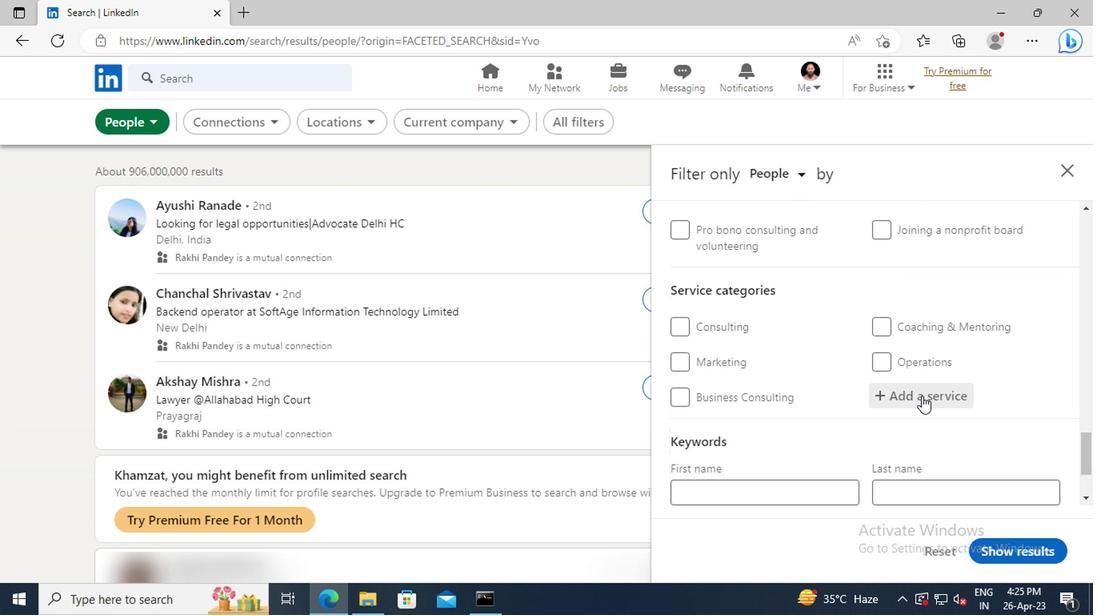 
Action: Key pressed <Key.shift>WEB<Key.space><Key.shift>DESIGN
Screenshot: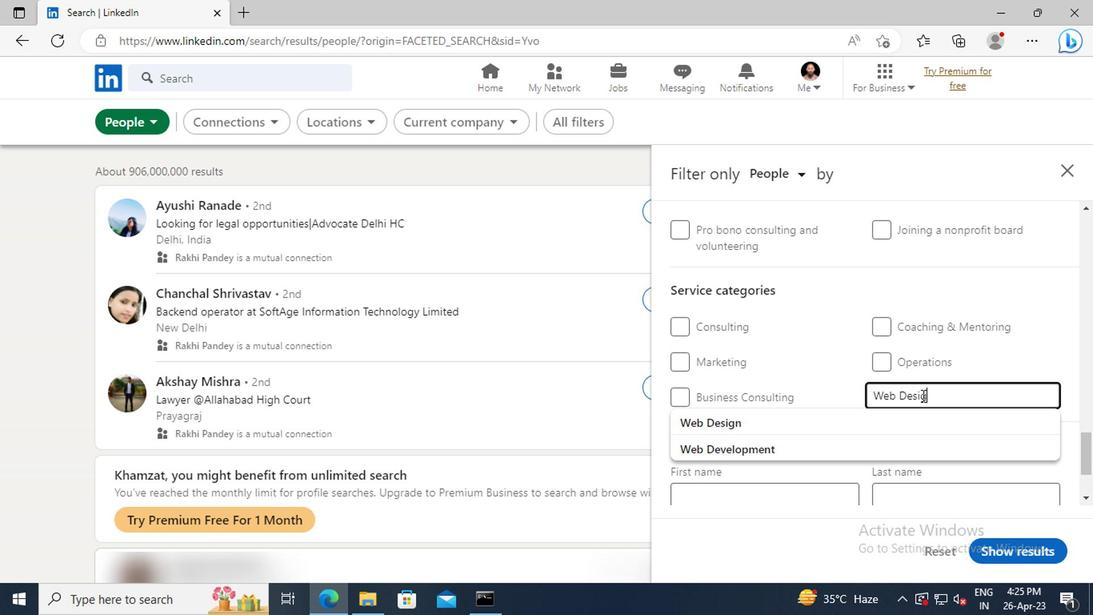 
Action: Mouse moved to (918, 421)
Screenshot: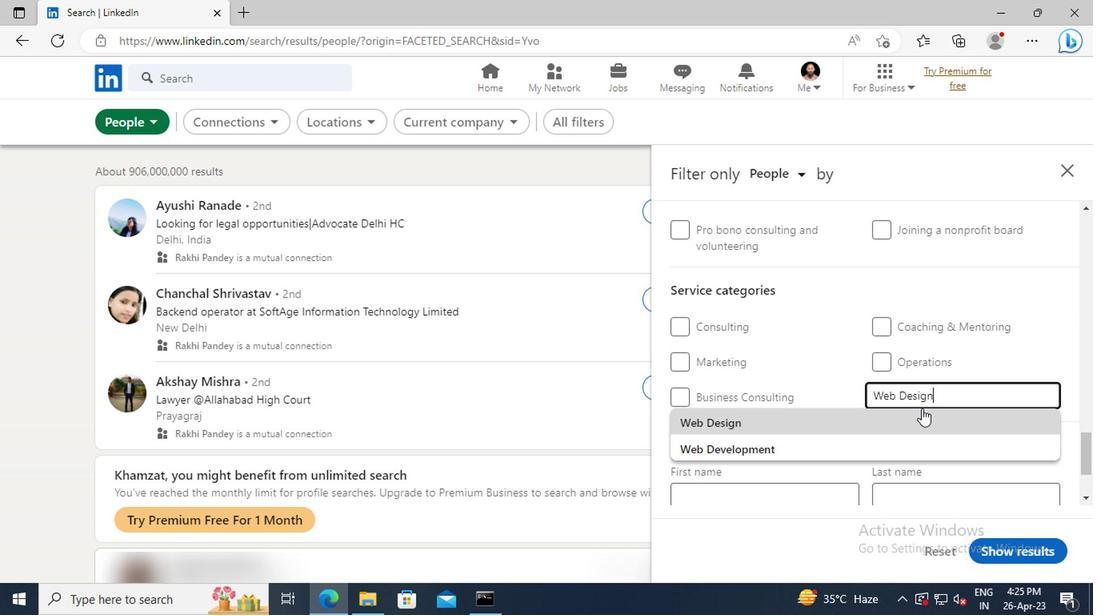 
Action: Mouse pressed left at (918, 421)
Screenshot: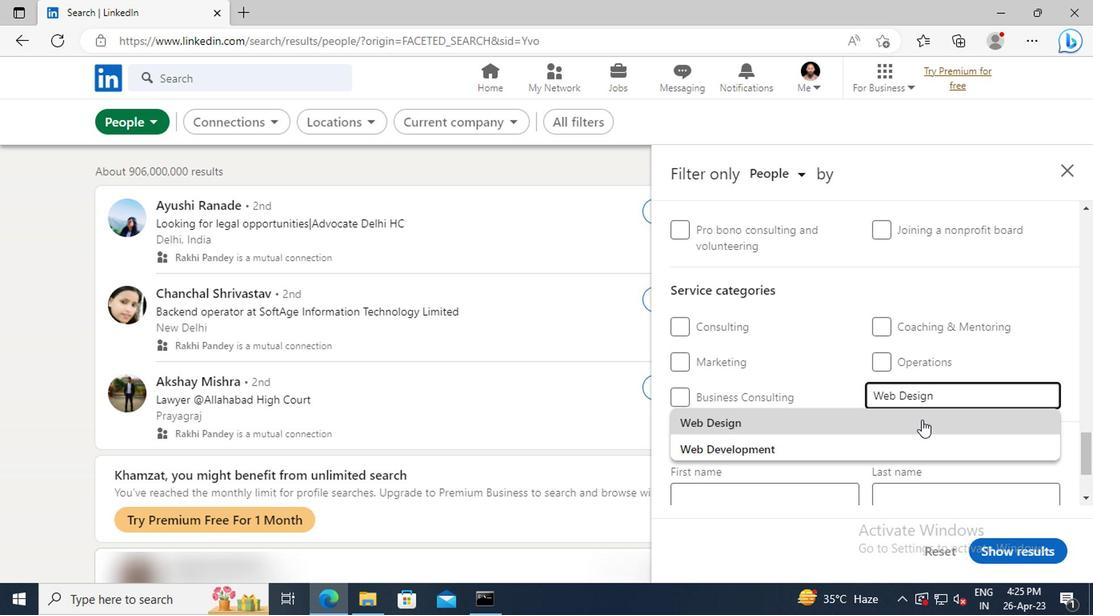 
Action: Mouse moved to (884, 347)
Screenshot: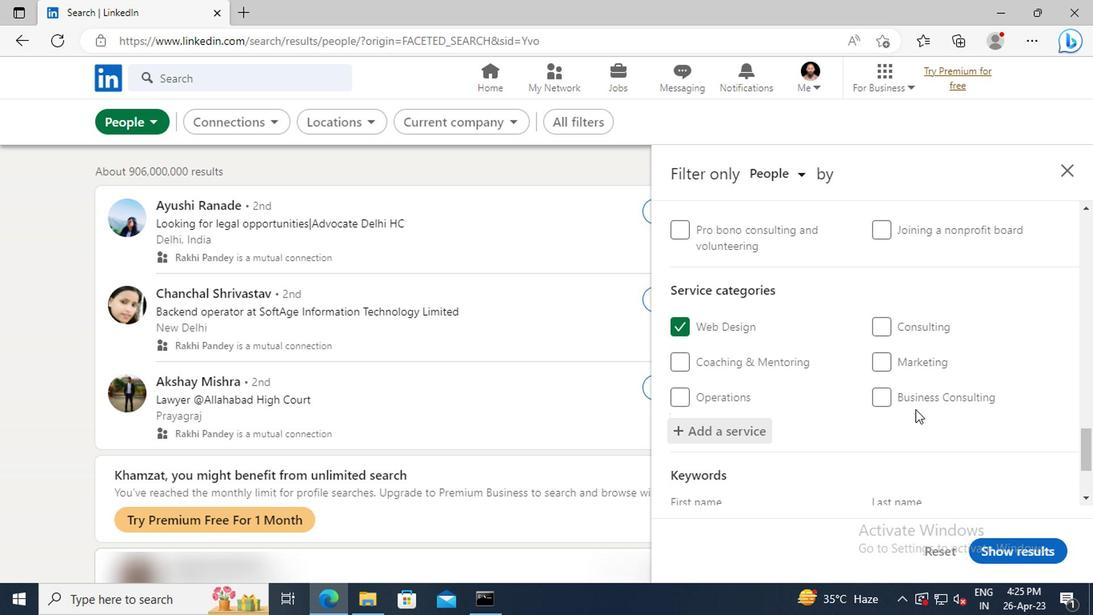 
Action: Mouse scrolled (884, 346) with delta (0, 0)
Screenshot: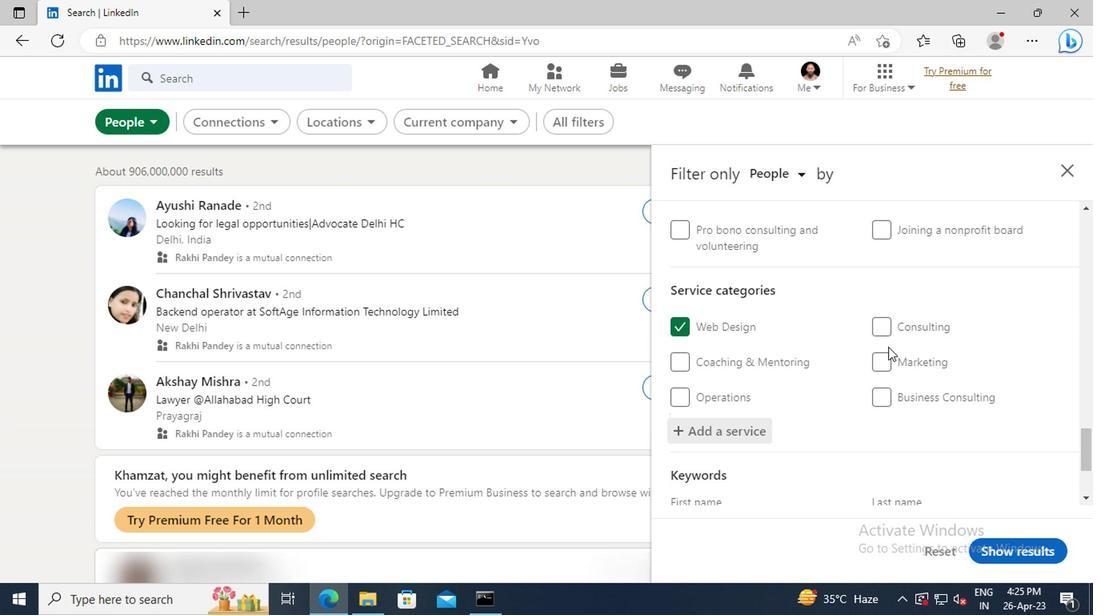 
Action: Mouse scrolled (884, 346) with delta (0, 0)
Screenshot: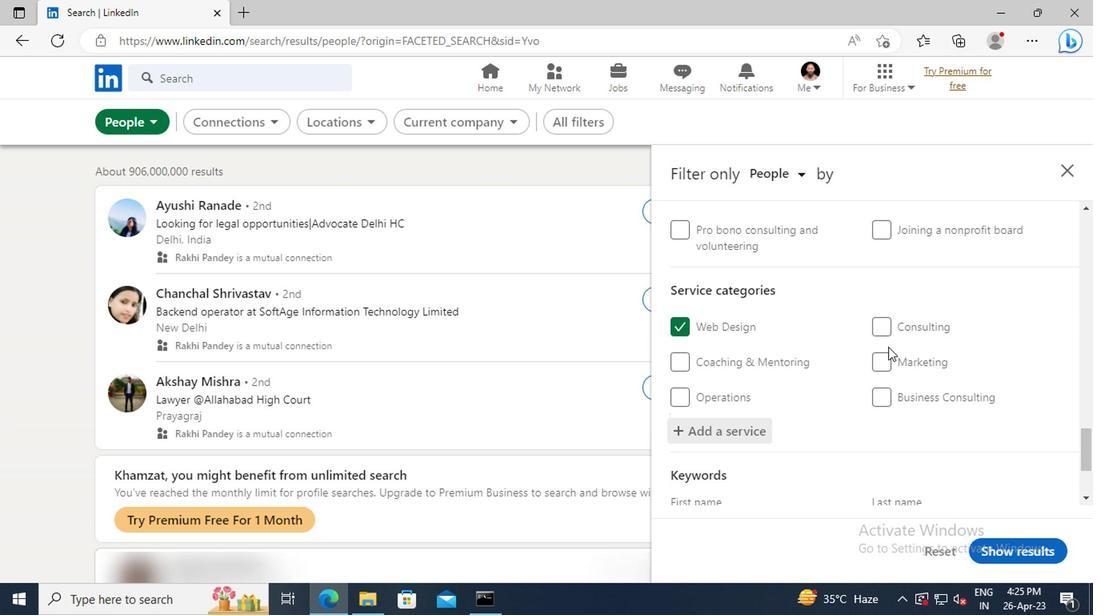 
Action: Mouse scrolled (884, 346) with delta (0, 0)
Screenshot: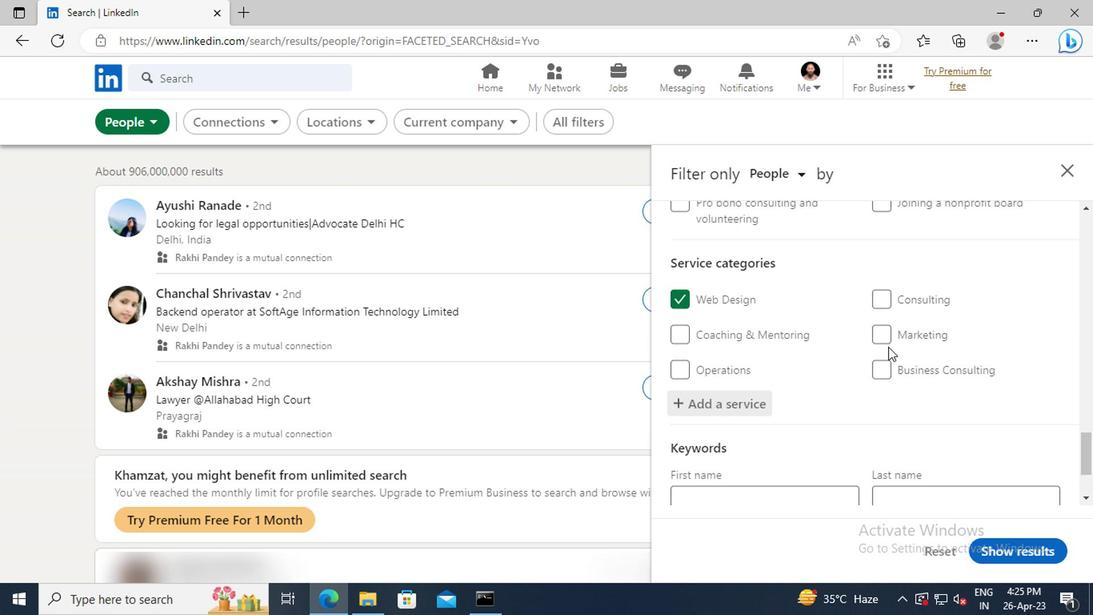 
Action: Mouse scrolled (884, 346) with delta (0, 0)
Screenshot: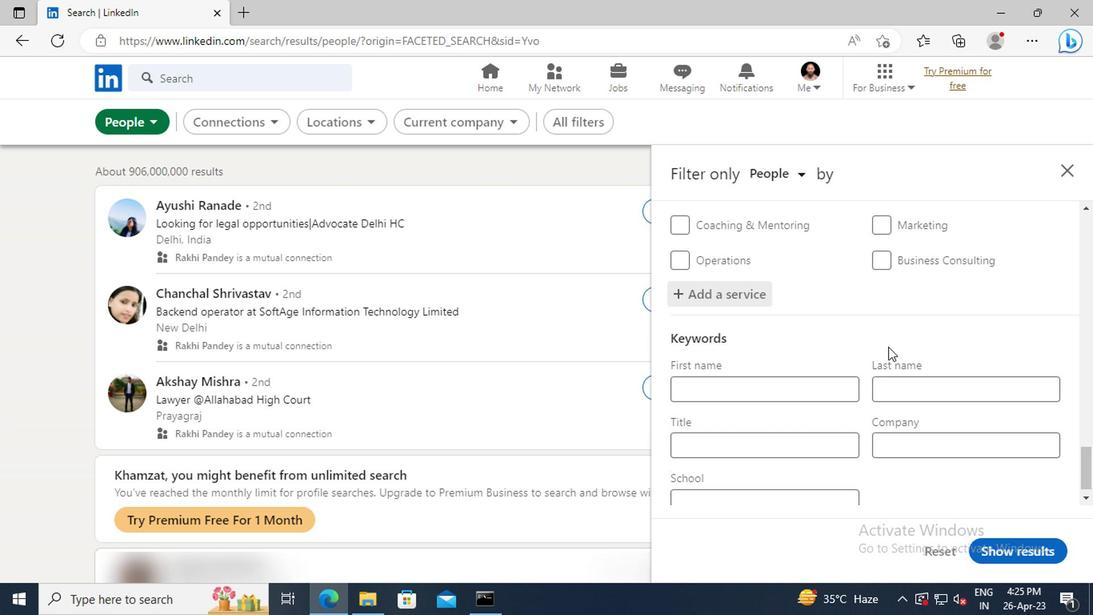 
Action: Mouse moved to (759, 435)
Screenshot: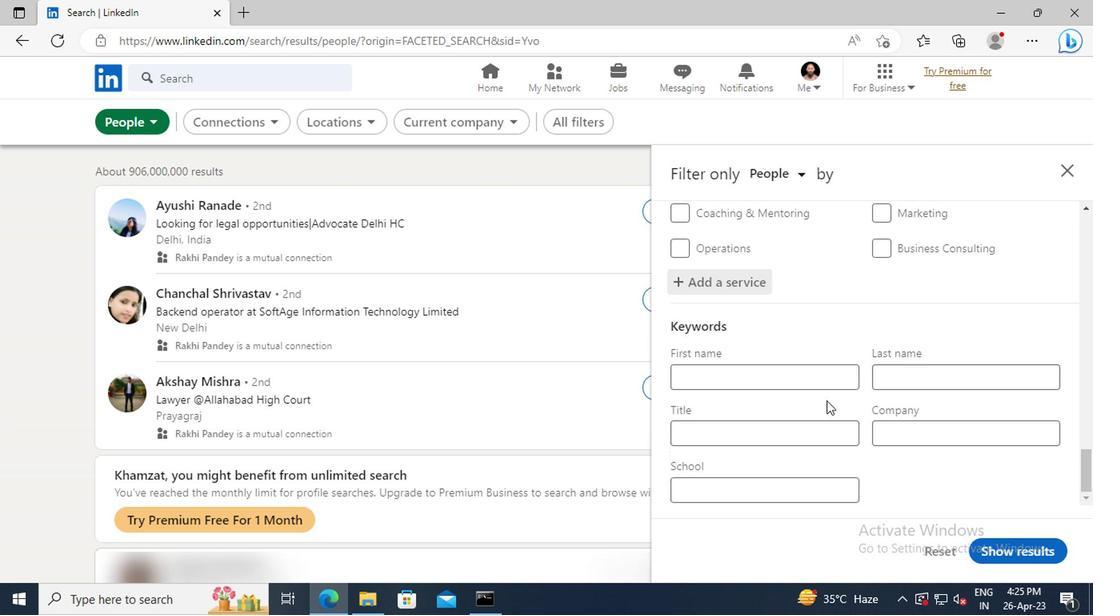 
Action: Mouse pressed left at (759, 435)
Screenshot: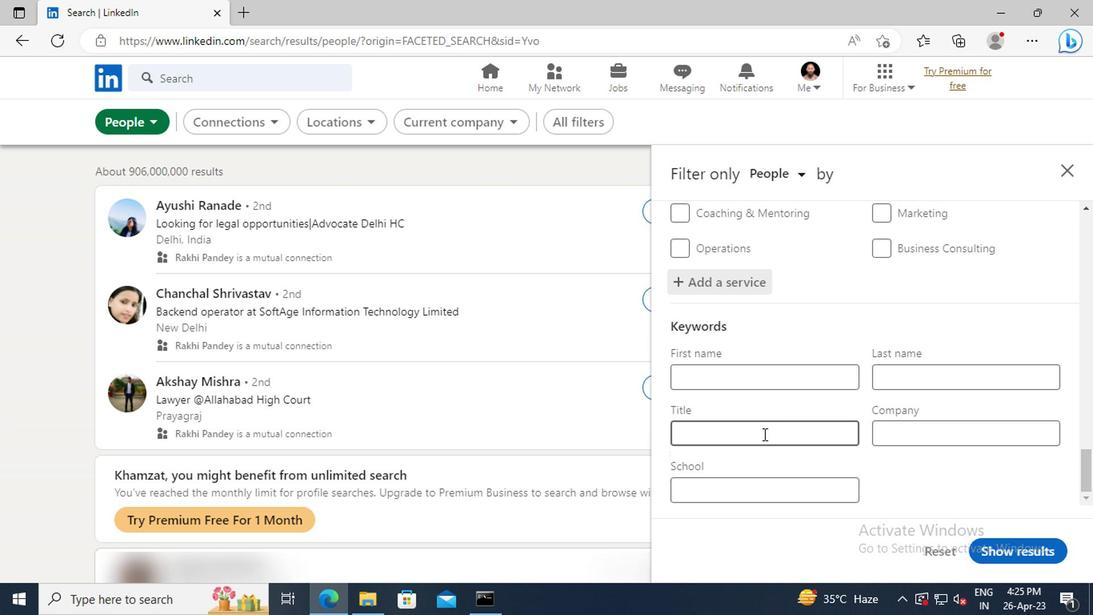 
Action: Key pressed <Key.shift>CUSTOMER<Key.space><Key.shift>SERVICE<Key.space><Key.shift>MANAGER<Key.enter>
Screenshot: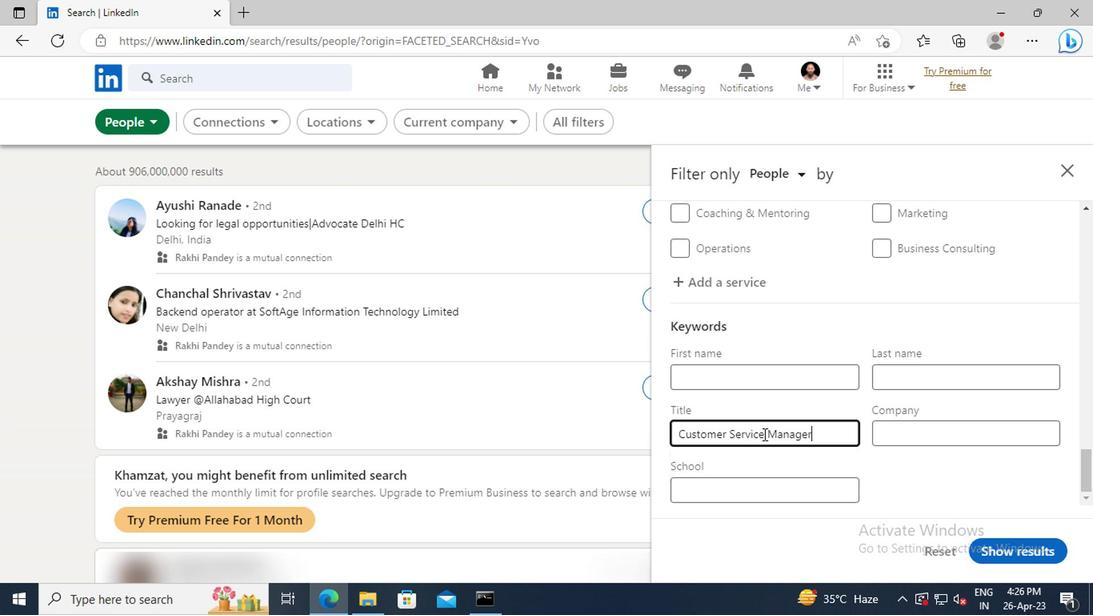 
Action: Mouse moved to (1002, 550)
Screenshot: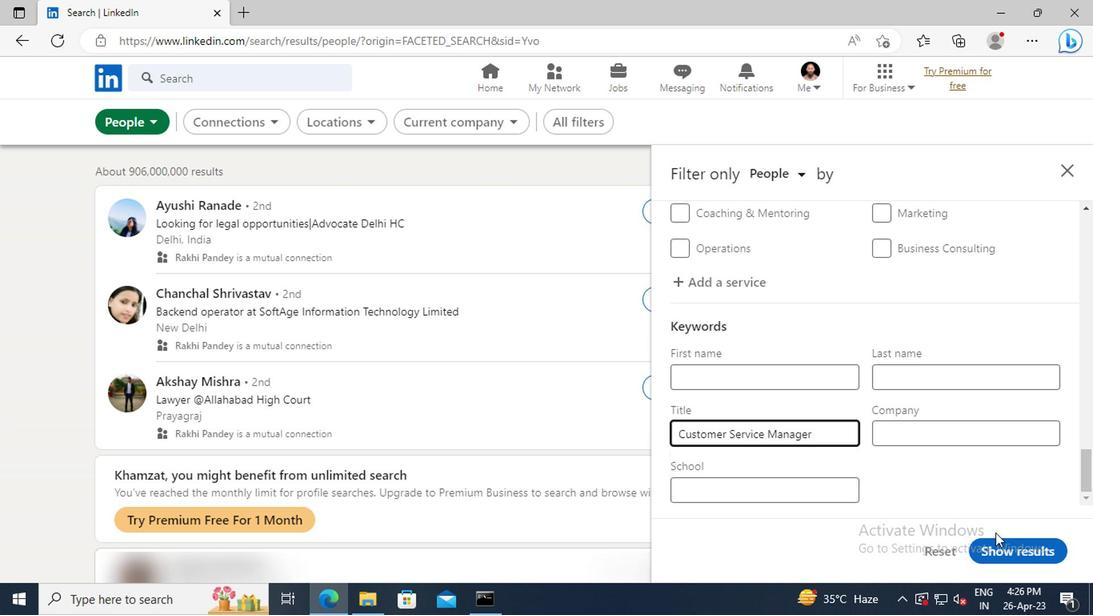
Action: Mouse pressed left at (1002, 550)
Screenshot: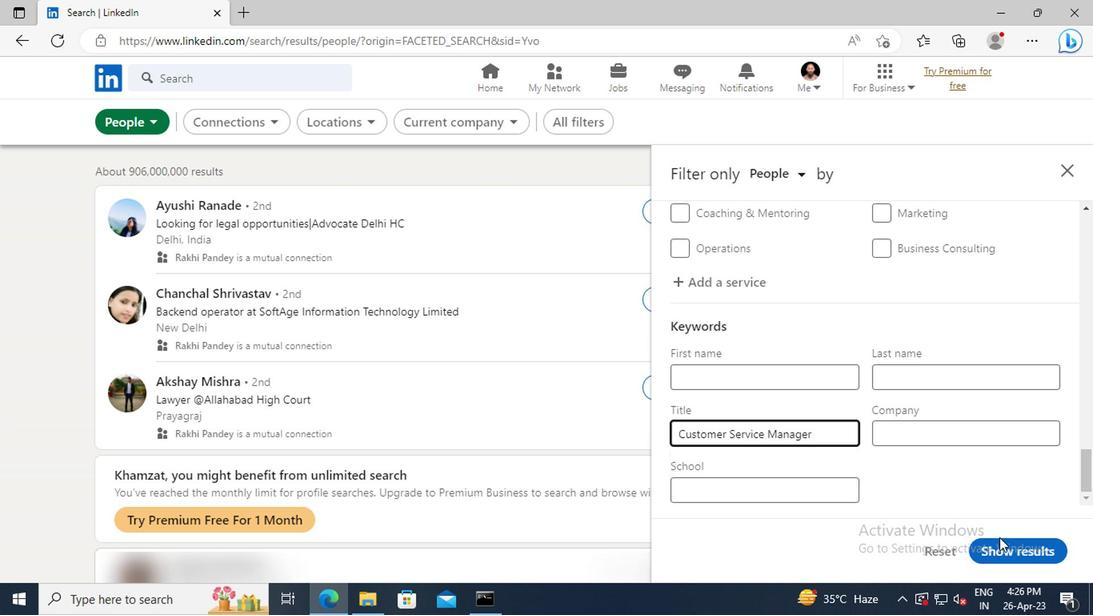 
